 Task: Find connections with filter location Três Corações with filter topic #Futurewith filter profile language German with filter current company Mettl with filter school Dharmsinh Desai University with filter industry Medical Practices with filter service category Training with filter keywords title Sales Manager
Action: Mouse moved to (627, 113)
Screenshot: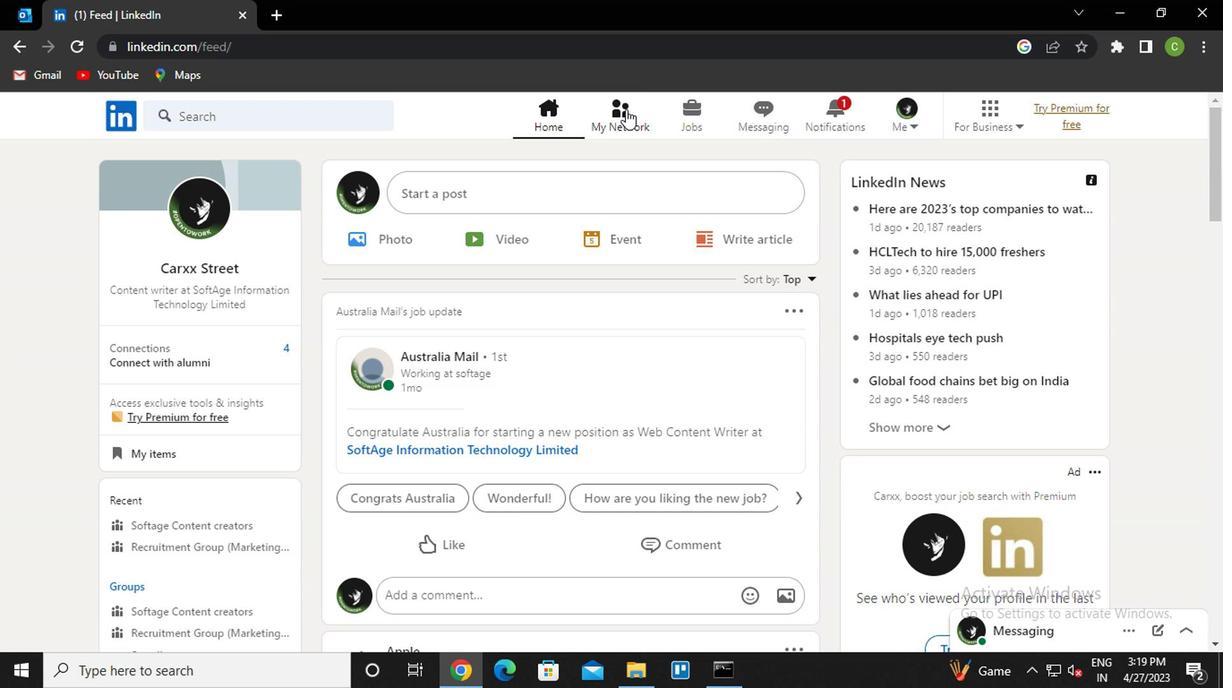 
Action: Mouse pressed left at (627, 113)
Screenshot: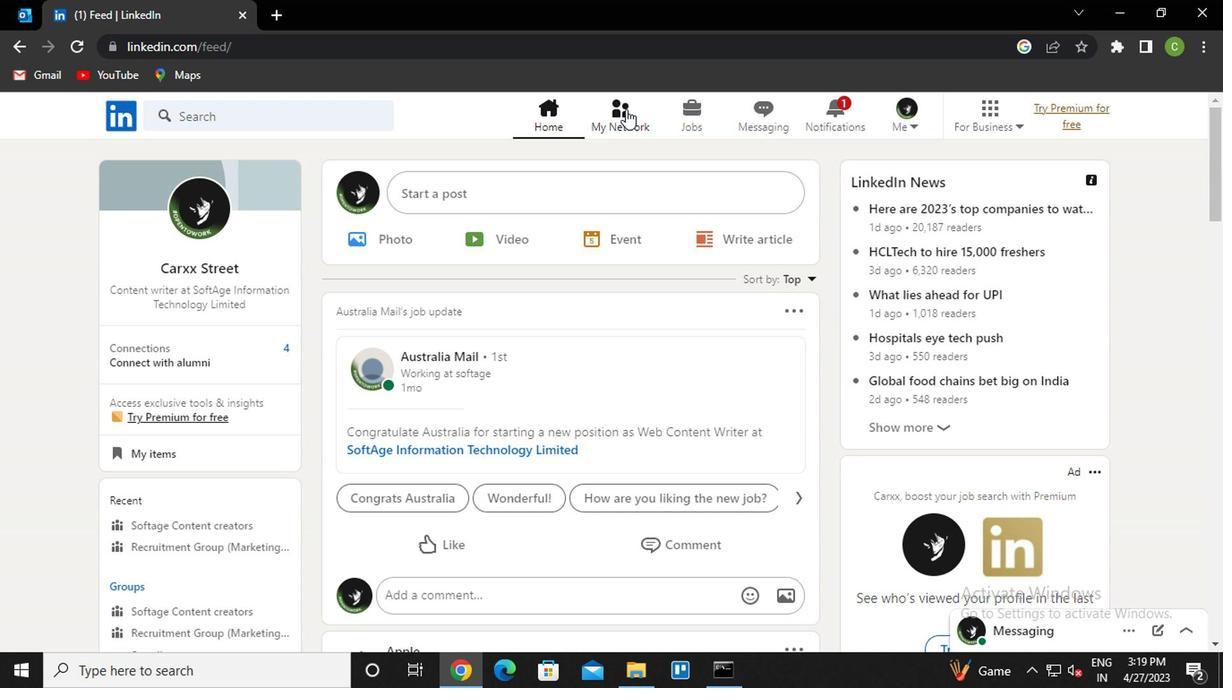 
Action: Mouse moved to (310, 211)
Screenshot: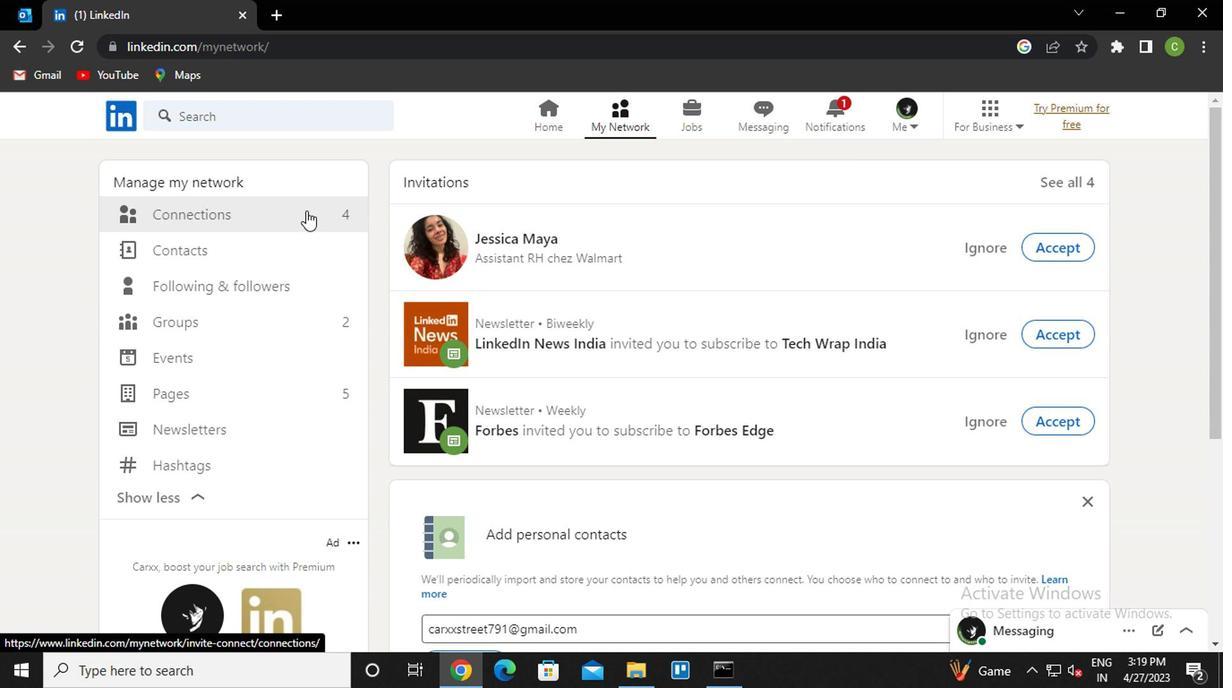 
Action: Mouse pressed left at (310, 211)
Screenshot: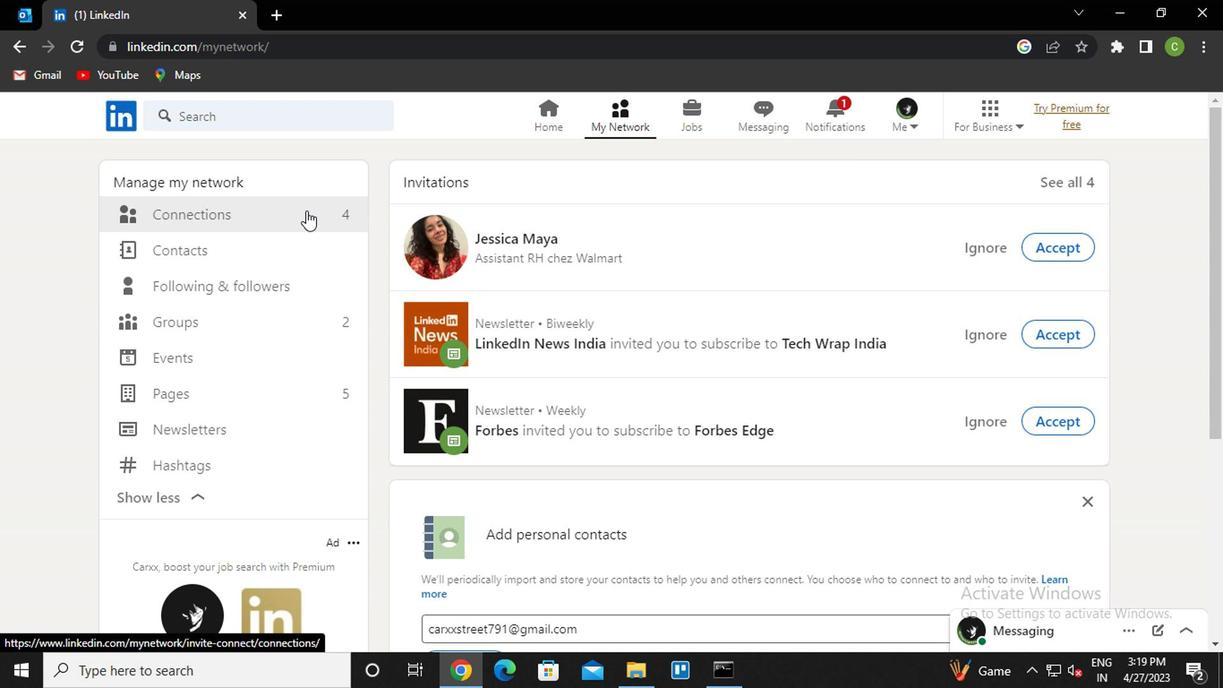 
Action: Mouse moved to (788, 217)
Screenshot: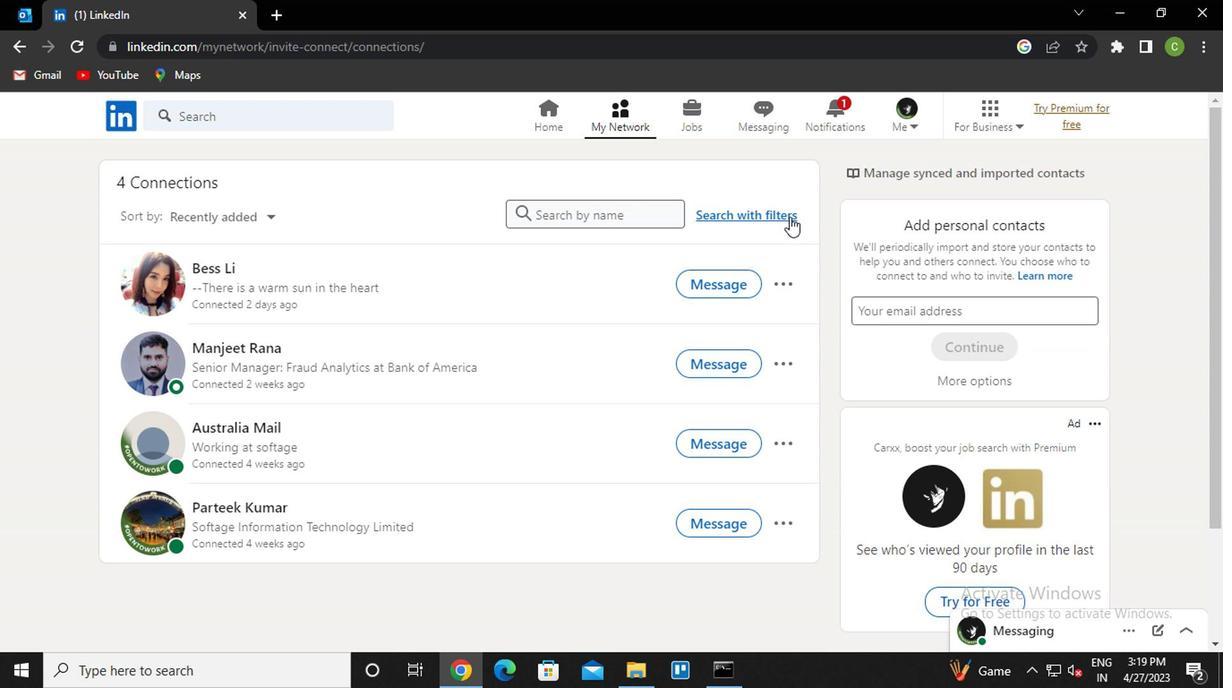 
Action: Mouse pressed left at (788, 217)
Screenshot: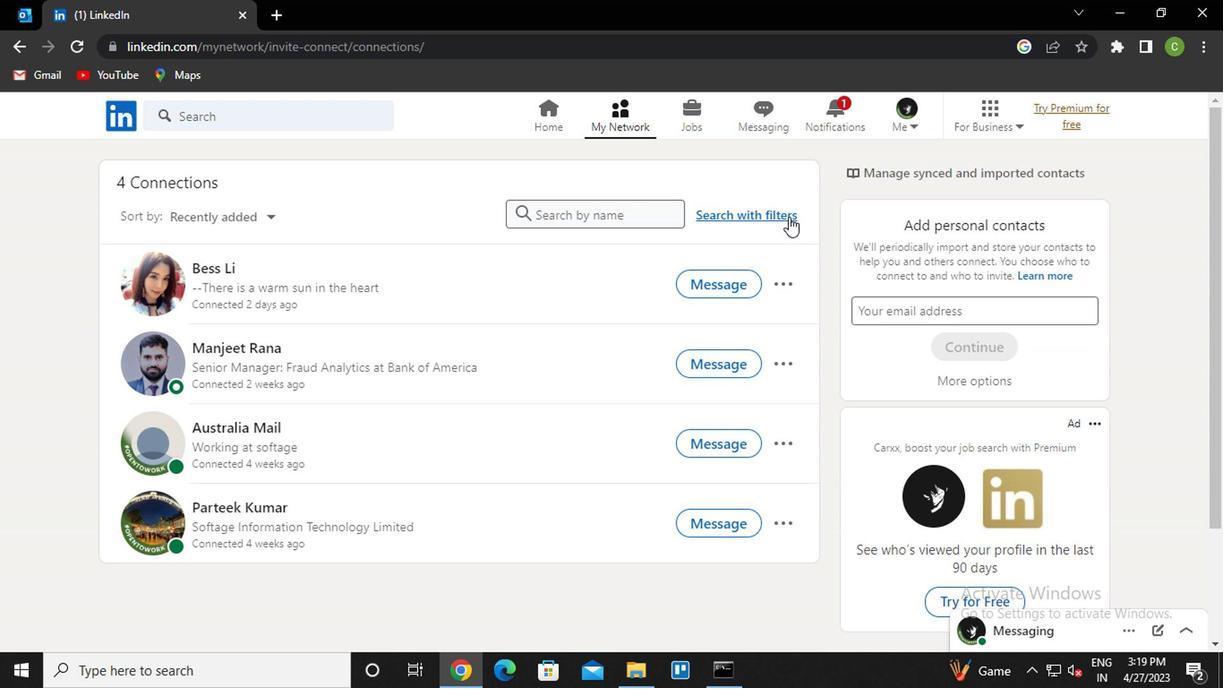 
Action: Mouse moved to (672, 171)
Screenshot: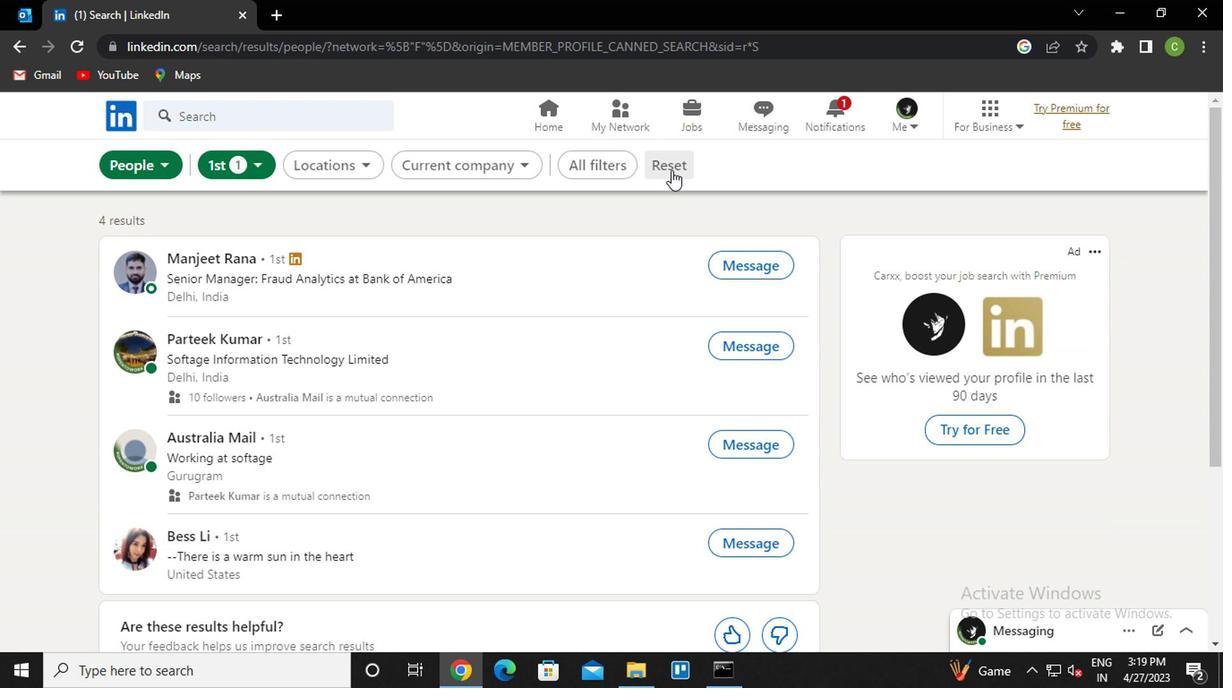 
Action: Mouse pressed left at (672, 171)
Screenshot: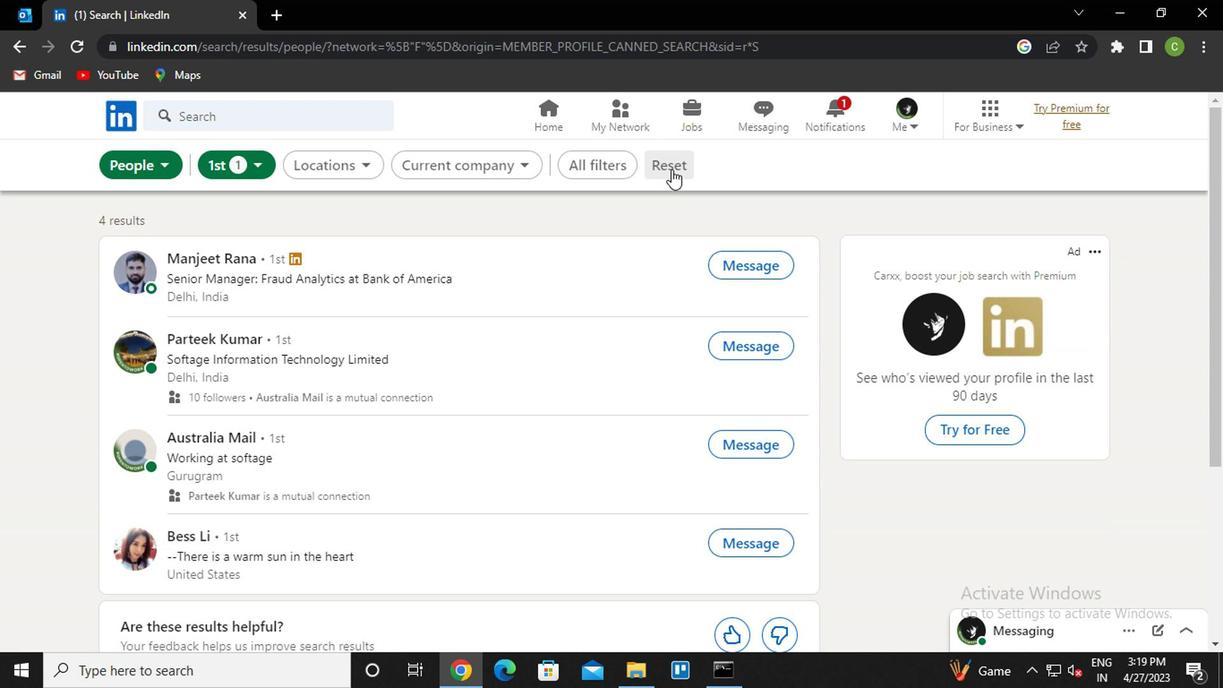 
Action: Mouse moved to (651, 171)
Screenshot: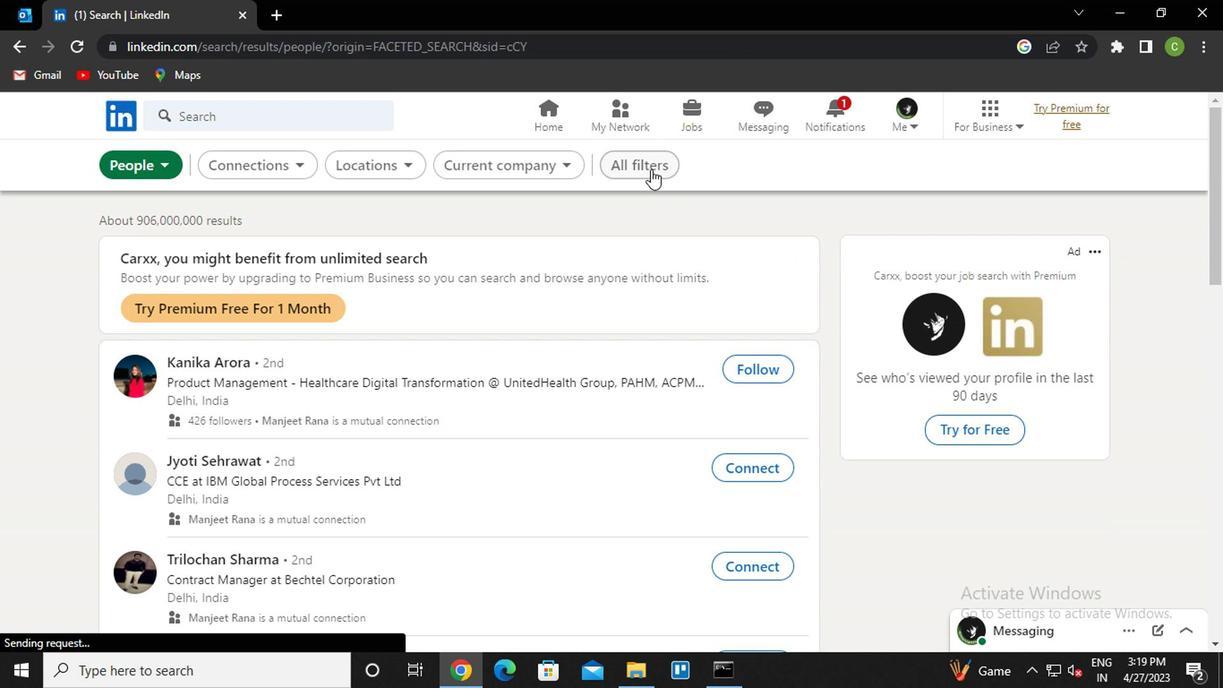 
Action: Mouse pressed left at (651, 171)
Screenshot: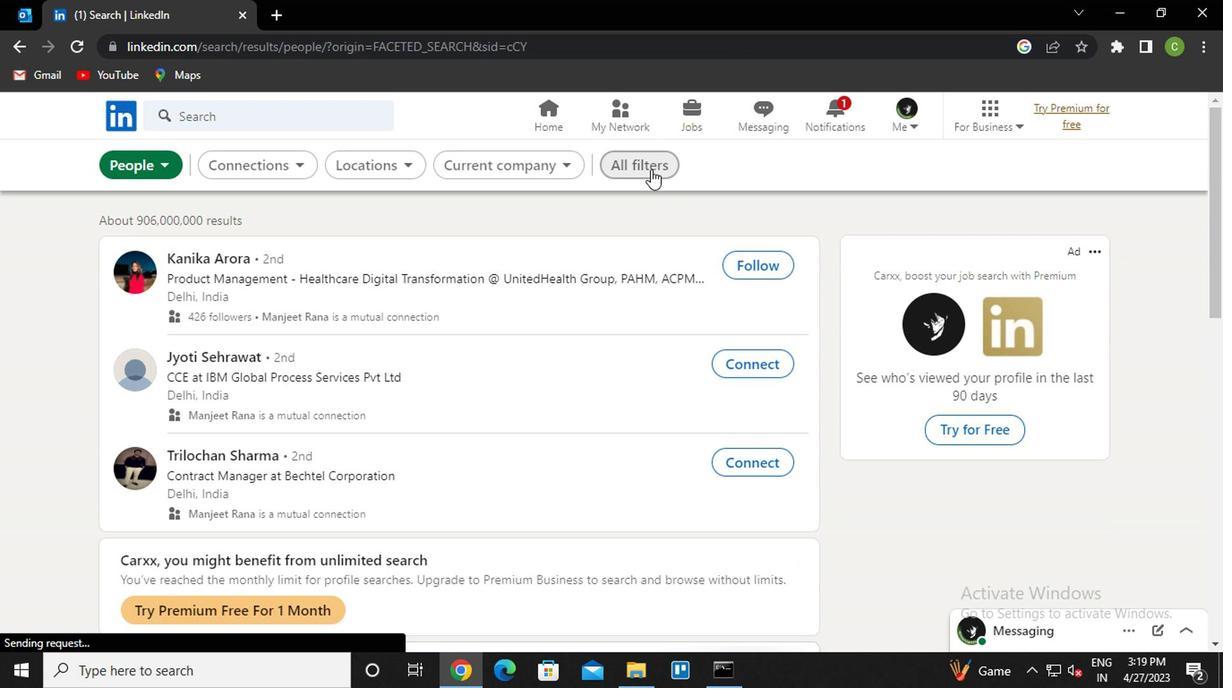 
Action: Mouse moved to (943, 380)
Screenshot: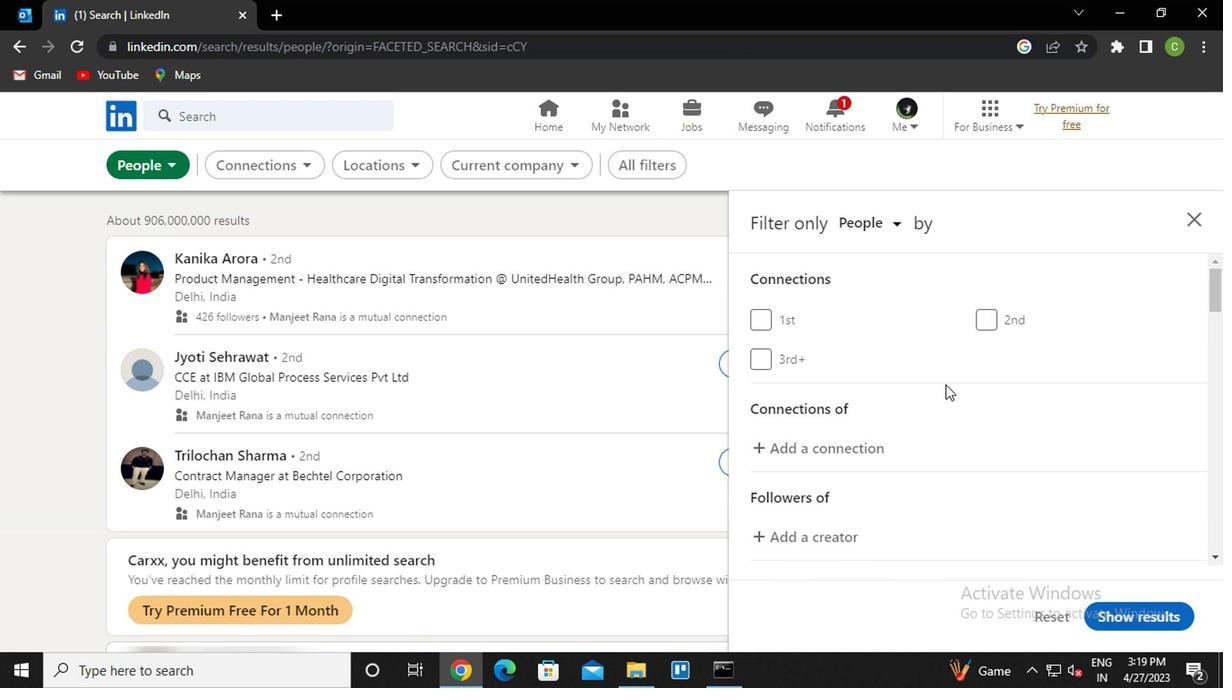 
Action: Mouse scrolled (943, 379) with delta (0, -1)
Screenshot: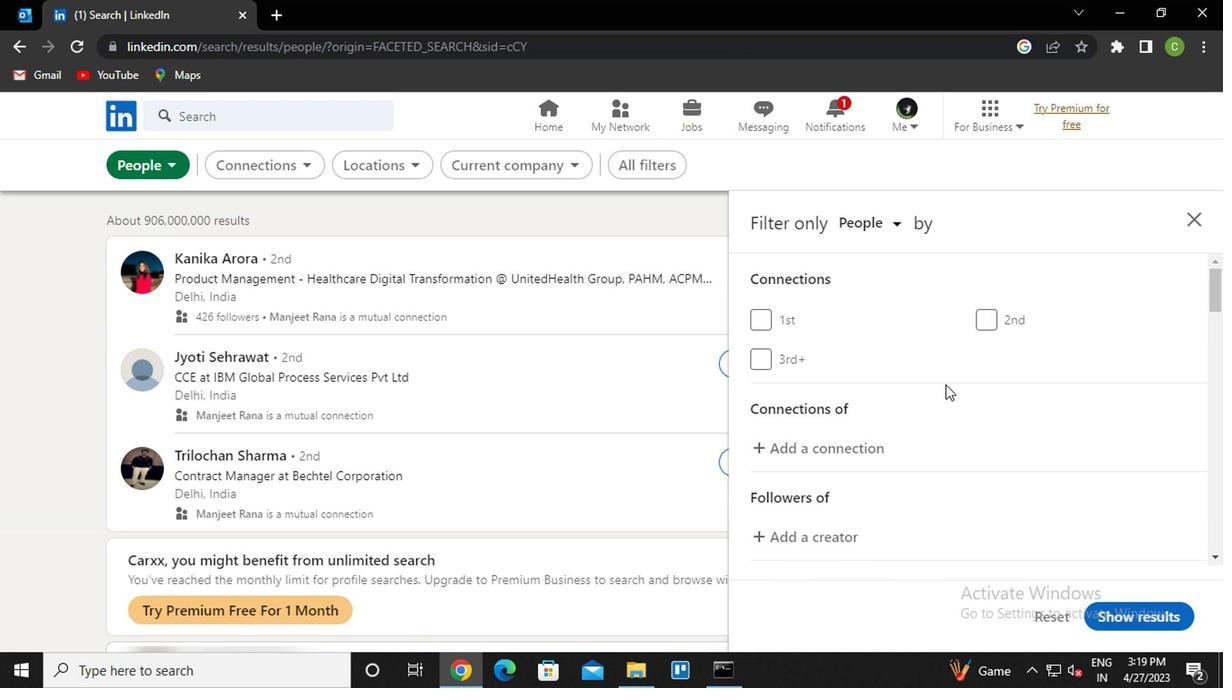 
Action: Mouse scrolled (943, 379) with delta (0, -1)
Screenshot: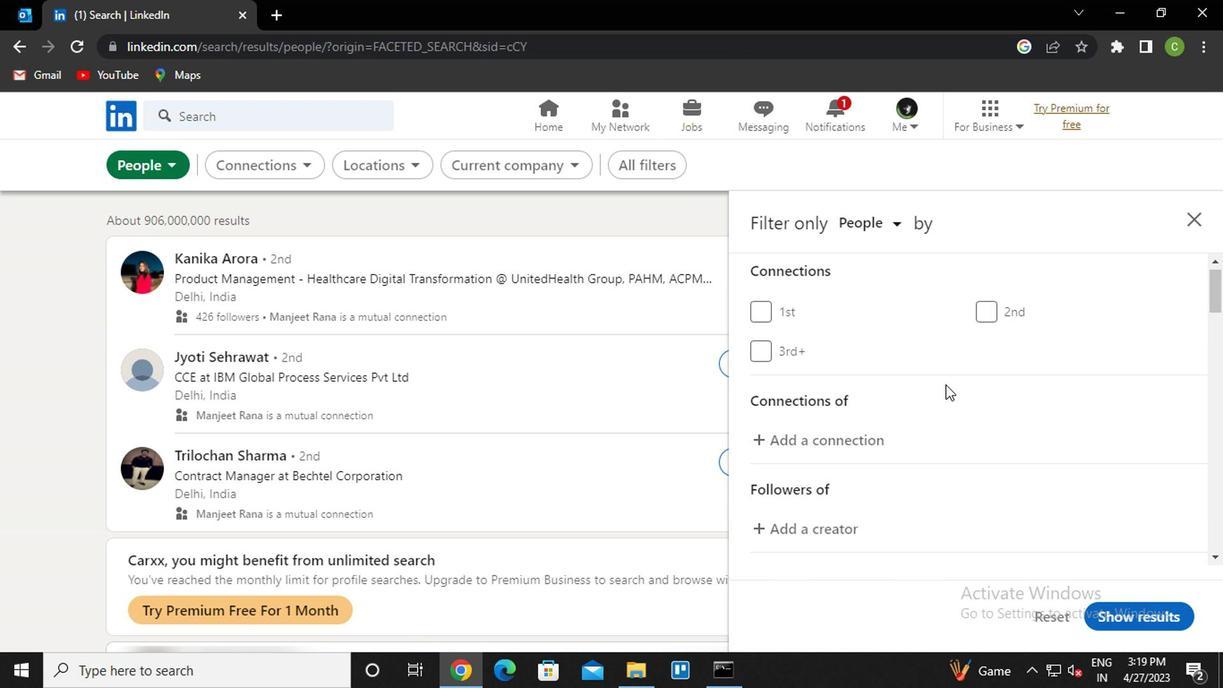 
Action: Mouse scrolled (943, 379) with delta (0, -1)
Screenshot: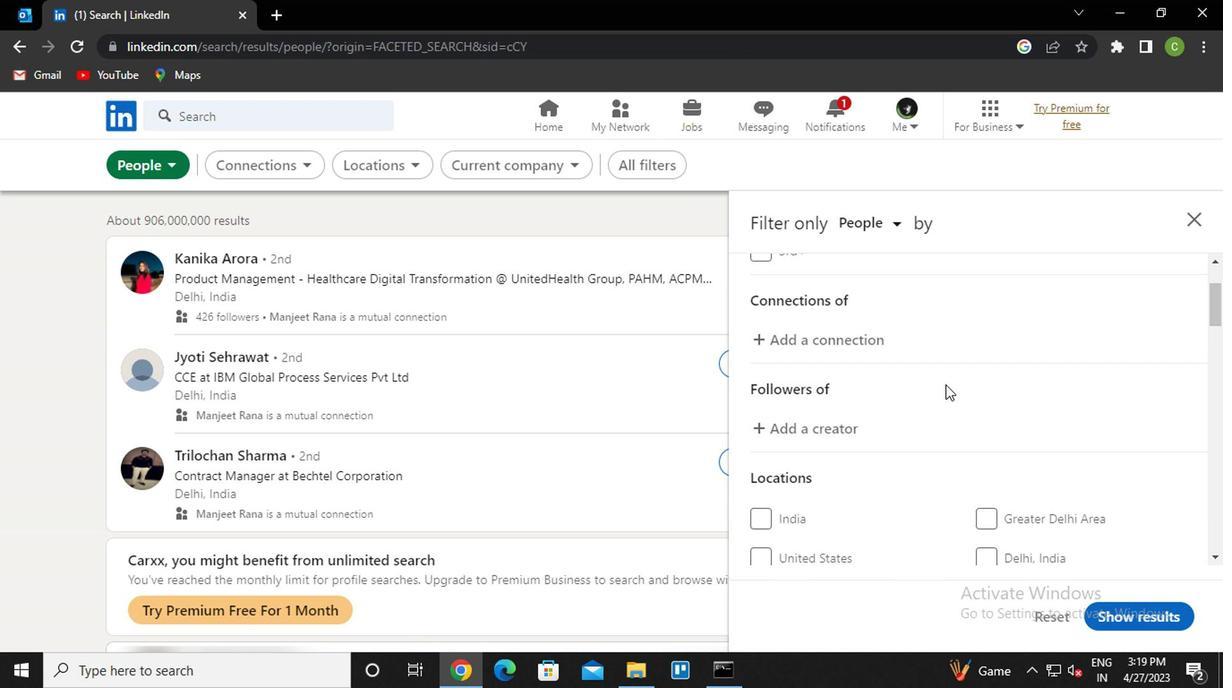 
Action: Mouse scrolled (943, 379) with delta (0, -1)
Screenshot: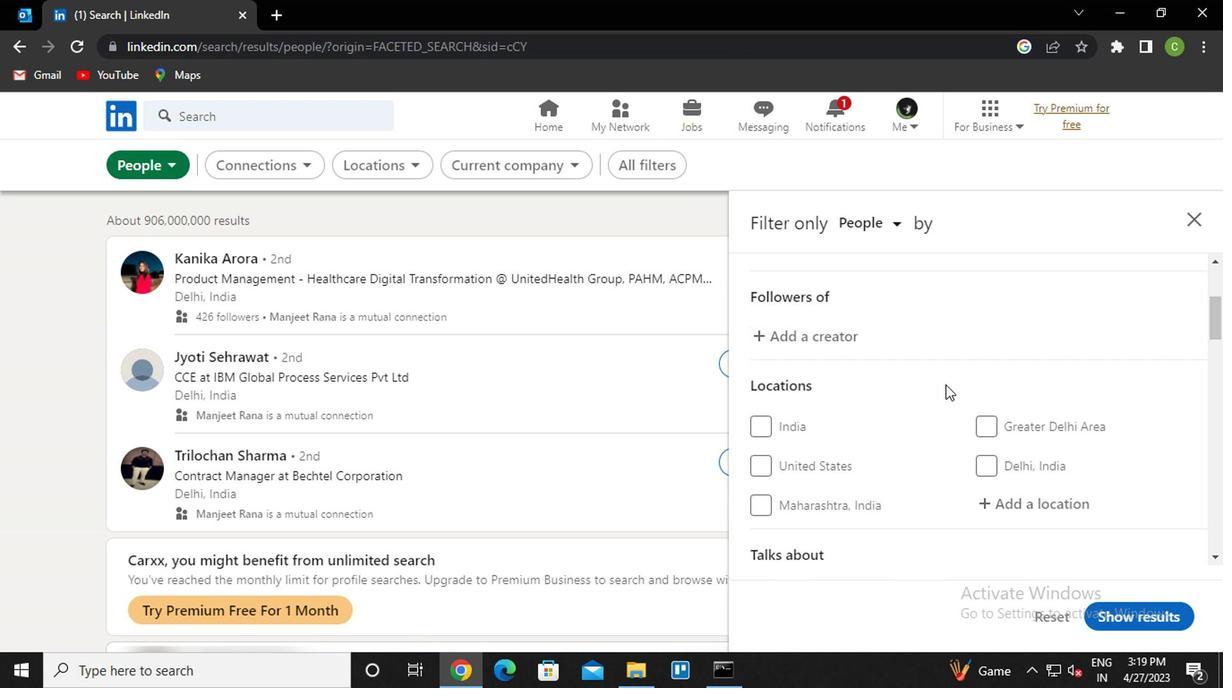 
Action: Mouse moved to (1022, 346)
Screenshot: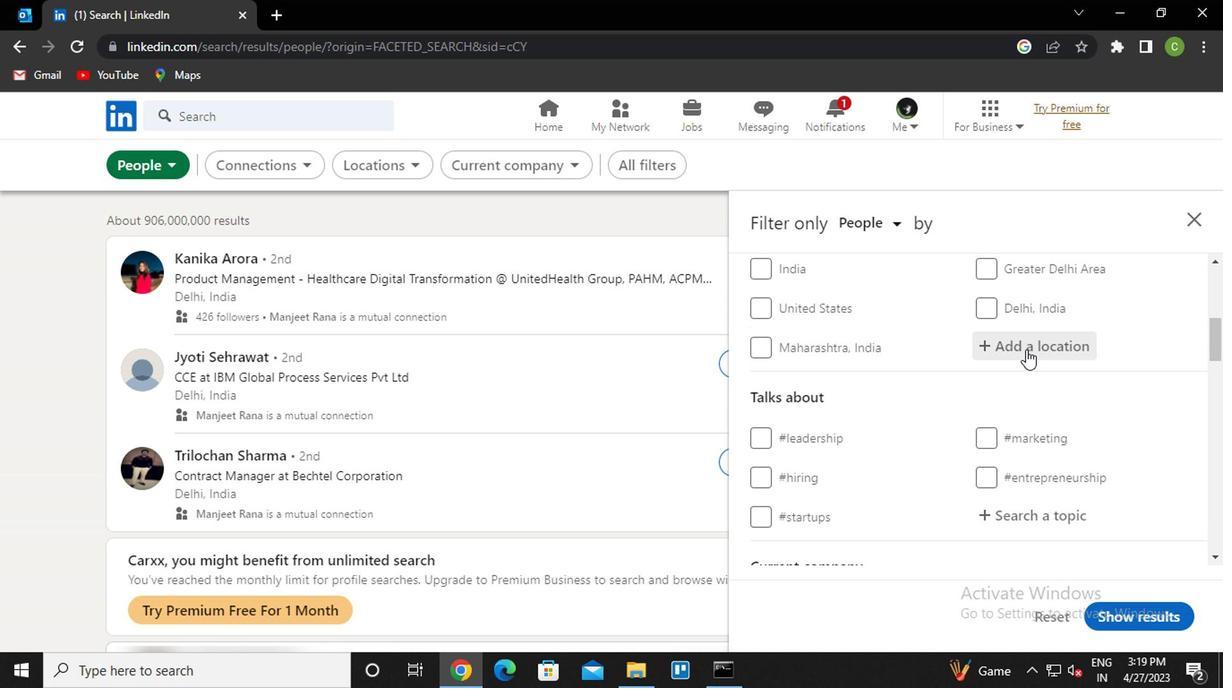 
Action: Mouse pressed left at (1022, 346)
Screenshot: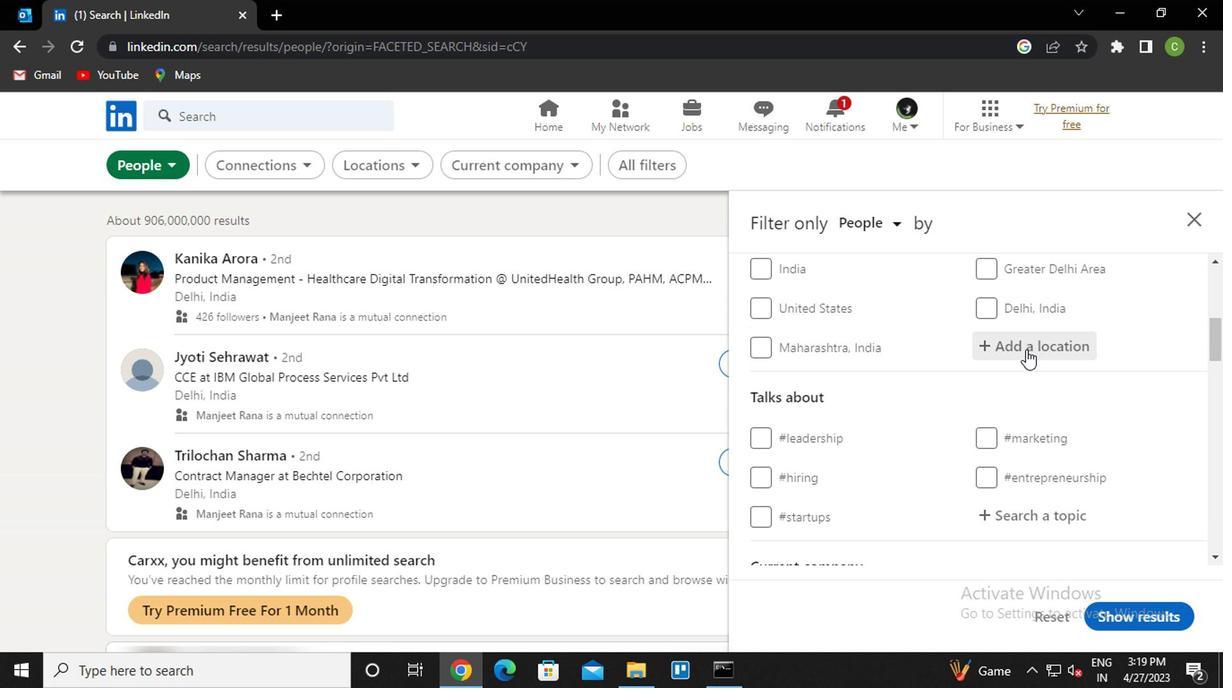 
Action: Key pressed <Key.caps_lock>t<Key.caps_lock>res<Key.space><Key.caps_lock>c<Key.caps_lock>ora<Key.down><Key.enter>
Screenshot: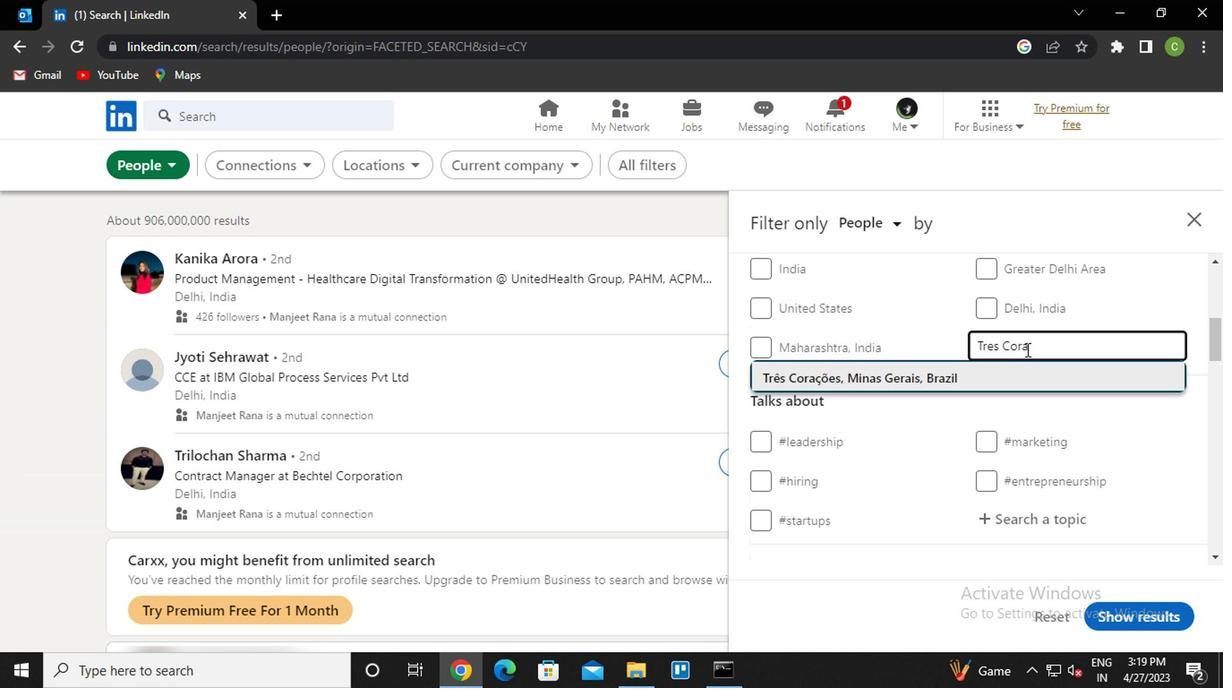 
Action: Mouse scrolled (1022, 345) with delta (0, -1)
Screenshot: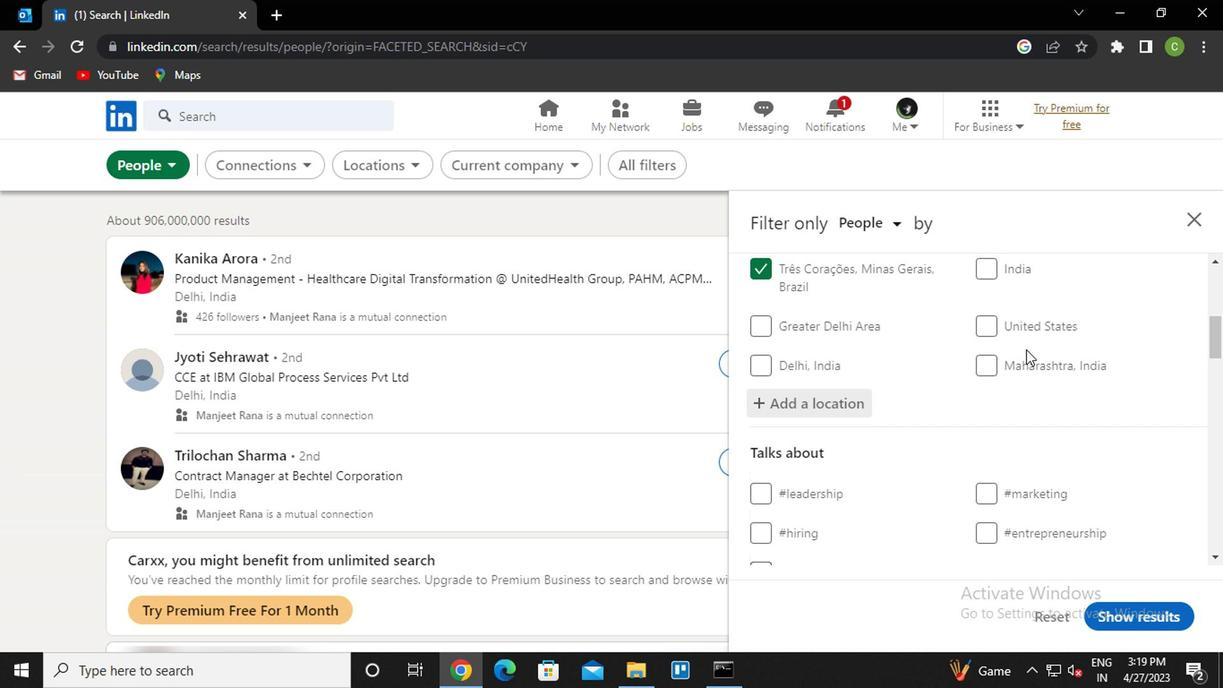 
Action: Mouse scrolled (1022, 345) with delta (0, -1)
Screenshot: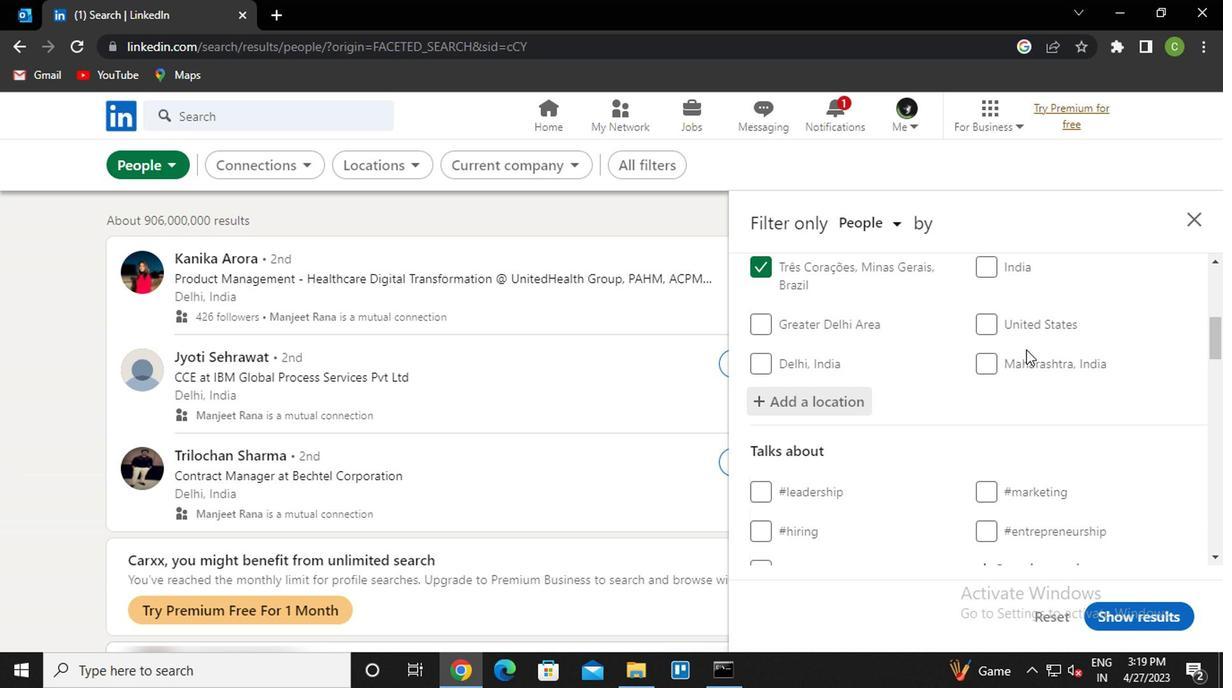 
Action: Mouse scrolled (1022, 345) with delta (0, -1)
Screenshot: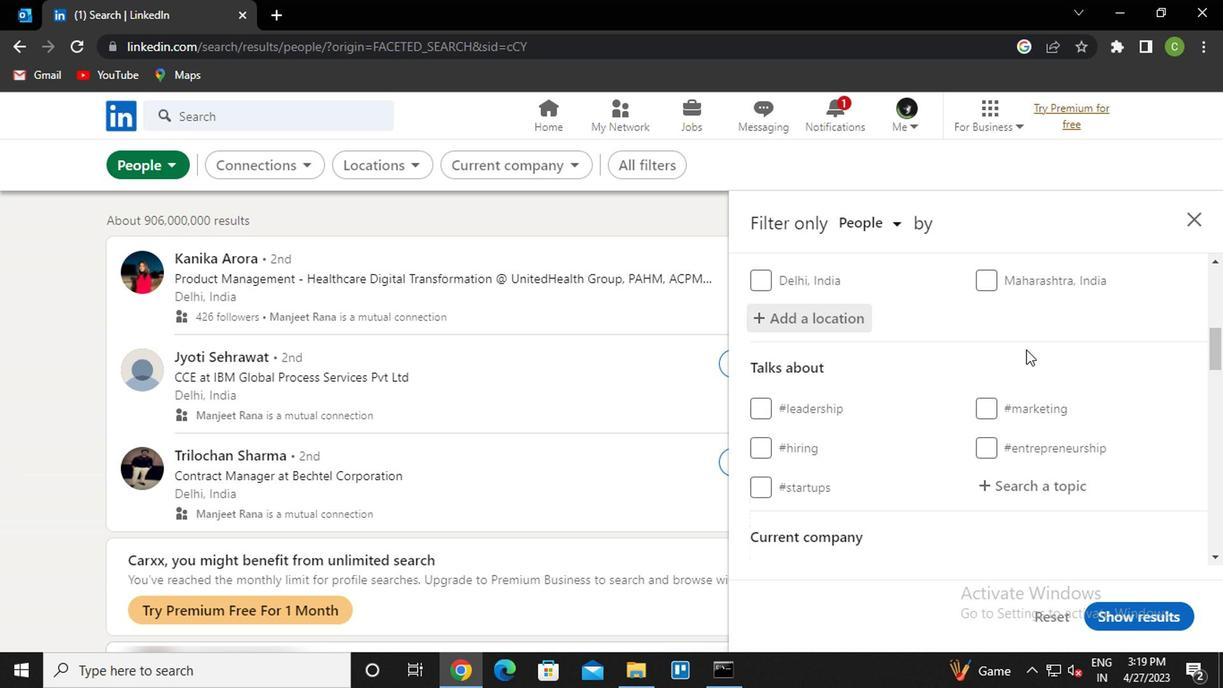 
Action: Mouse moved to (1033, 299)
Screenshot: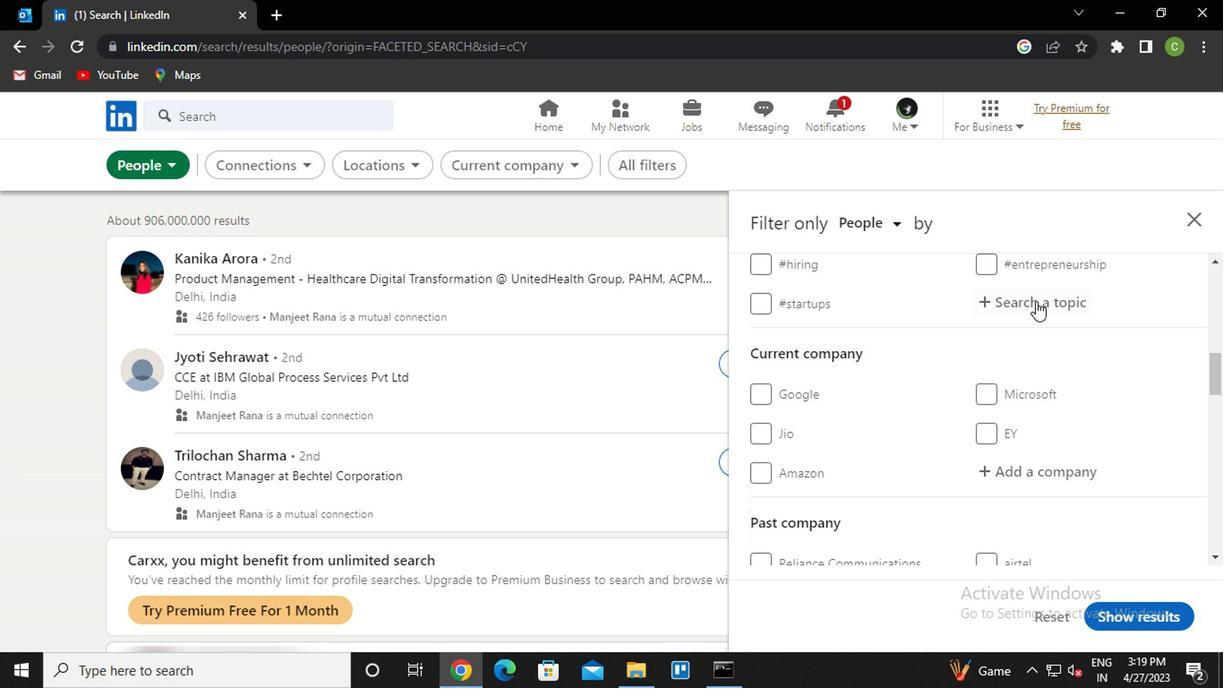 
Action: Mouse pressed left at (1033, 299)
Screenshot: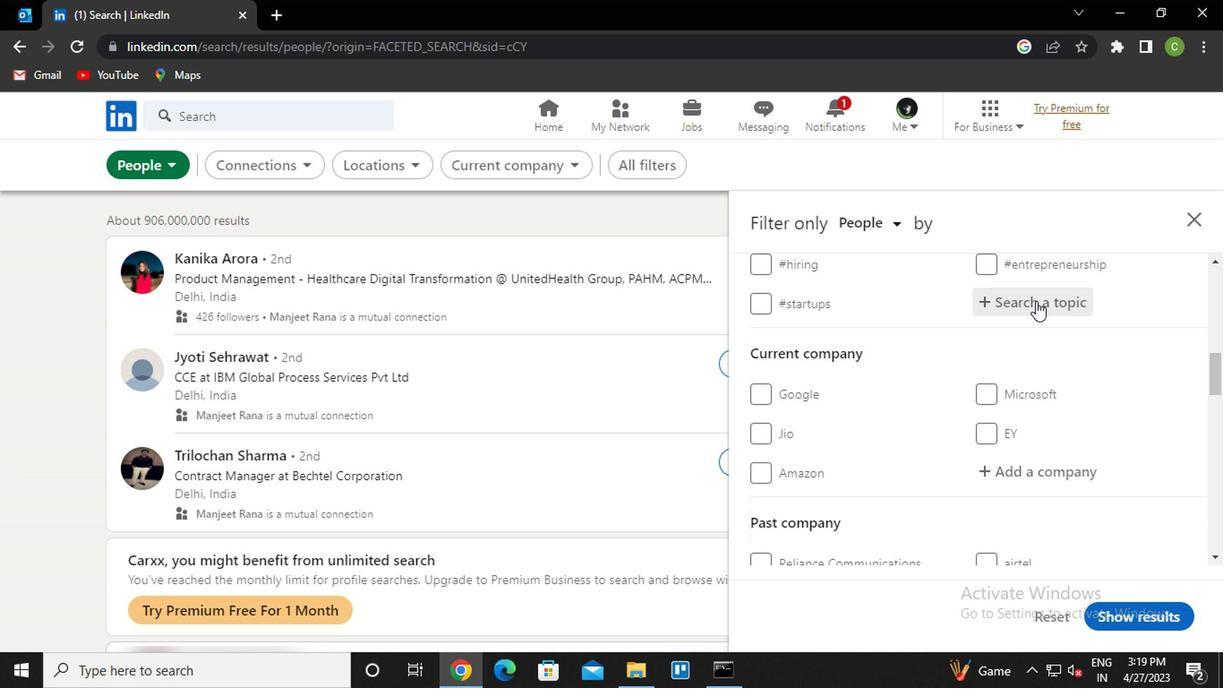 
Action: Key pressed <Key.caps_lock>f<Key.caps_lock>uture<Key.down><Key.enter>
Screenshot: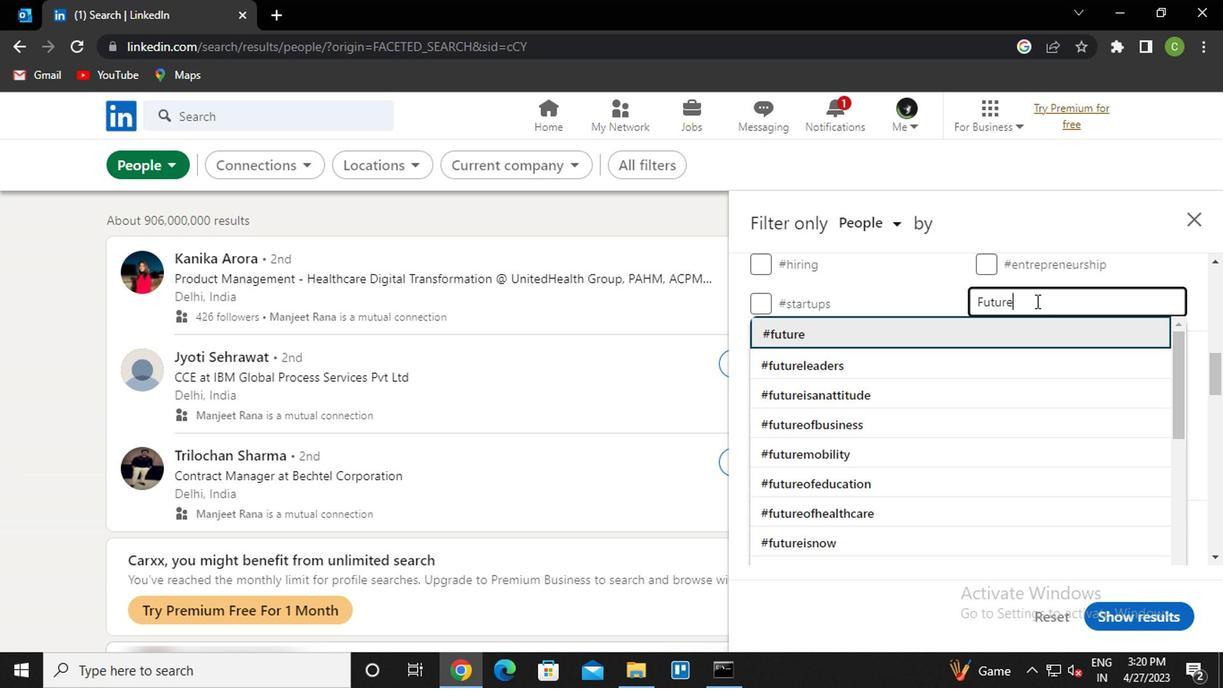 
Action: Mouse scrolled (1033, 298) with delta (0, -1)
Screenshot: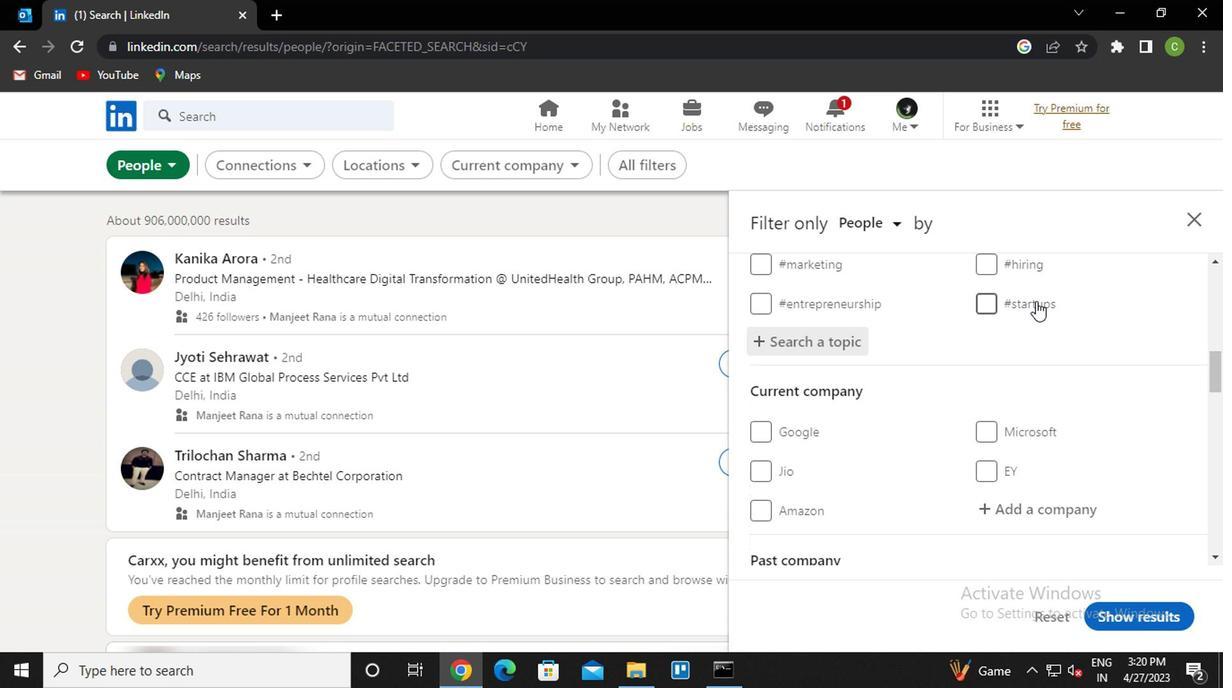 
Action: Mouse moved to (1000, 402)
Screenshot: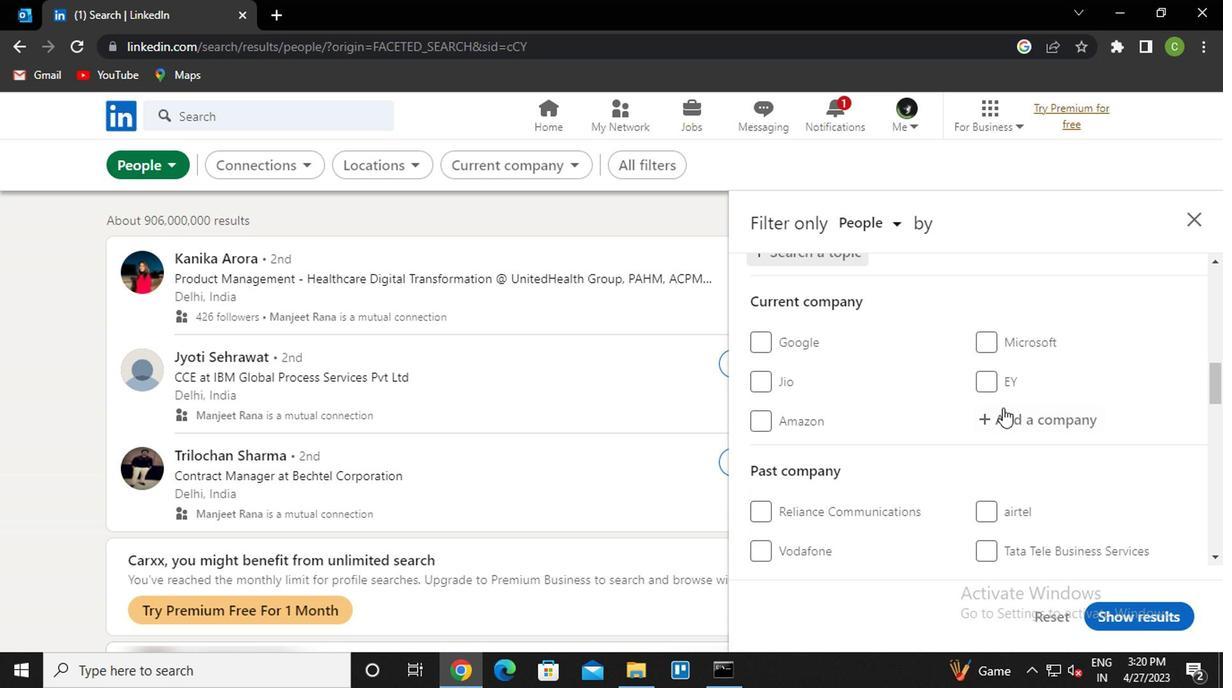 
Action: Mouse scrolled (1000, 402) with delta (0, 0)
Screenshot: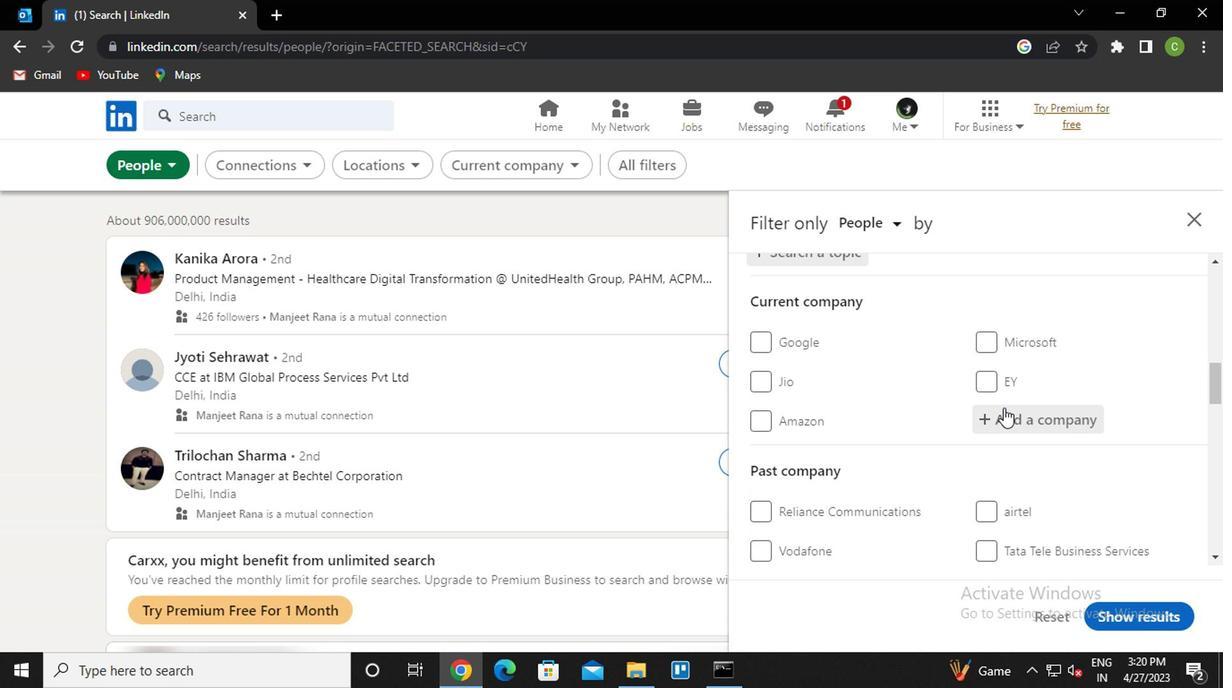 
Action: Mouse moved to (977, 419)
Screenshot: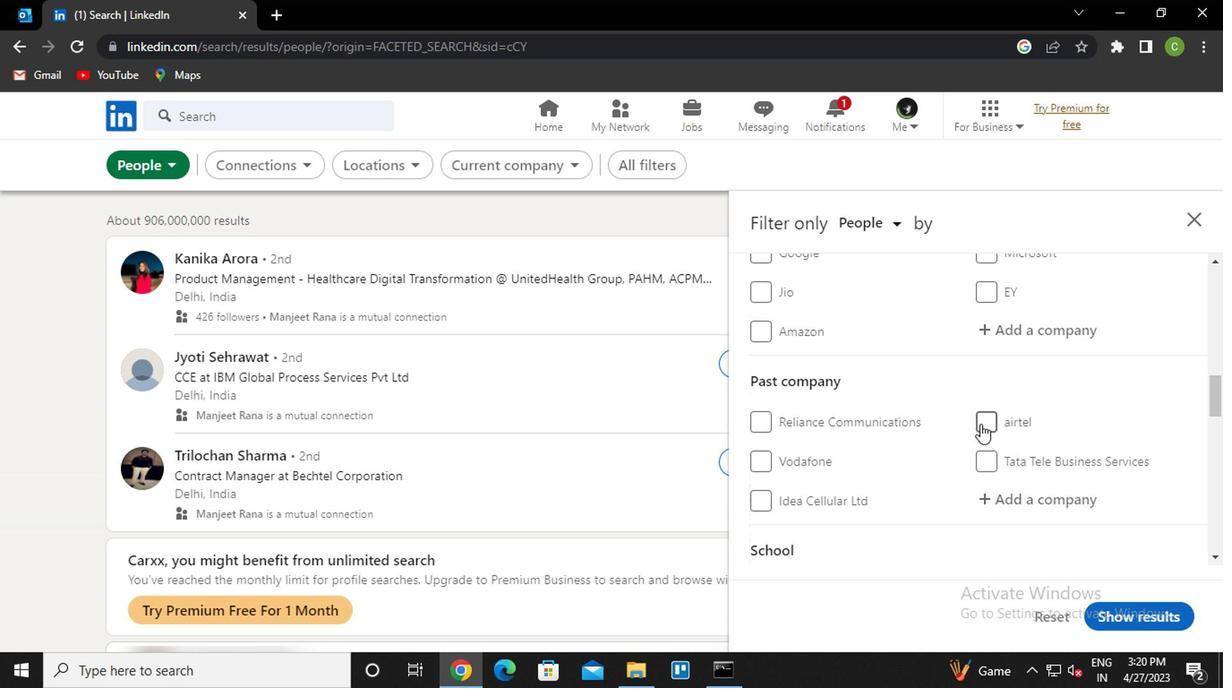 
Action: Mouse scrolled (977, 418) with delta (0, 0)
Screenshot: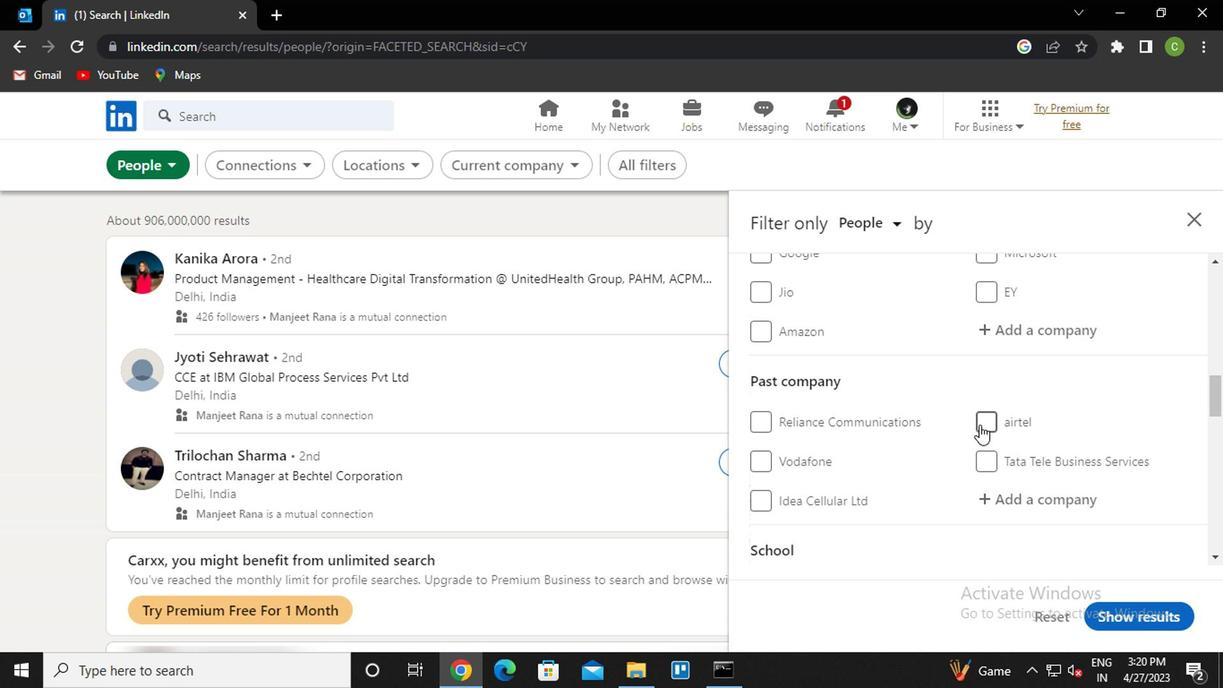 
Action: Mouse scrolled (977, 418) with delta (0, 0)
Screenshot: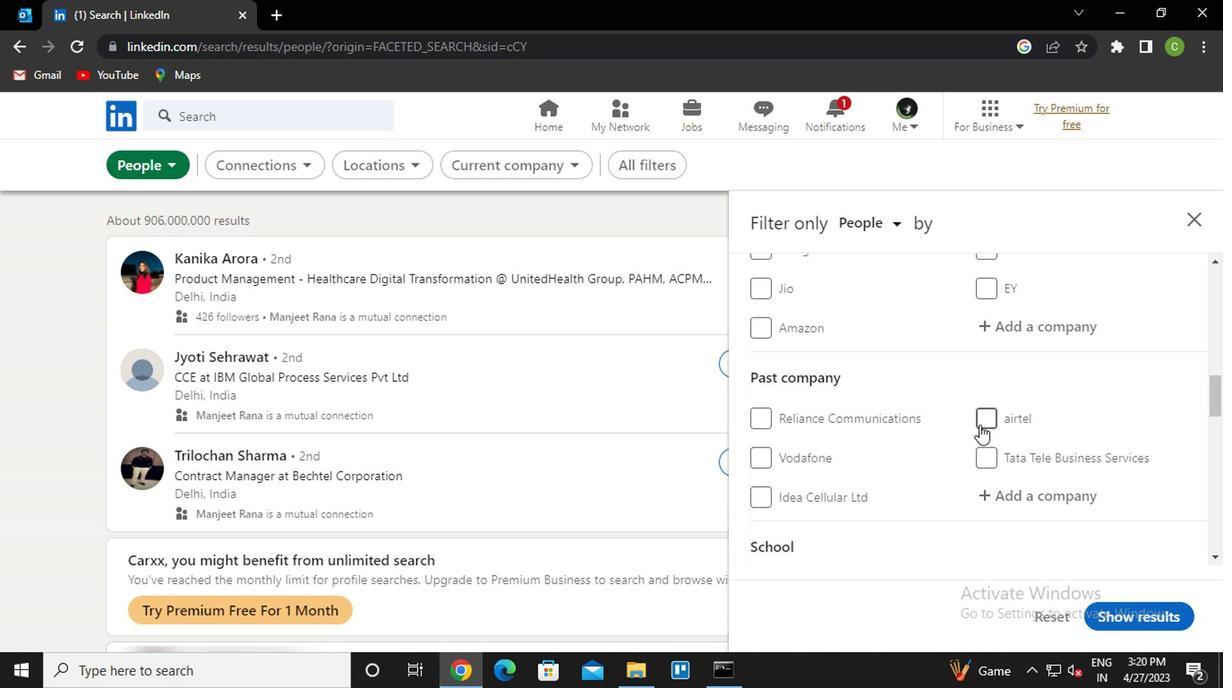 
Action: Mouse scrolled (977, 418) with delta (0, 0)
Screenshot: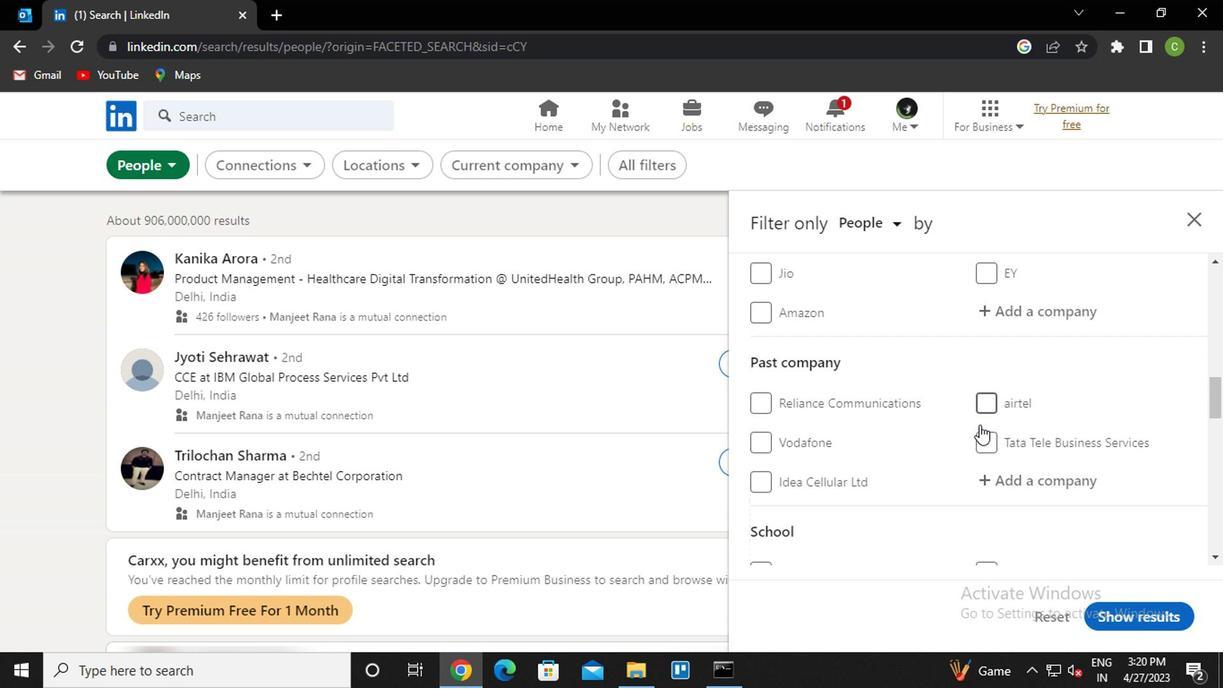 
Action: Mouse scrolled (977, 418) with delta (0, 0)
Screenshot: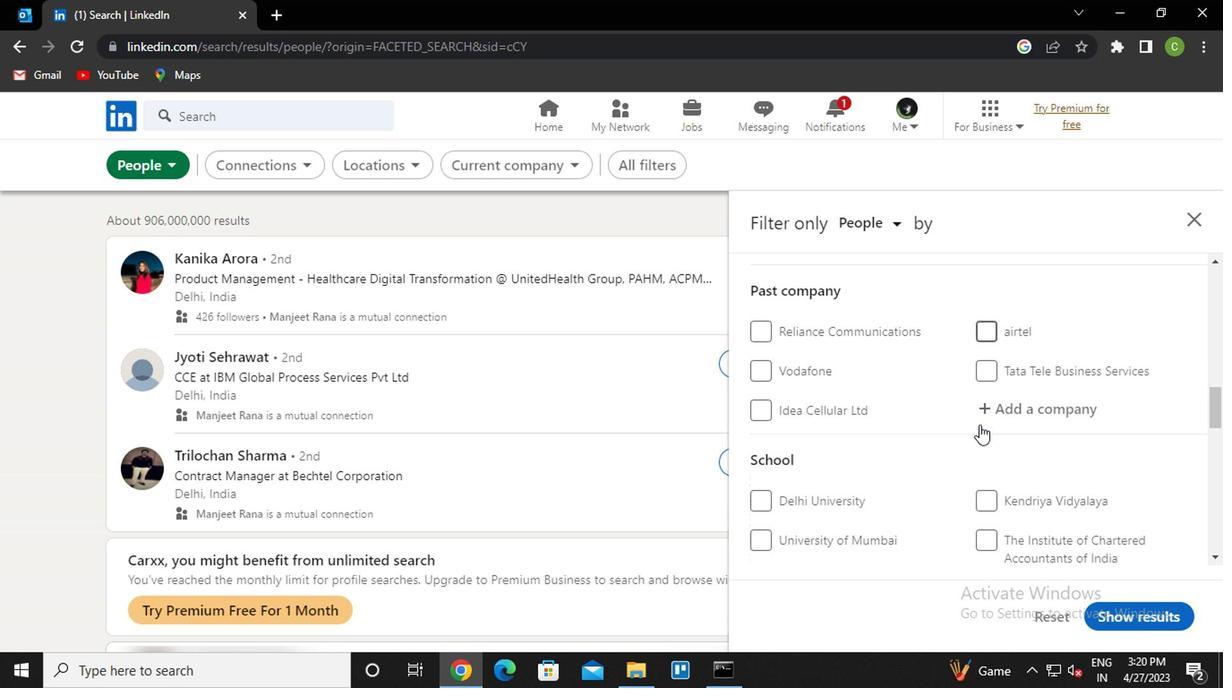 
Action: Mouse moved to (977, 419)
Screenshot: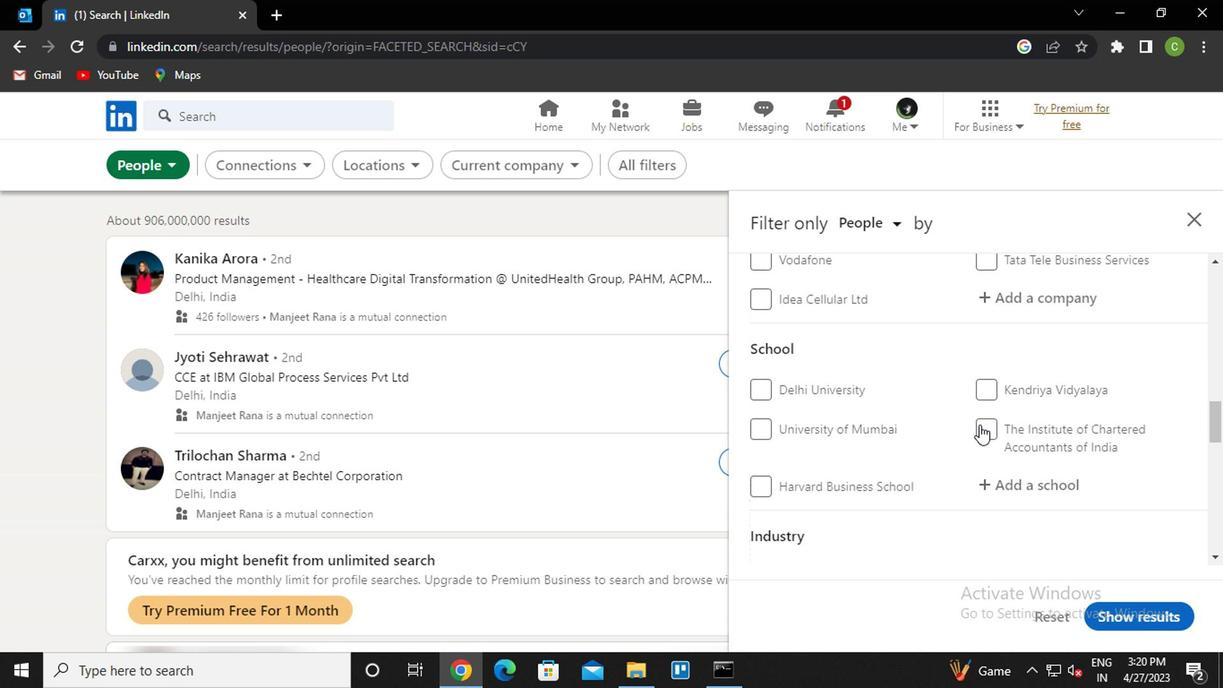 
Action: Mouse scrolled (977, 418) with delta (0, 0)
Screenshot: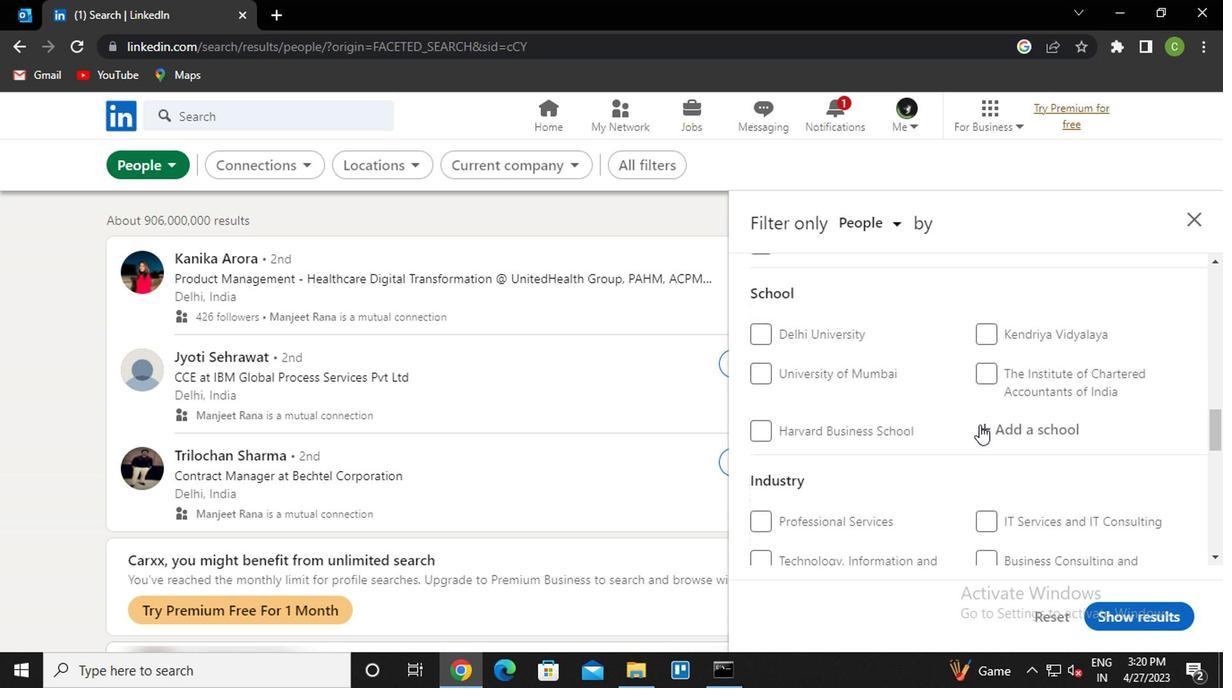 
Action: Mouse scrolled (977, 418) with delta (0, 0)
Screenshot: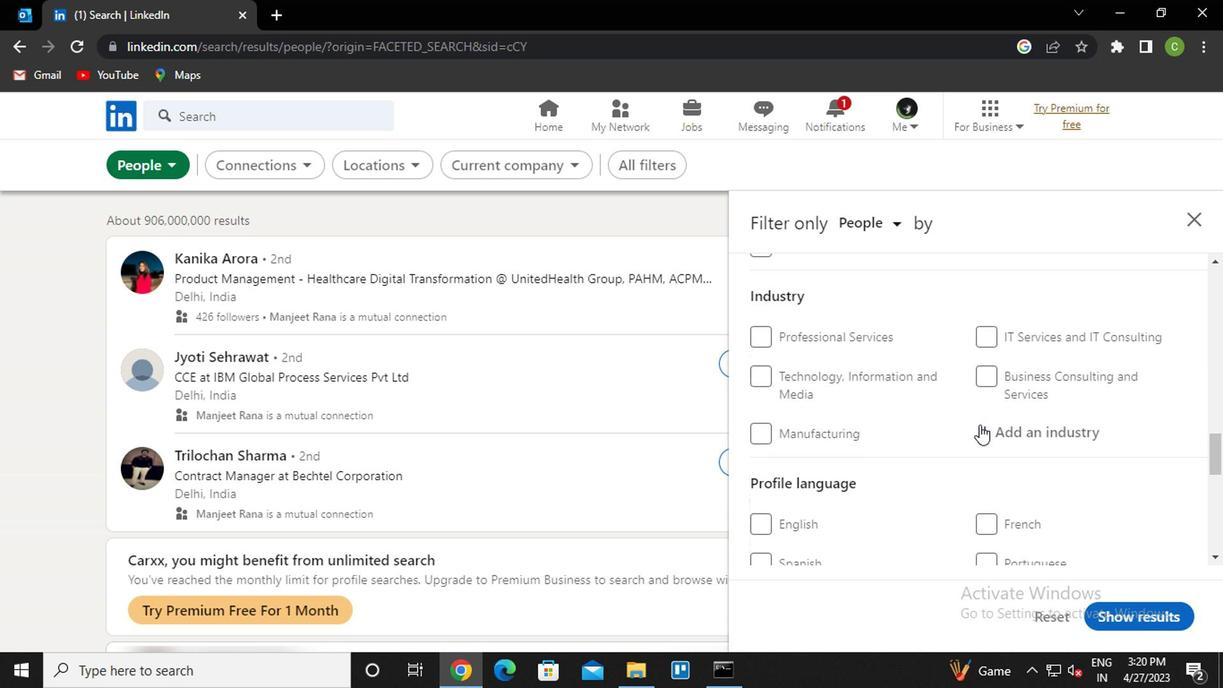 
Action: Mouse moved to (764, 494)
Screenshot: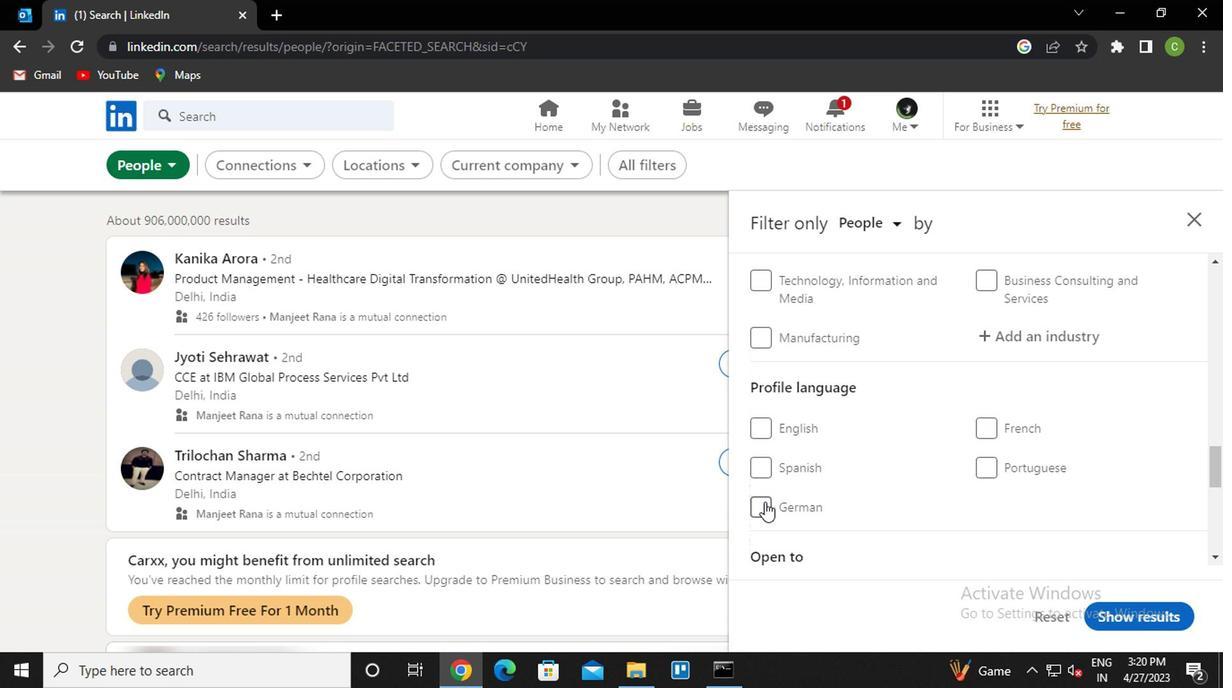 
Action: Mouse pressed left at (764, 494)
Screenshot: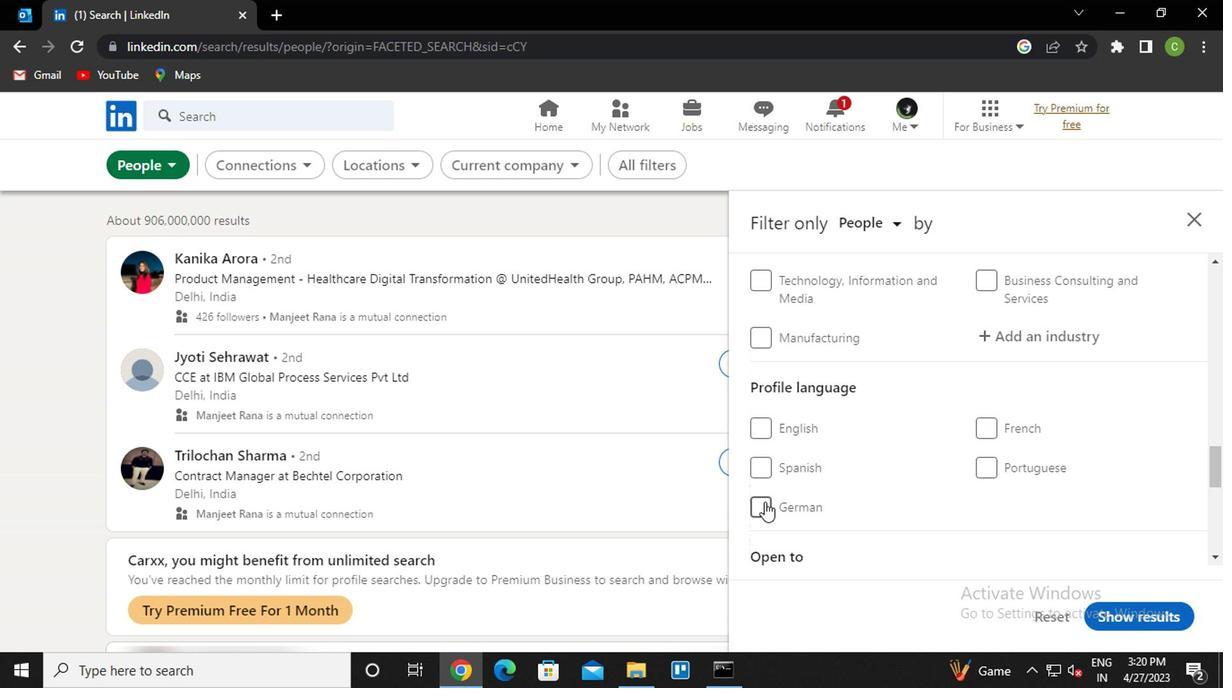 
Action: Mouse moved to (904, 454)
Screenshot: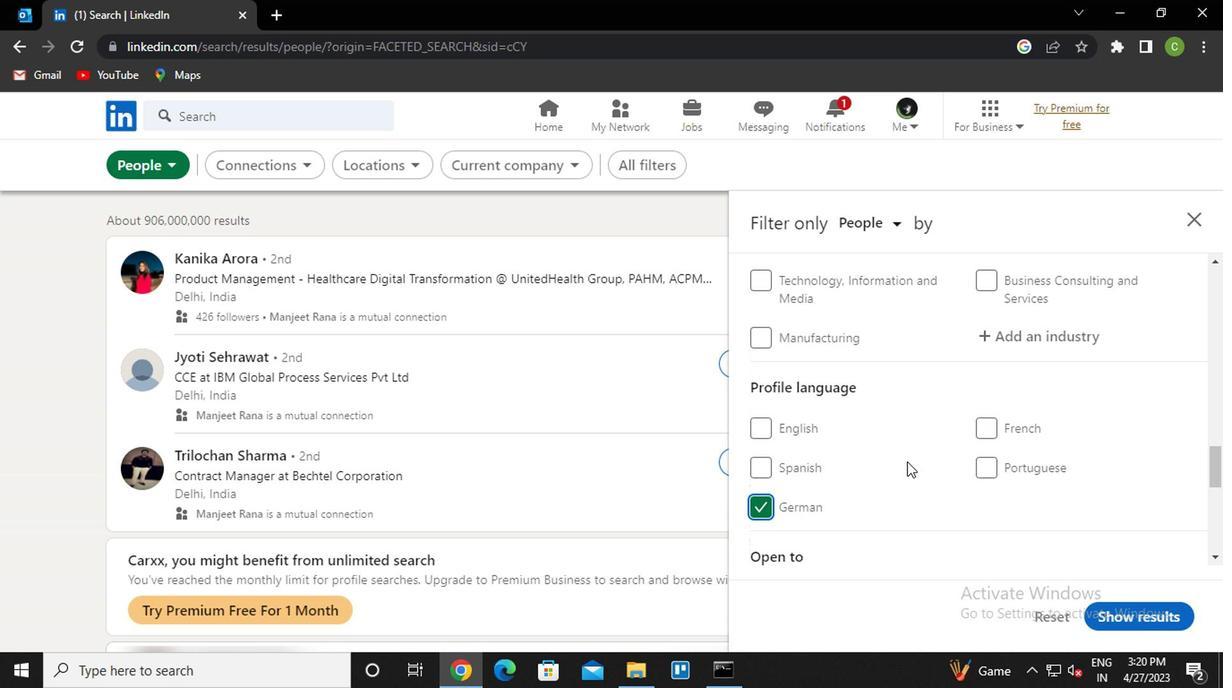 
Action: Mouse scrolled (904, 455) with delta (0, 0)
Screenshot: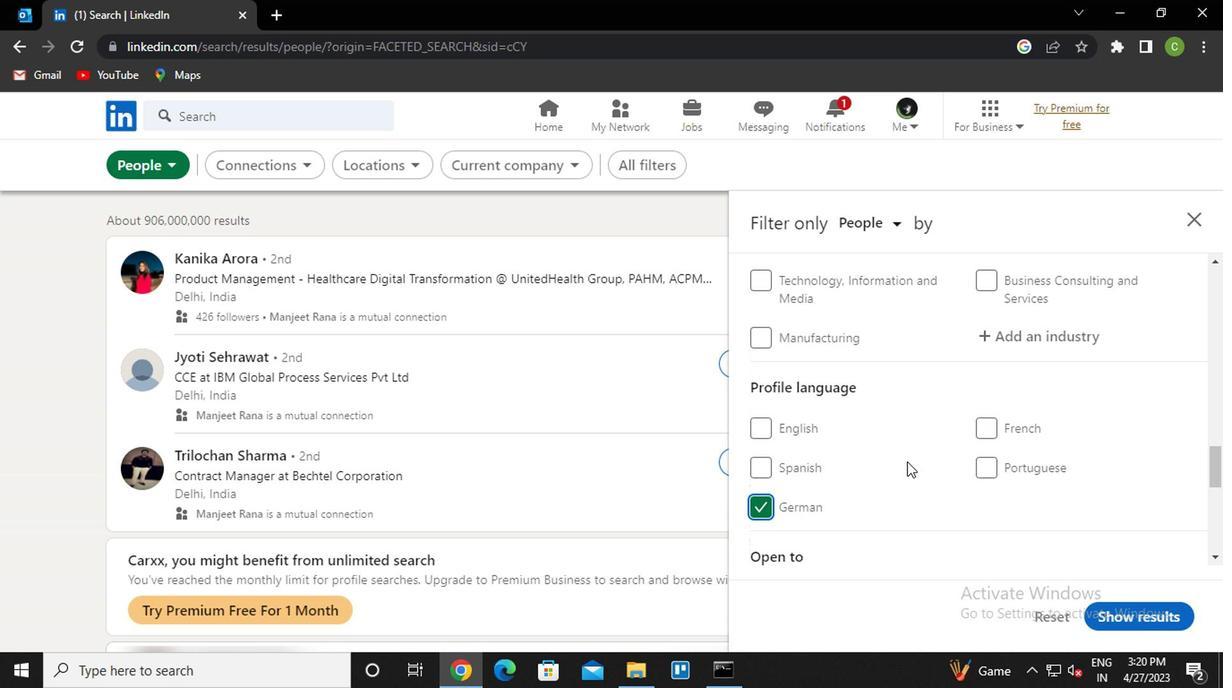 
Action: Mouse scrolled (904, 455) with delta (0, 0)
Screenshot: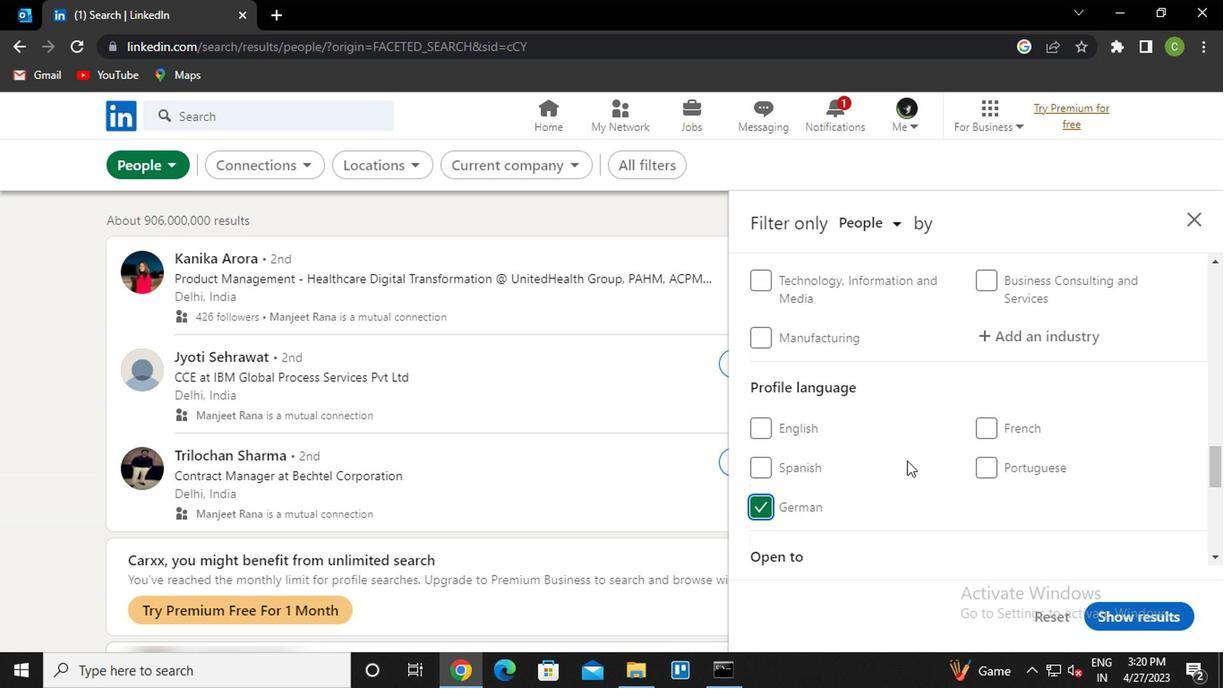 
Action: Mouse scrolled (904, 455) with delta (0, 0)
Screenshot: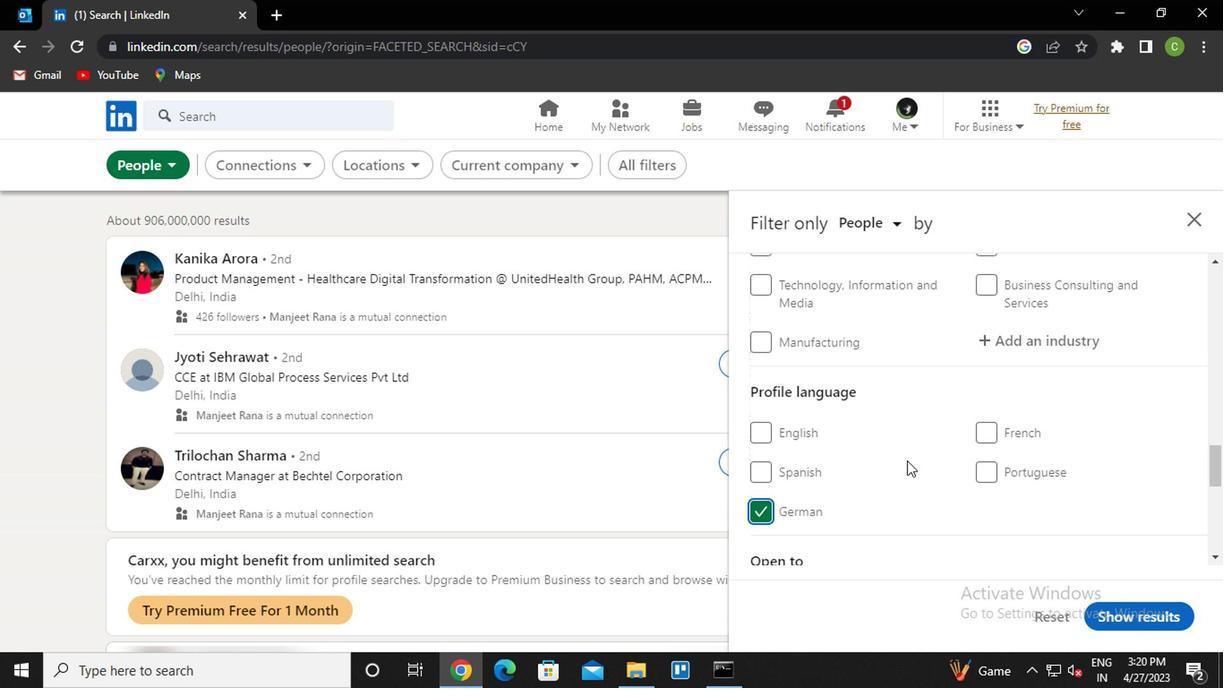
Action: Mouse scrolled (904, 455) with delta (0, 0)
Screenshot: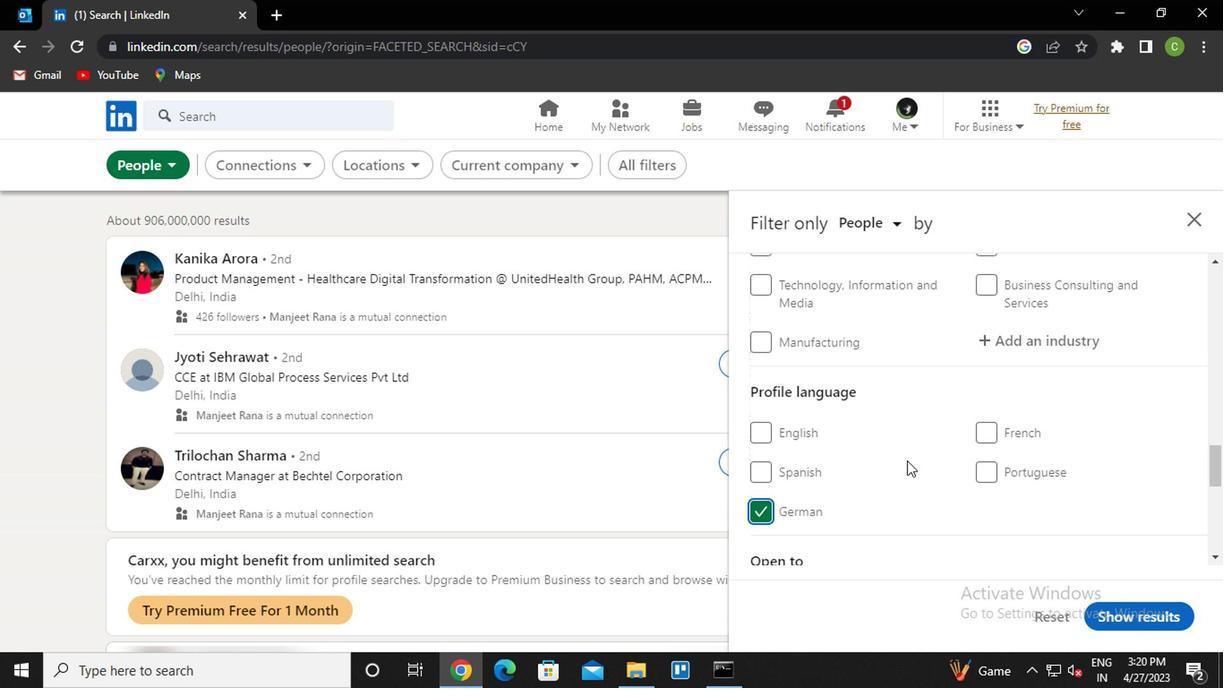 
Action: Mouse scrolled (904, 455) with delta (0, 0)
Screenshot: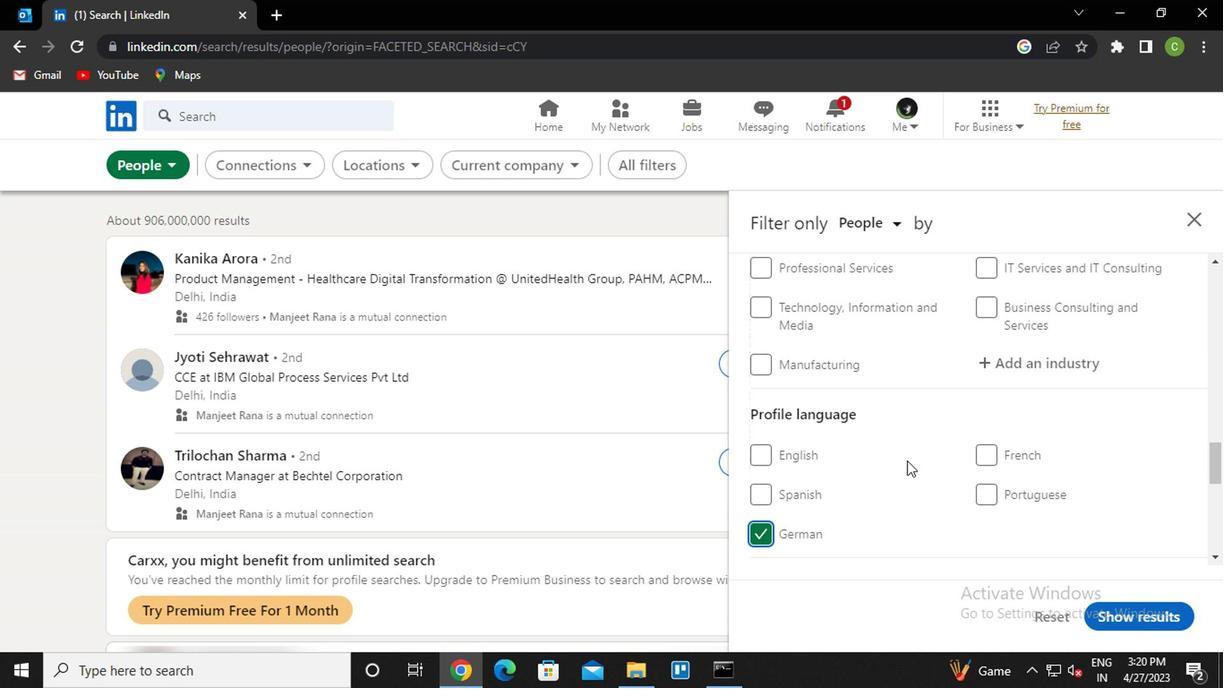 
Action: Mouse scrolled (904, 455) with delta (0, 0)
Screenshot: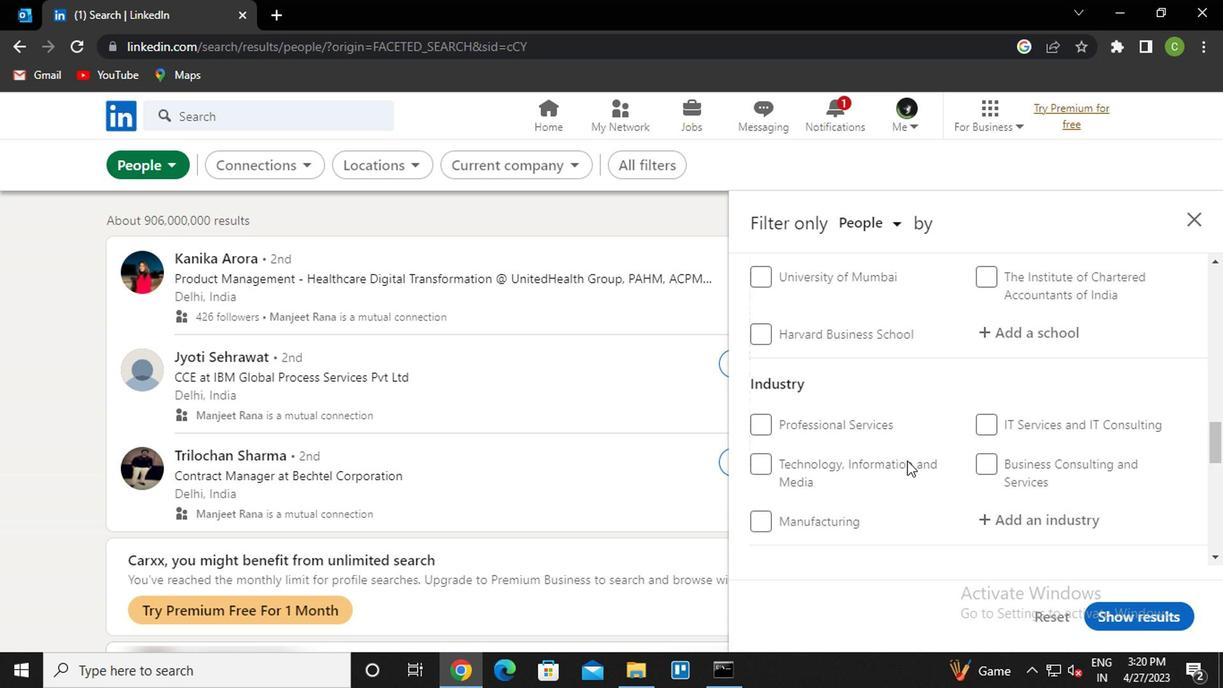 
Action: Mouse scrolled (904, 455) with delta (0, 0)
Screenshot: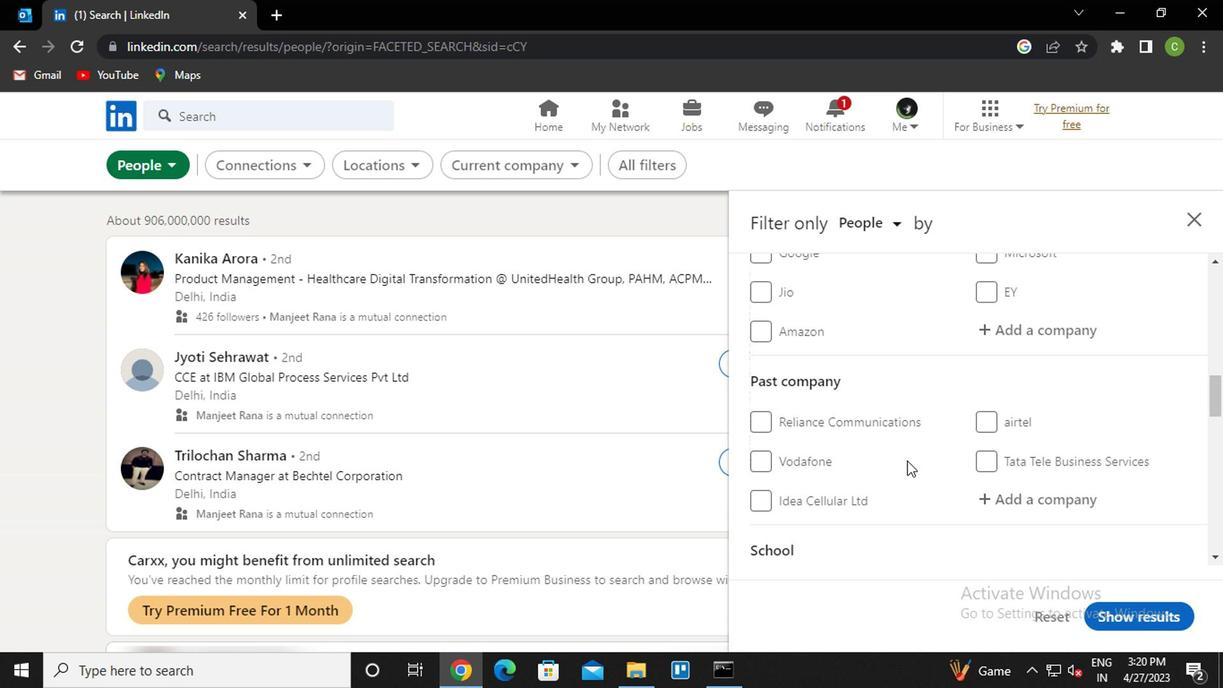
Action: Mouse scrolled (904, 455) with delta (0, 0)
Screenshot: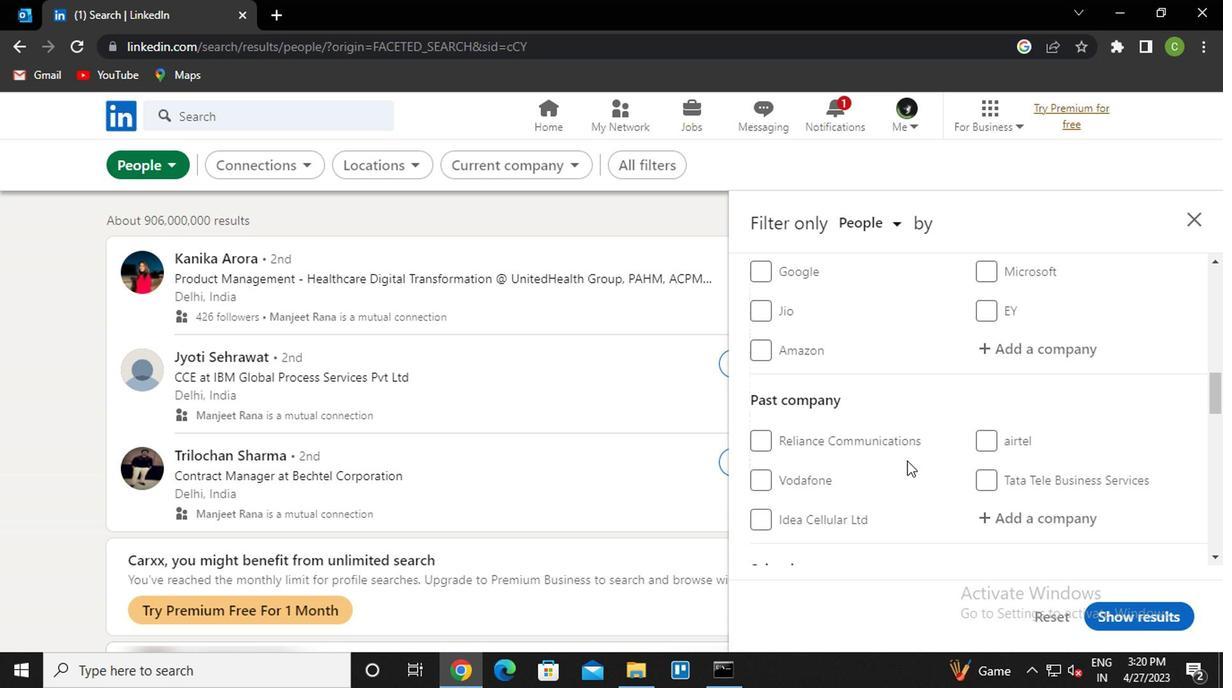 
Action: Mouse scrolled (904, 455) with delta (0, 0)
Screenshot: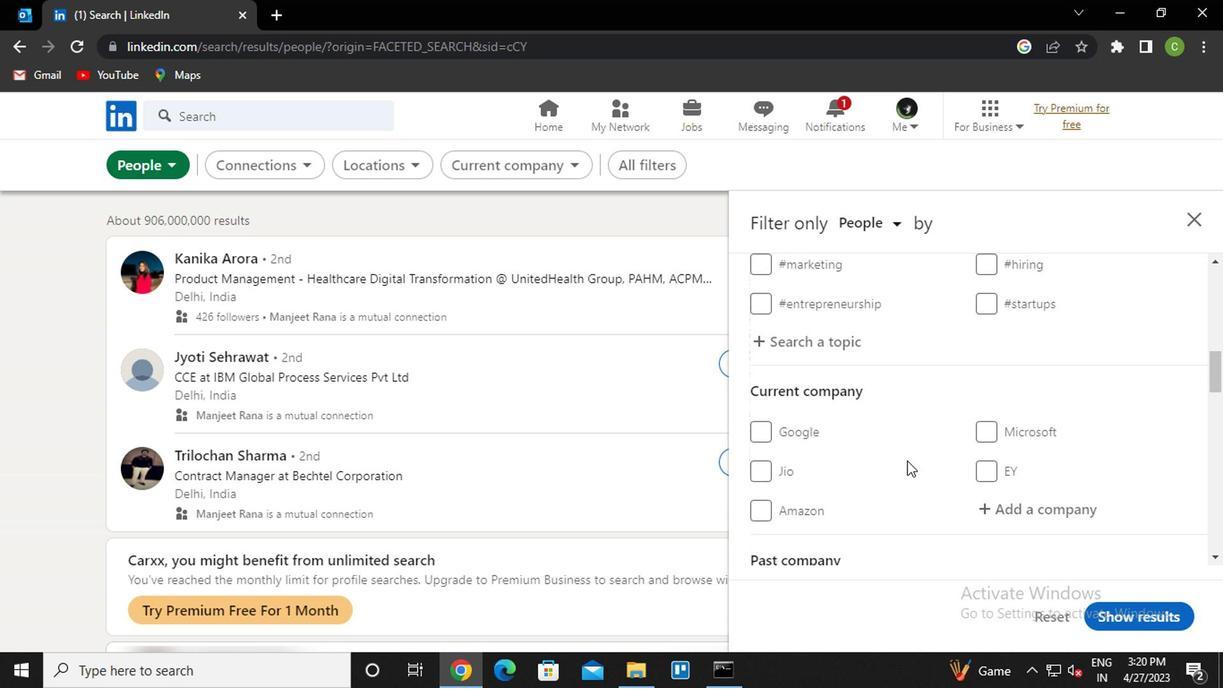 
Action: Mouse scrolled (904, 453) with delta (0, -1)
Screenshot: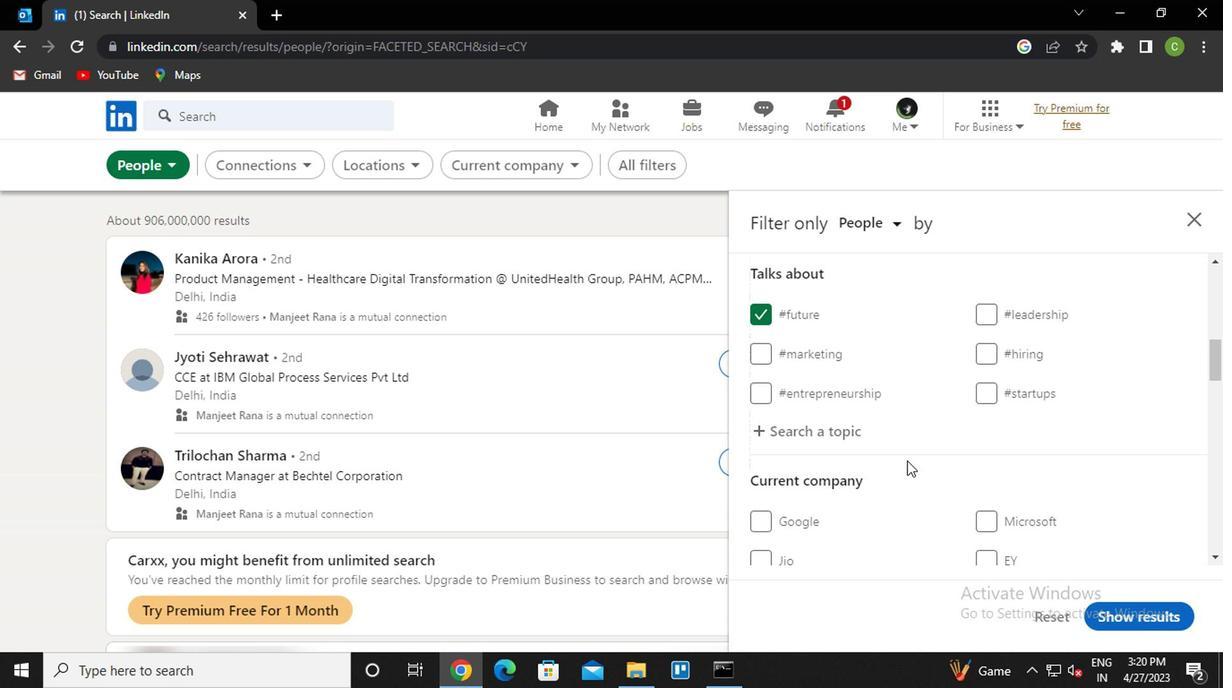
Action: Mouse scrolled (904, 453) with delta (0, -1)
Screenshot: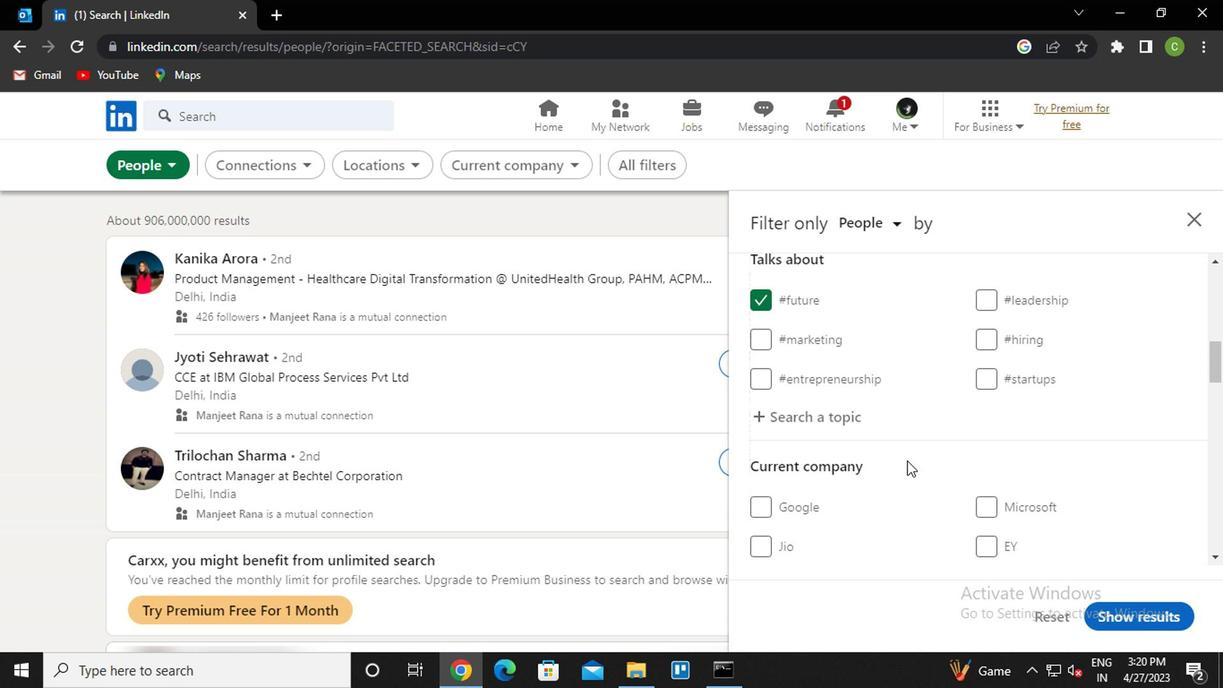 
Action: Mouse moved to (1017, 407)
Screenshot: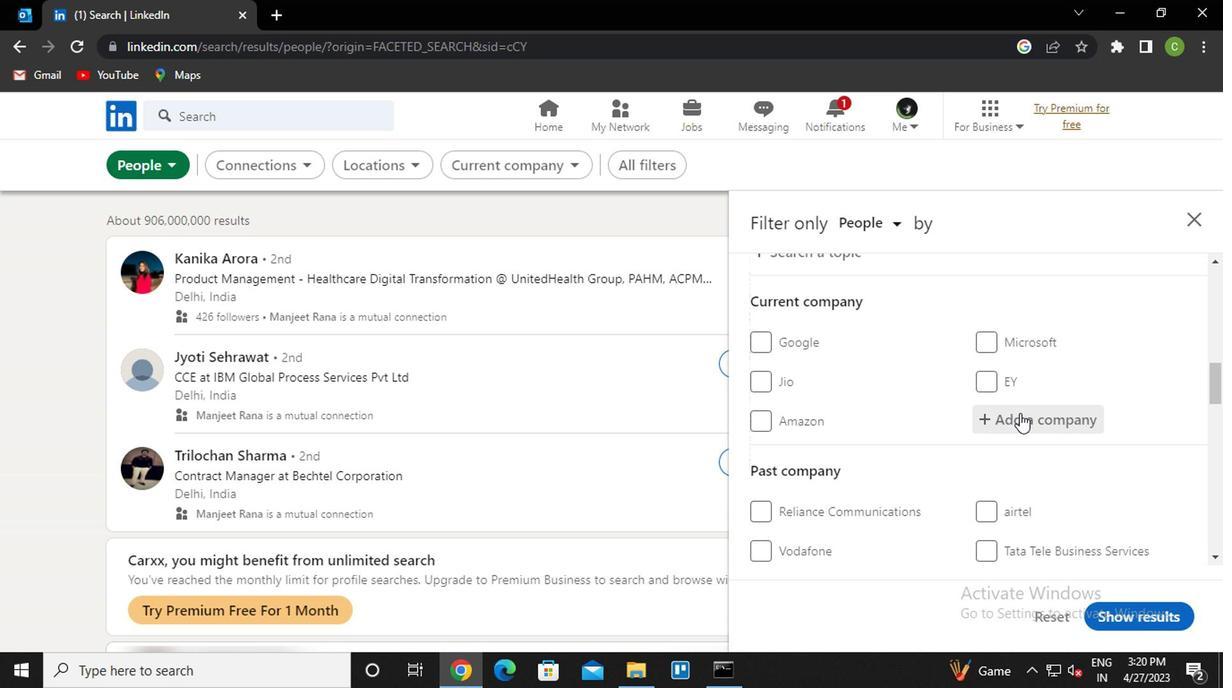 
Action: Mouse pressed left at (1017, 407)
Screenshot: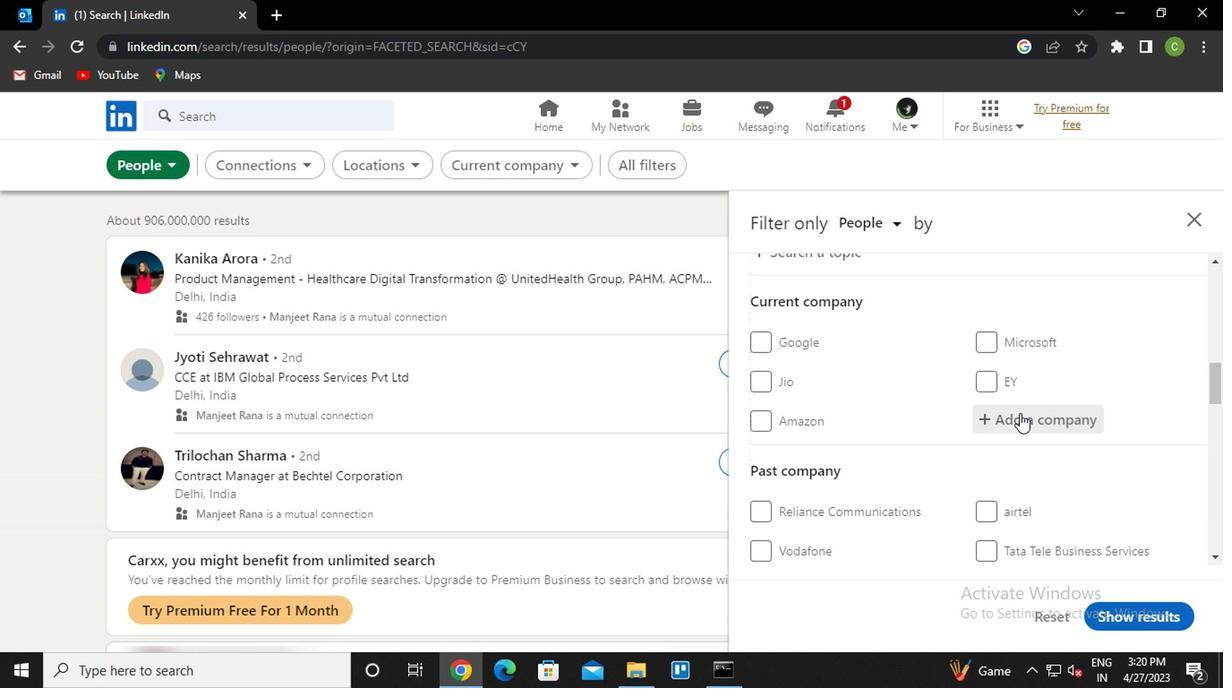 
Action: Key pressed <Key.caps_lock>m<Key.caps_lock>ettl<Key.down><Key.enter>
Screenshot: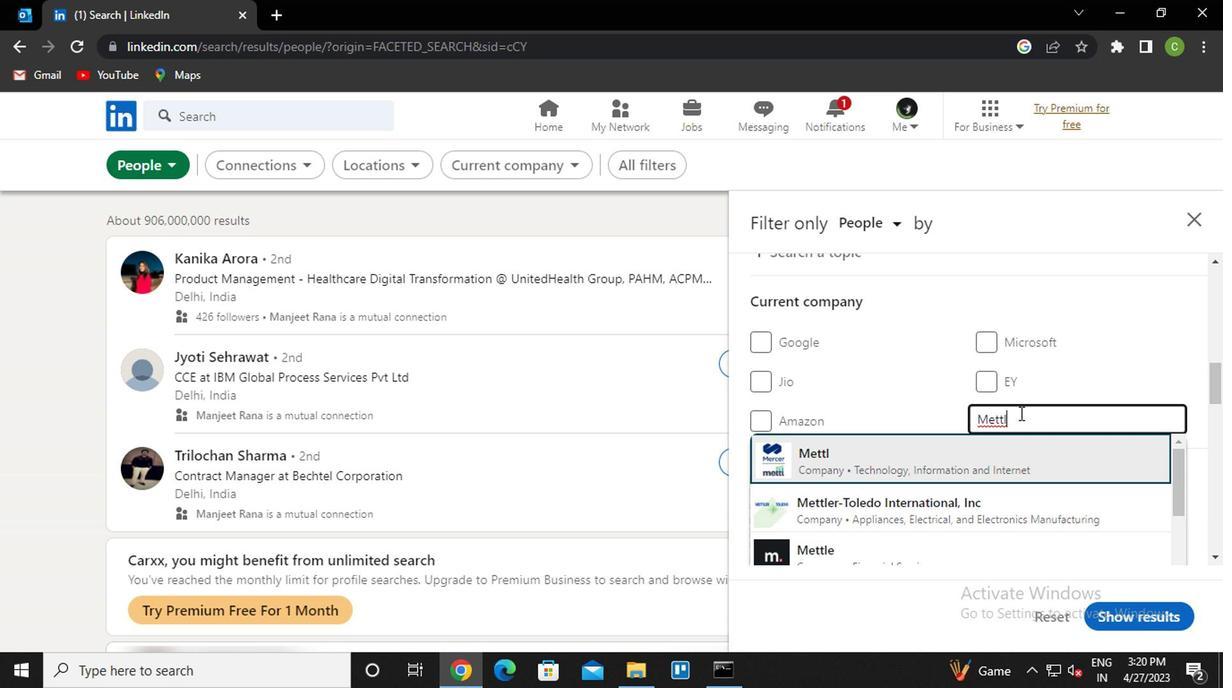 
Action: Mouse scrolled (1017, 407) with delta (0, 0)
Screenshot: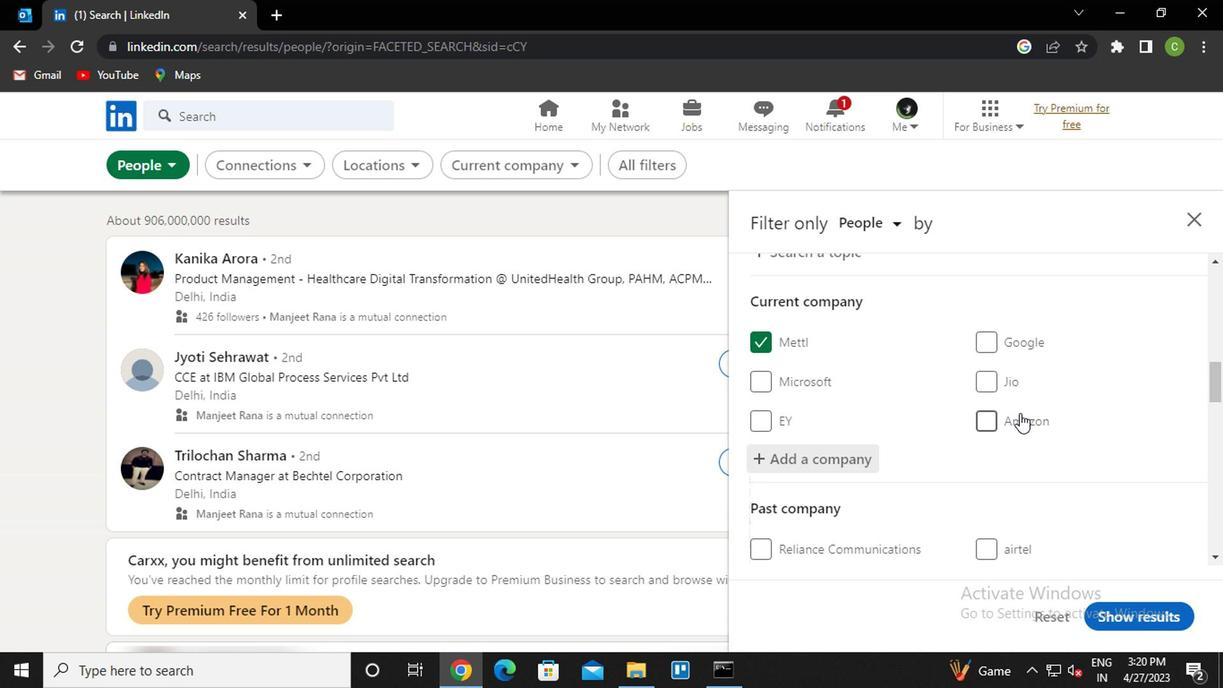
Action: Mouse moved to (1017, 409)
Screenshot: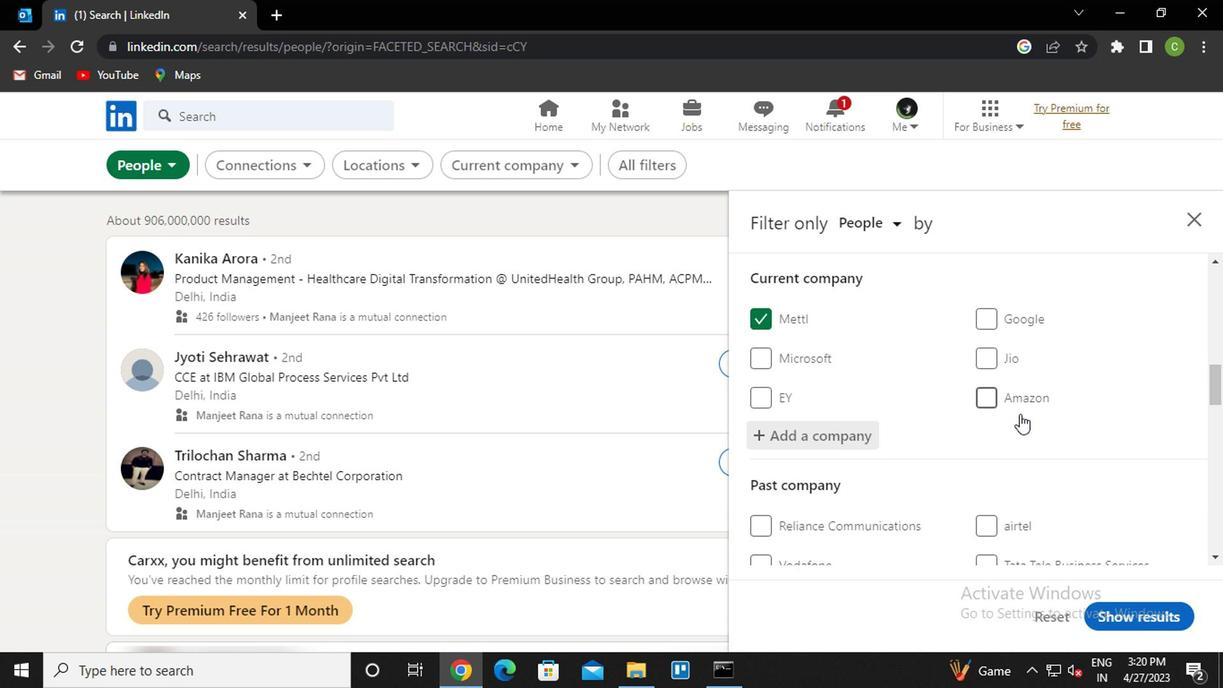 
Action: Mouse scrolled (1017, 407) with delta (0, -1)
Screenshot: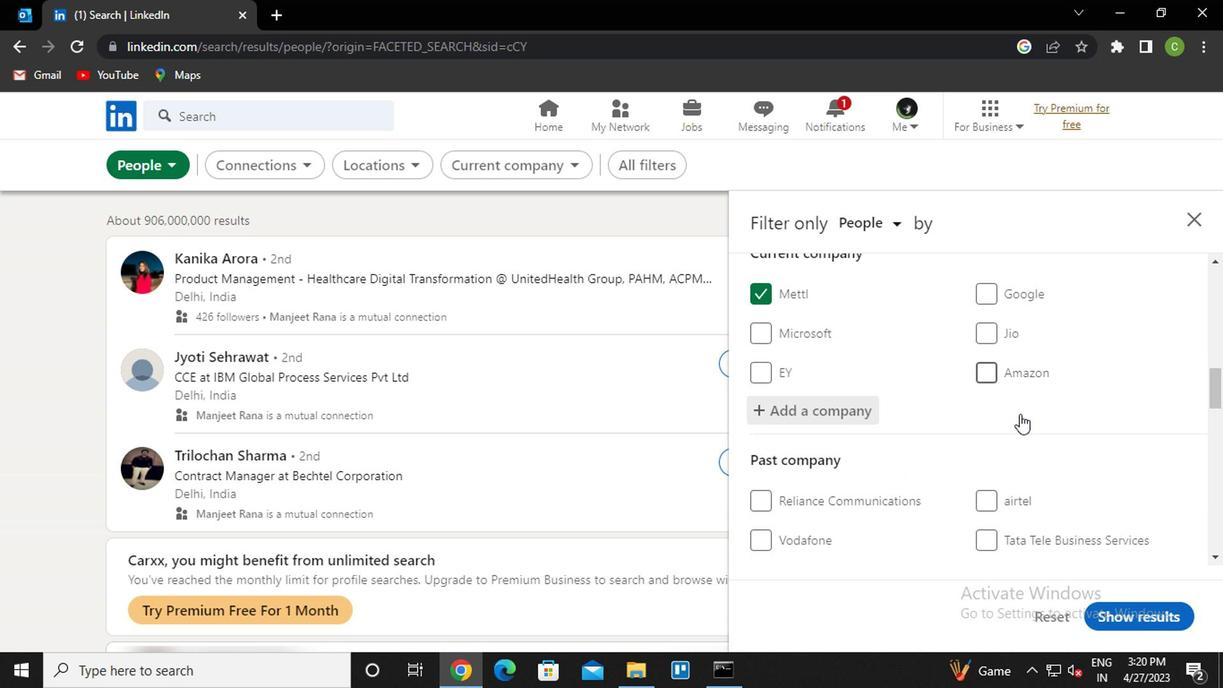 
Action: Mouse moved to (1009, 416)
Screenshot: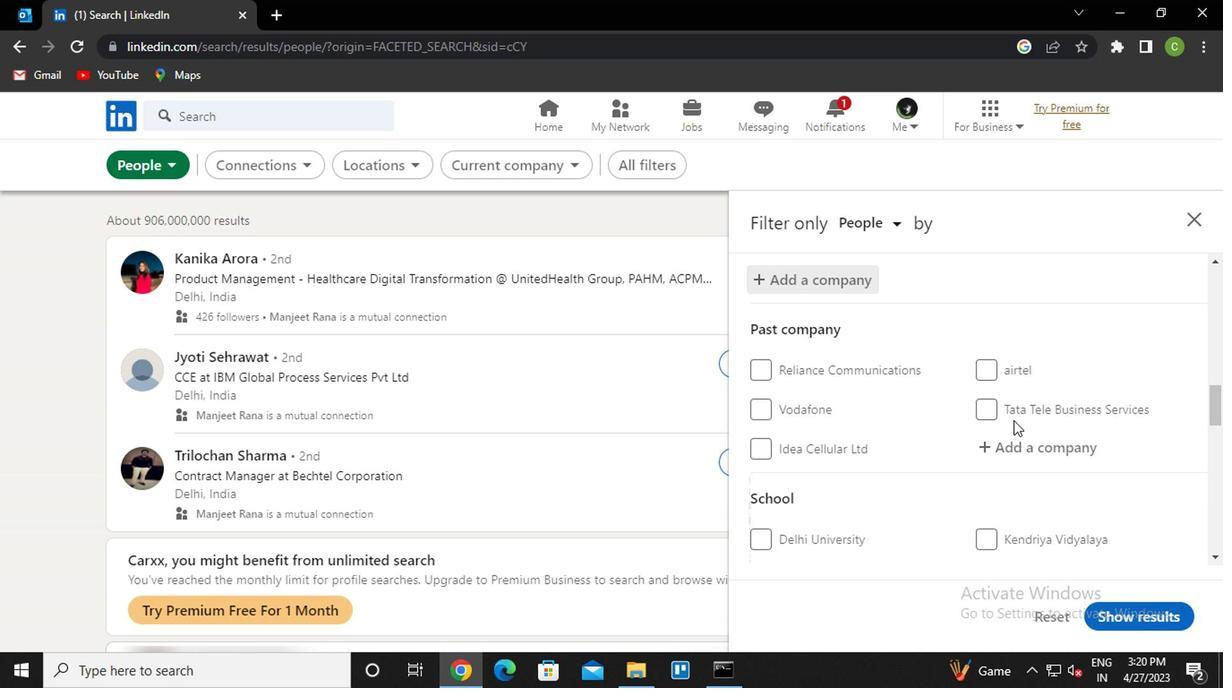 
Action: Mouse scrolled (1009, 414) with delta (0, -1)
Screenshot: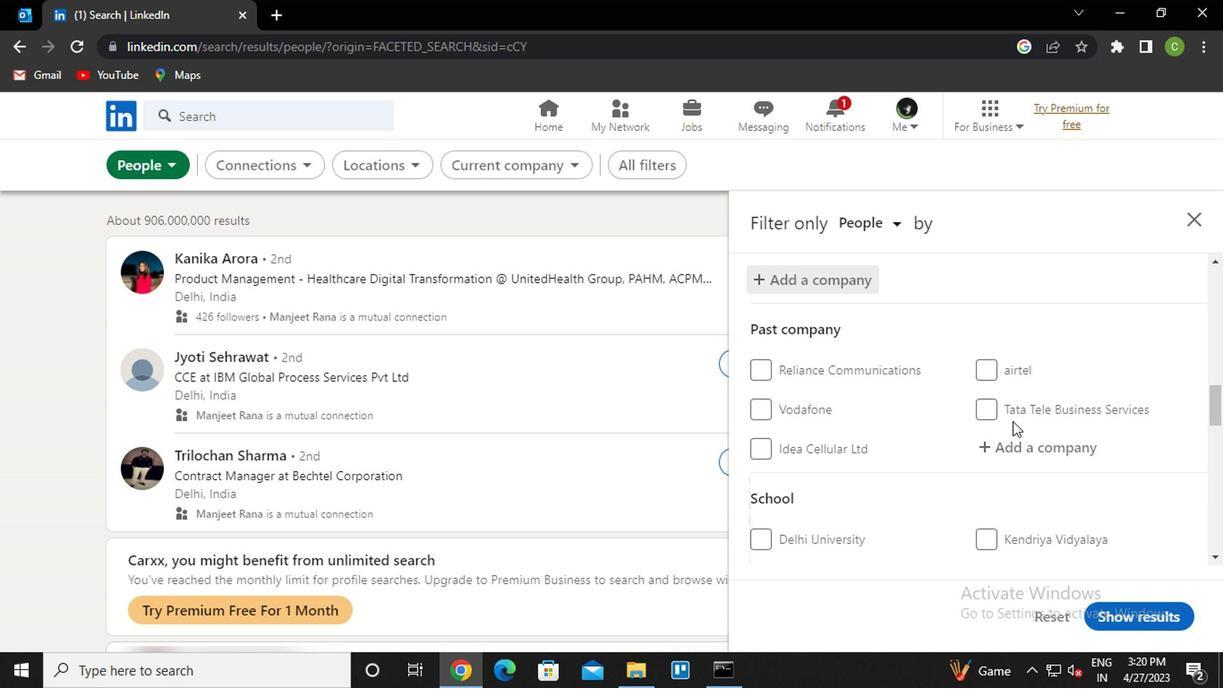 
Action: Mouse scrolled (1009, 414) with delta (0, -1)
Screenshot: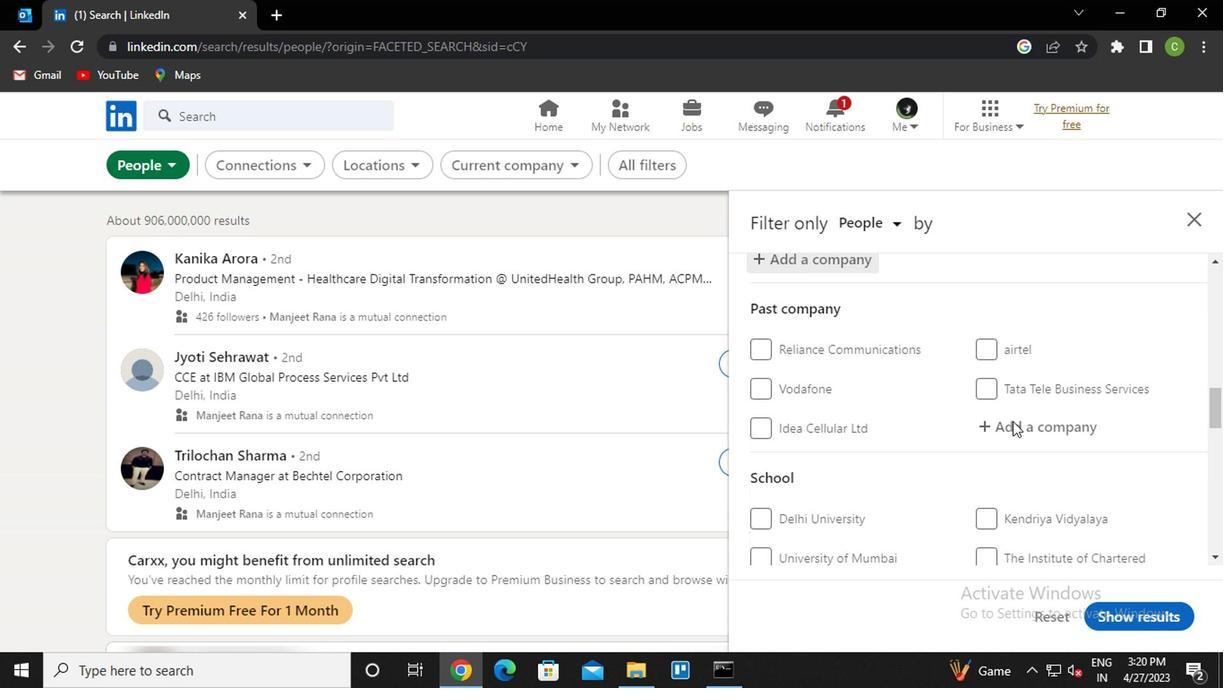 
Action: Mouse moved to (995, 445)
Screenshot: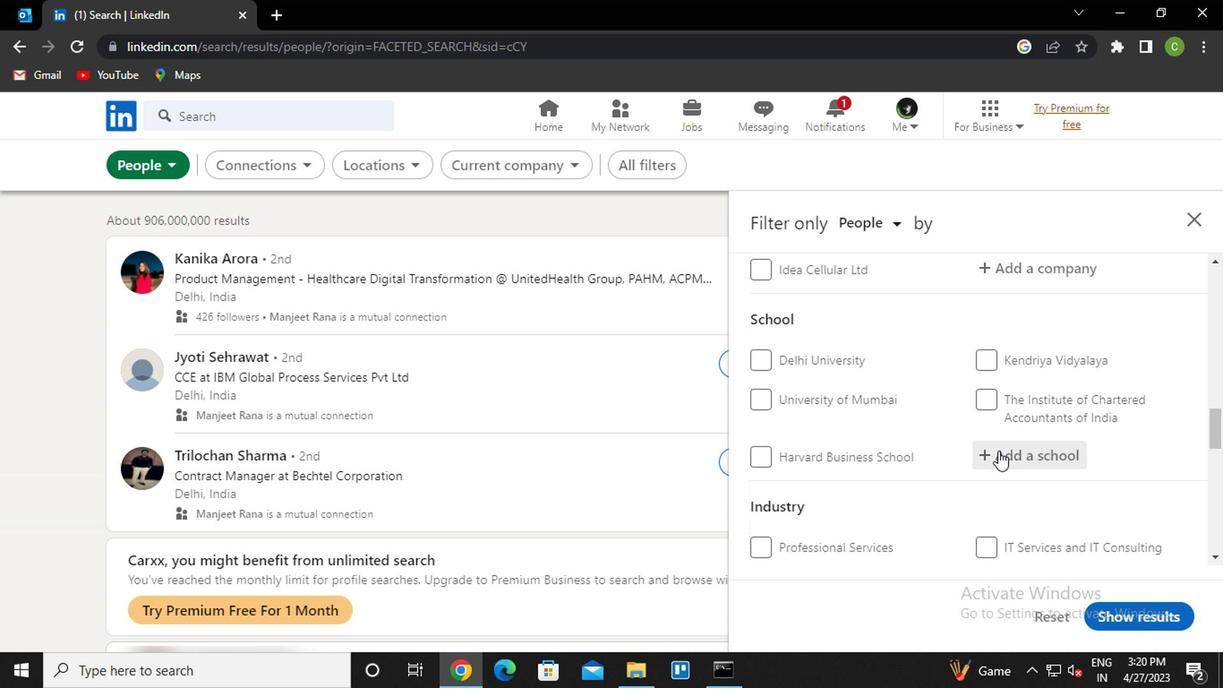 
Action: Mouse pressed left at (995, 445)
Screenshot: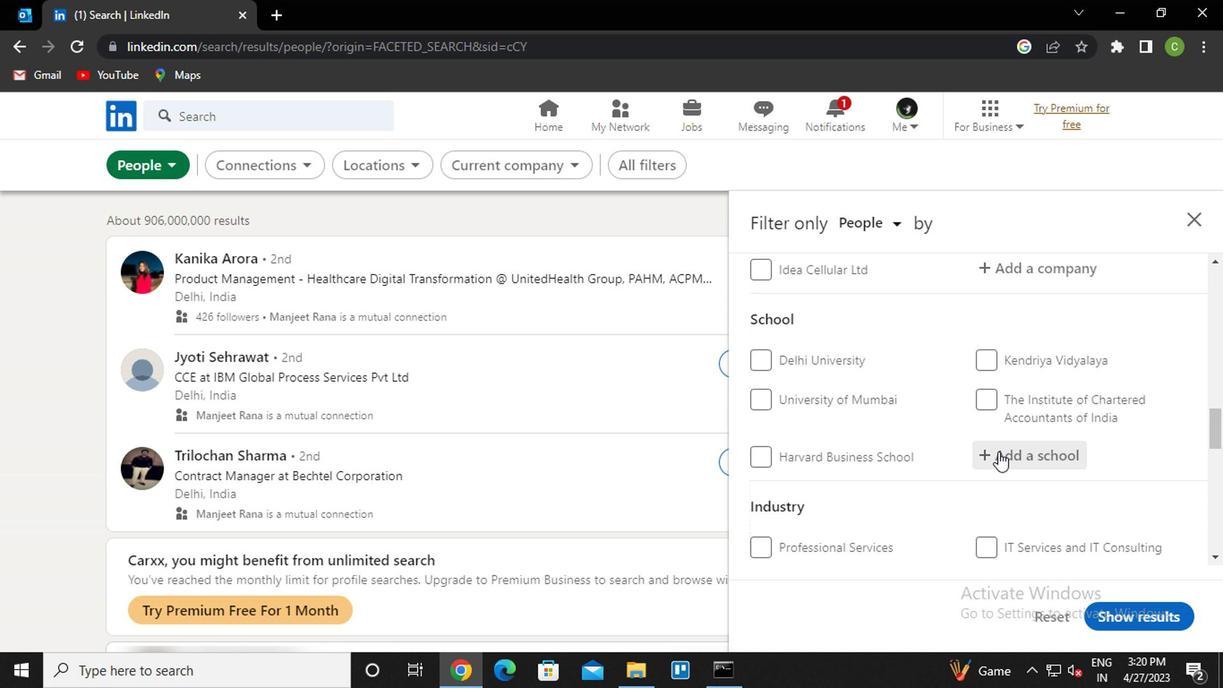 
Action: Key pressed <Key.caps_lock>d<Key.caps_lock>harmsinh<Key.down><Key.enter>
Screenshot: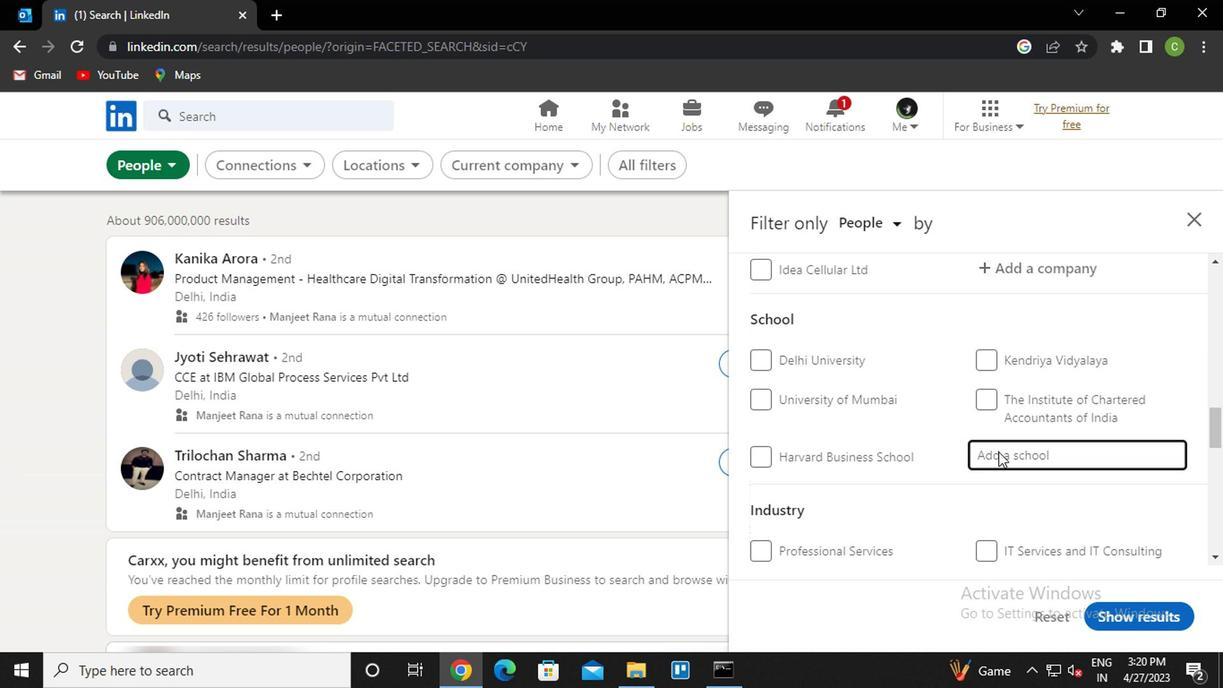 
Action: Mouse moved to (990, 450)
Screenshot: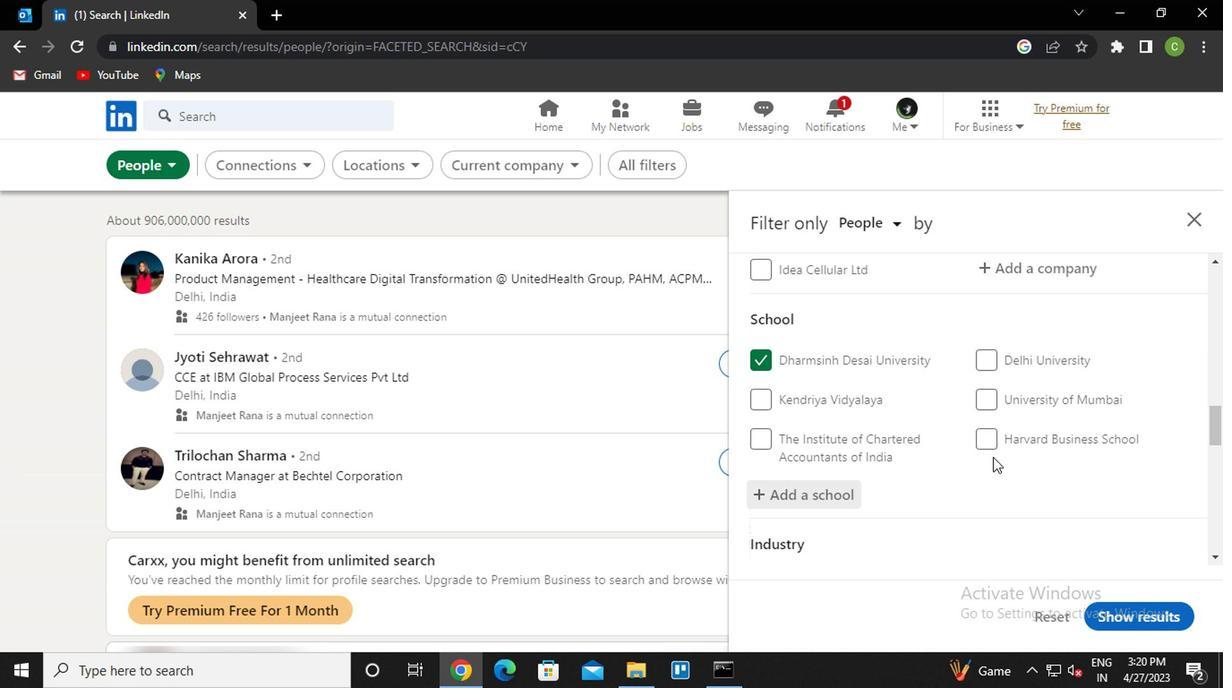 
Action: Mouse scrolled (990, 449) with delta (0, 0)
Screenshot: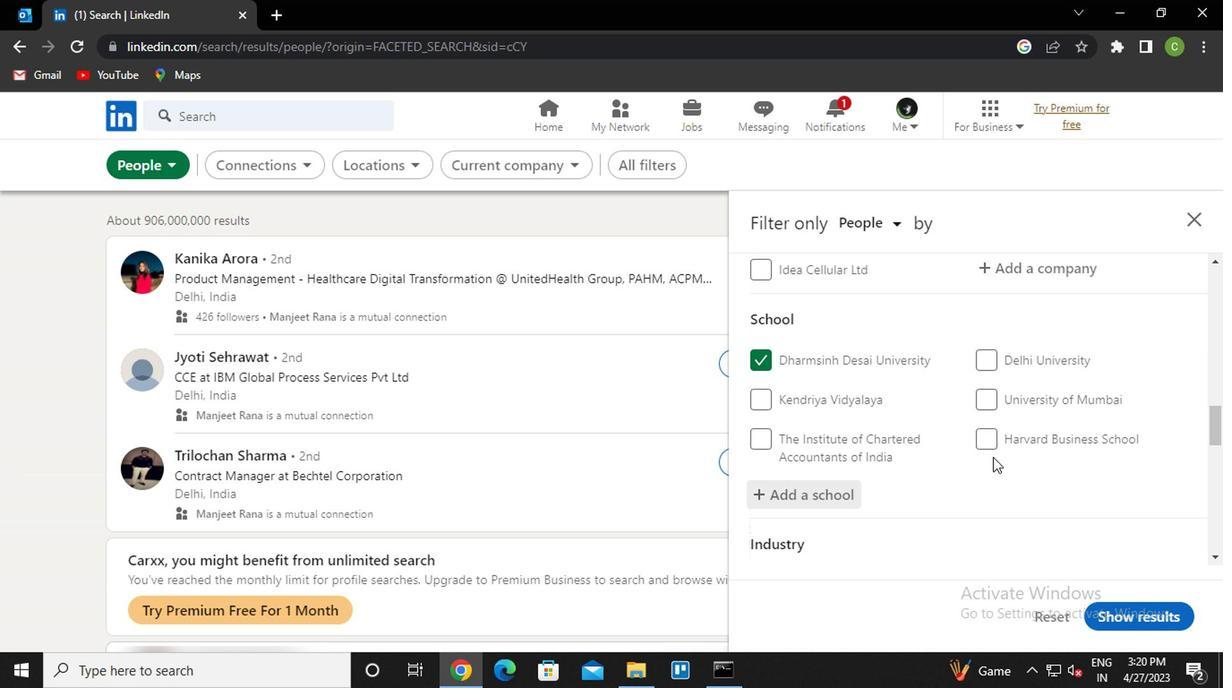 
Action: Mouse scrolled (990, 449) with delta (0, 0)
Screenshot: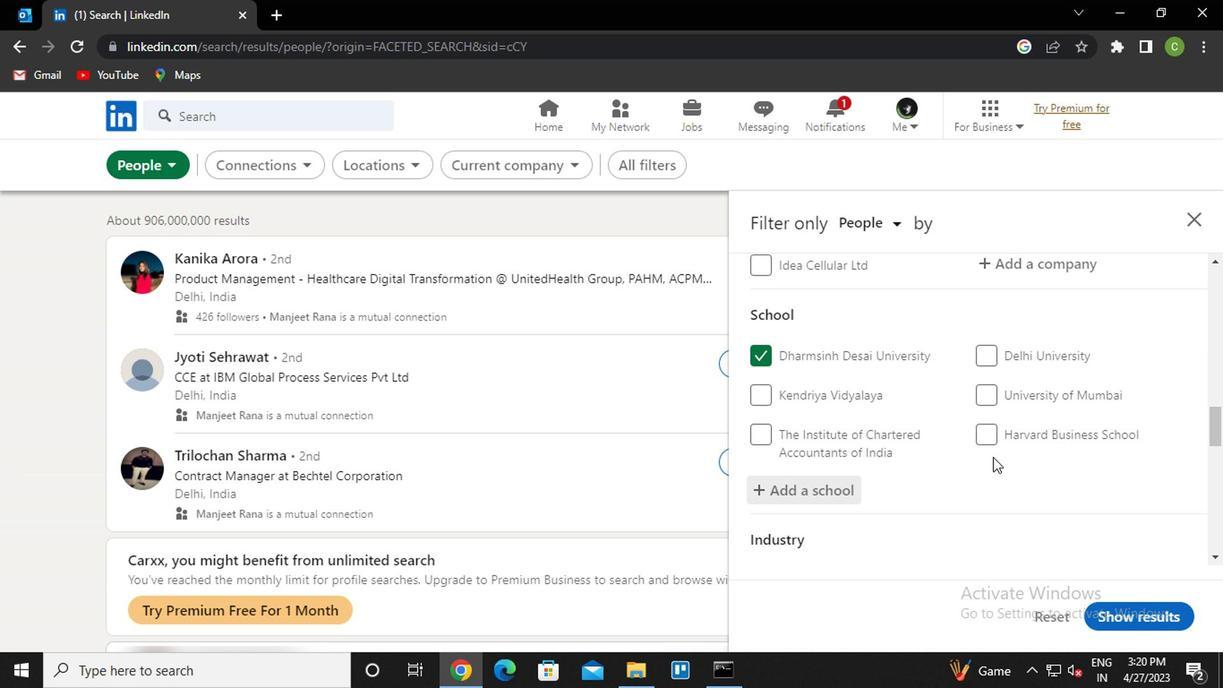 
Action: Mouse moved to (989, 450)
Screenshot: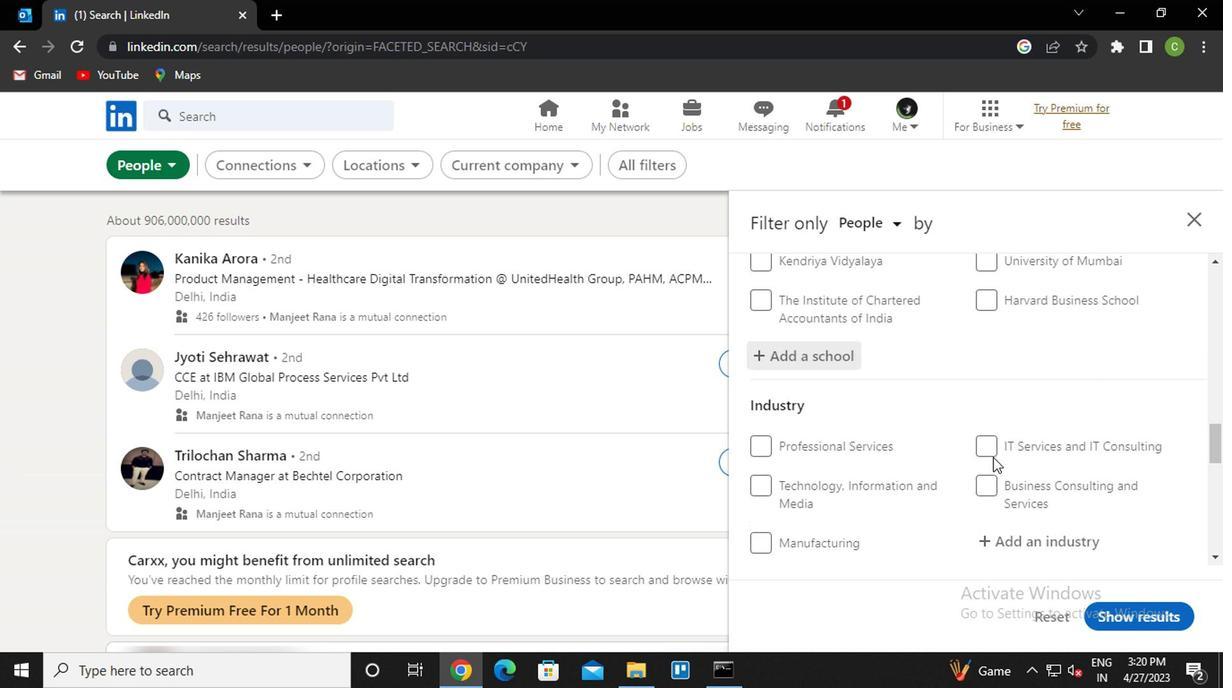 
Action: Mouse scrolled (989, 449) with delta (0, 0)
Screenshot: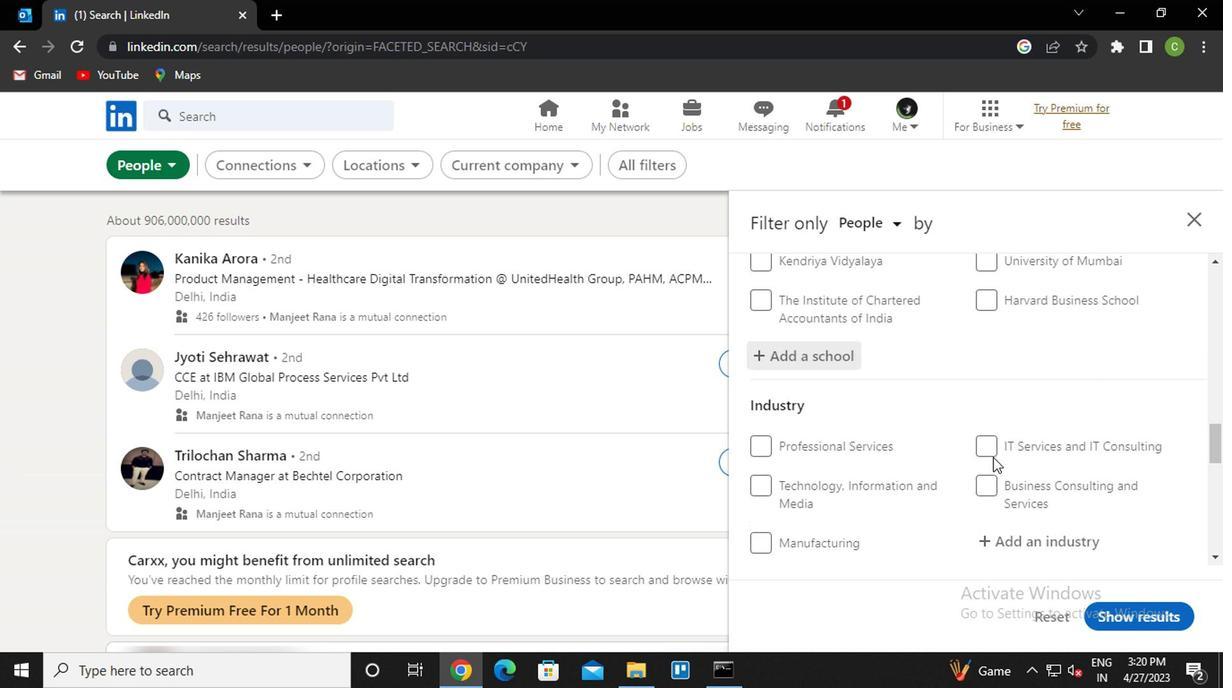 
Action: Mouse moved to (1015, 402)
Screenshot: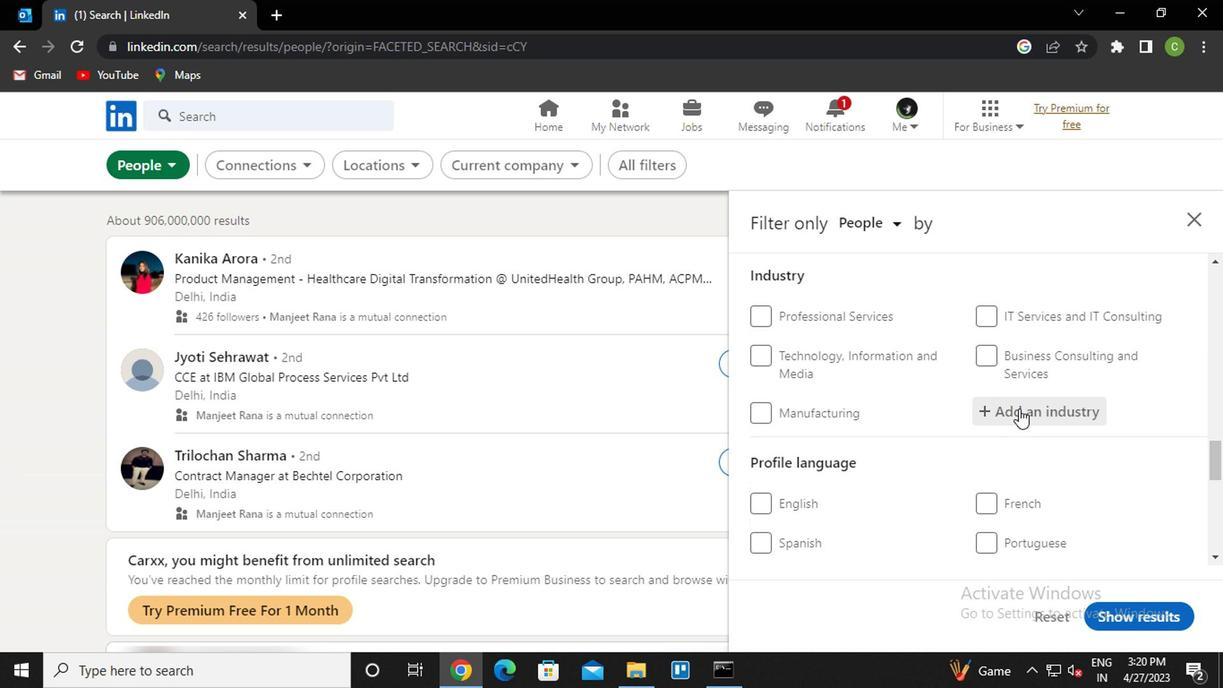 
Action: Mouse pressed left at (1015, 402)
Screenshot: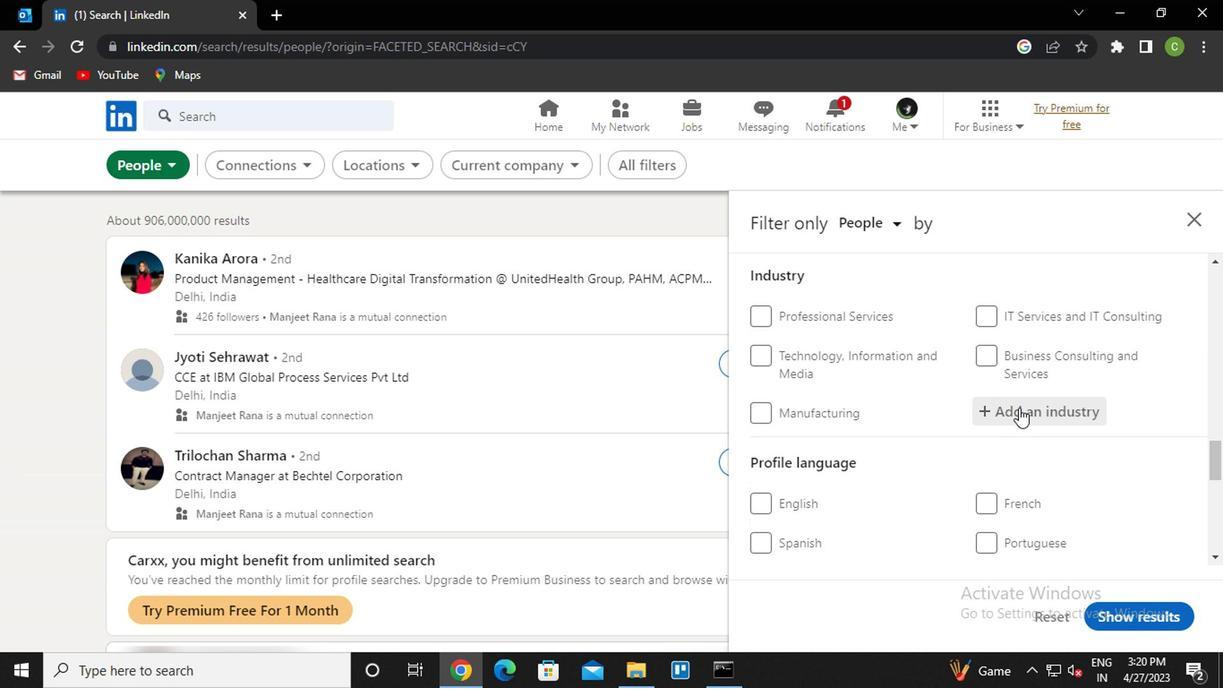 
Action: Key pressed <Key.caps_lock>m<Key.caps_lock>edical<Key.space><Key.down><Key.enter>
Screenshot: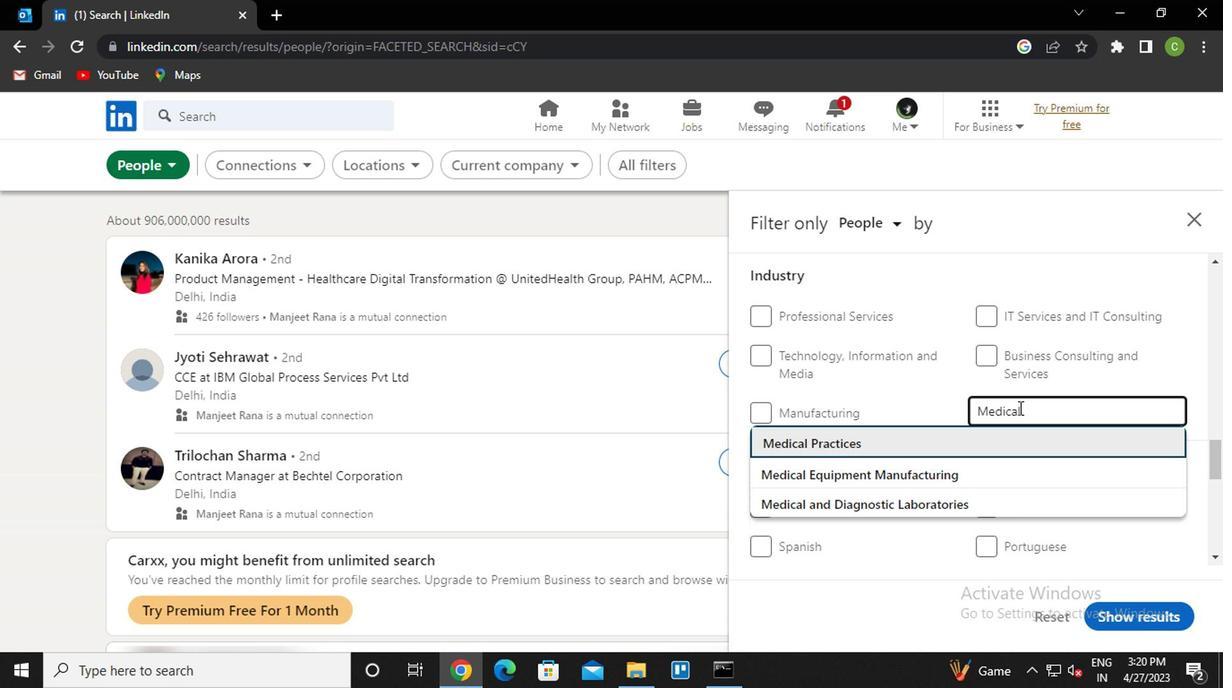 
Action: Mouse moved to (991, 418)
Screenshot: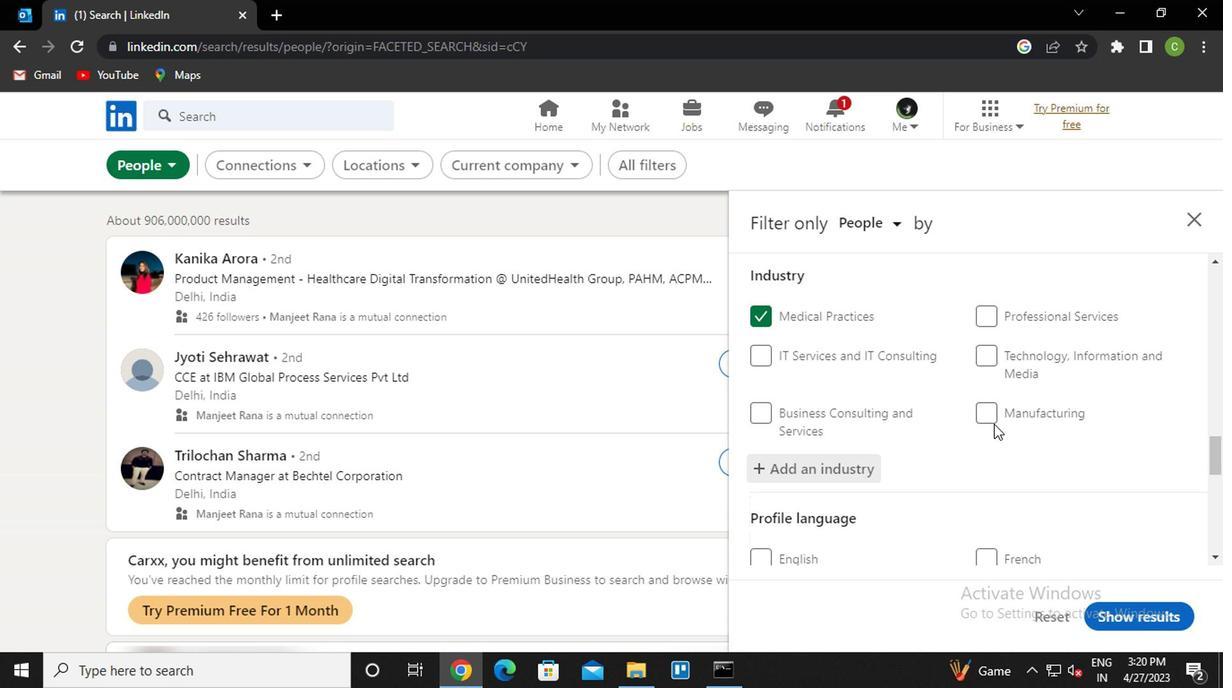 
Action: Mouse scrolled (991, 417) with delta (0, -1)
Screenshot: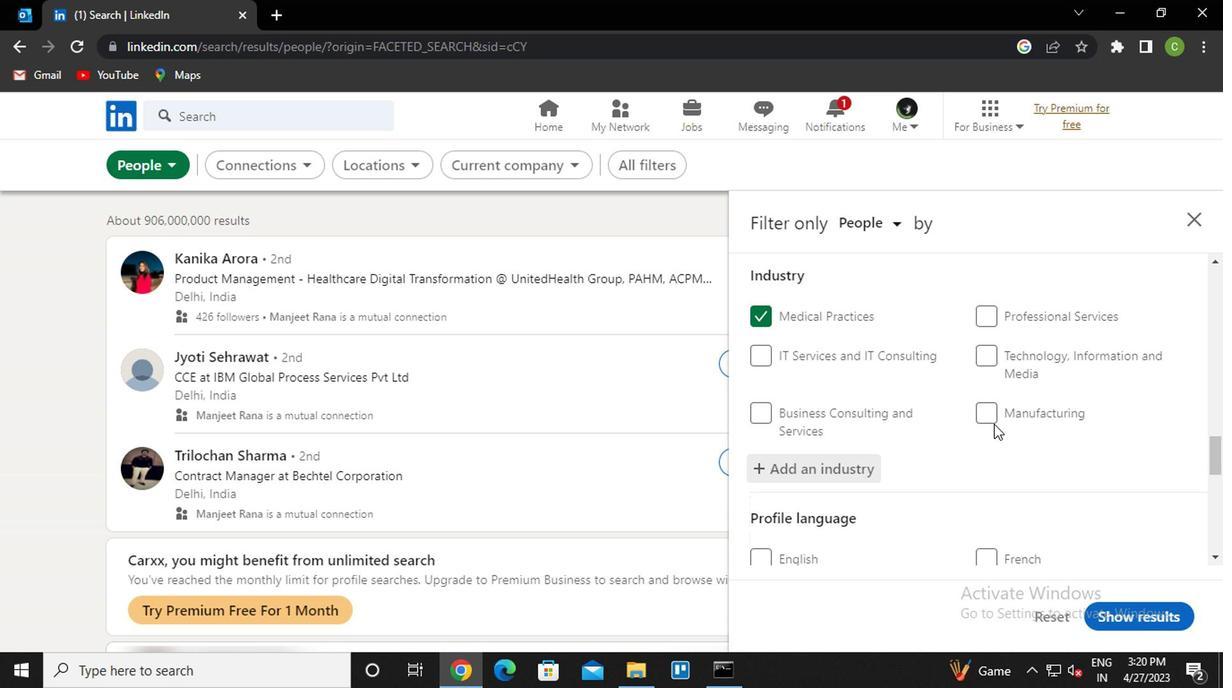 
Action: Mouse moved to (988, 420)
Screenshot: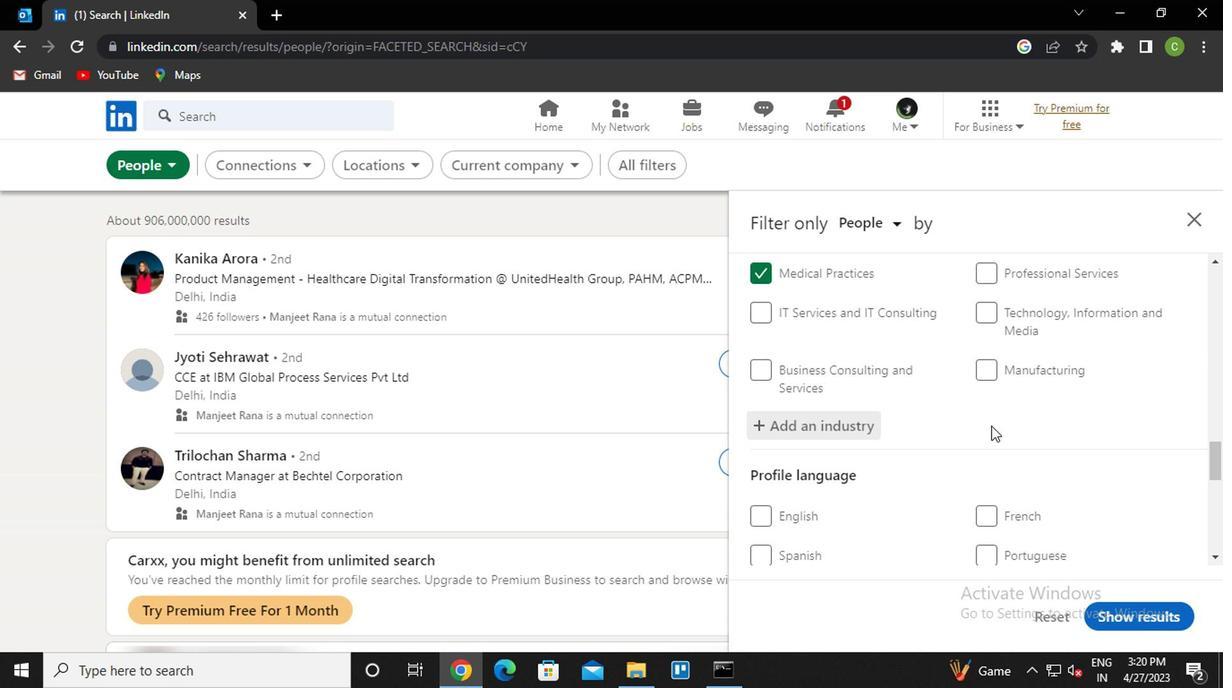 
Action: Mouse scrolled (988, 419) with delta (0, -1)
Screenshot: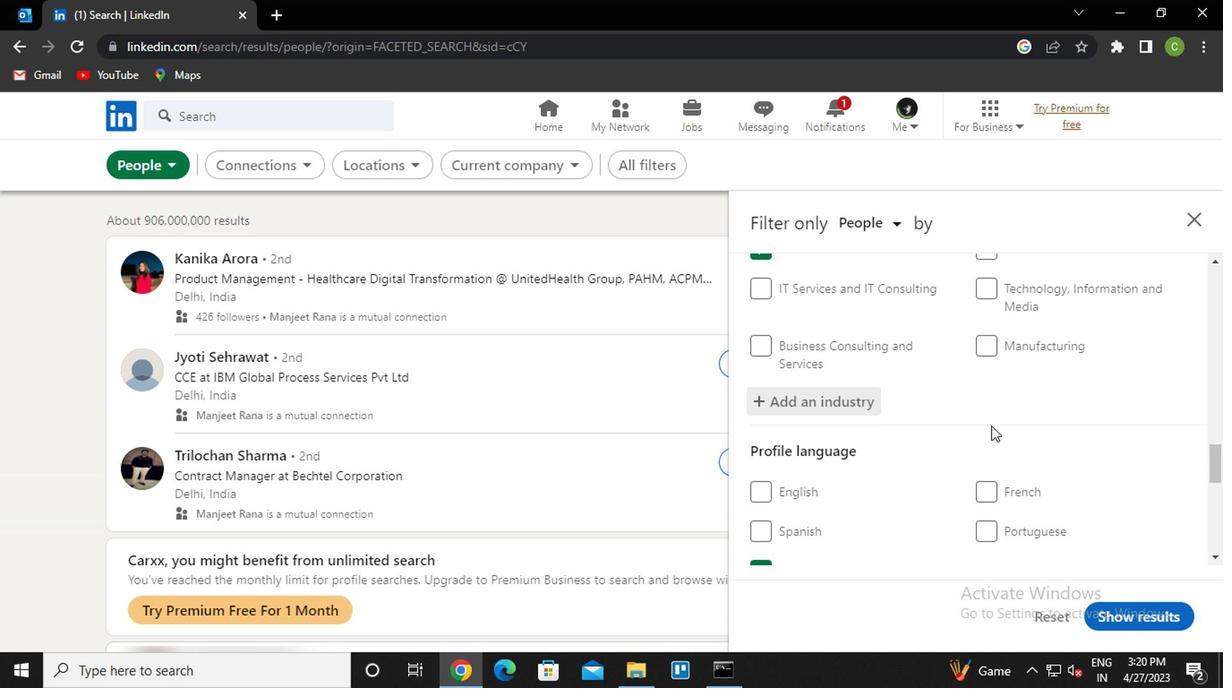 
Action: Mouse scrolled (988, 419) with delta (0, -1)
Screenshot: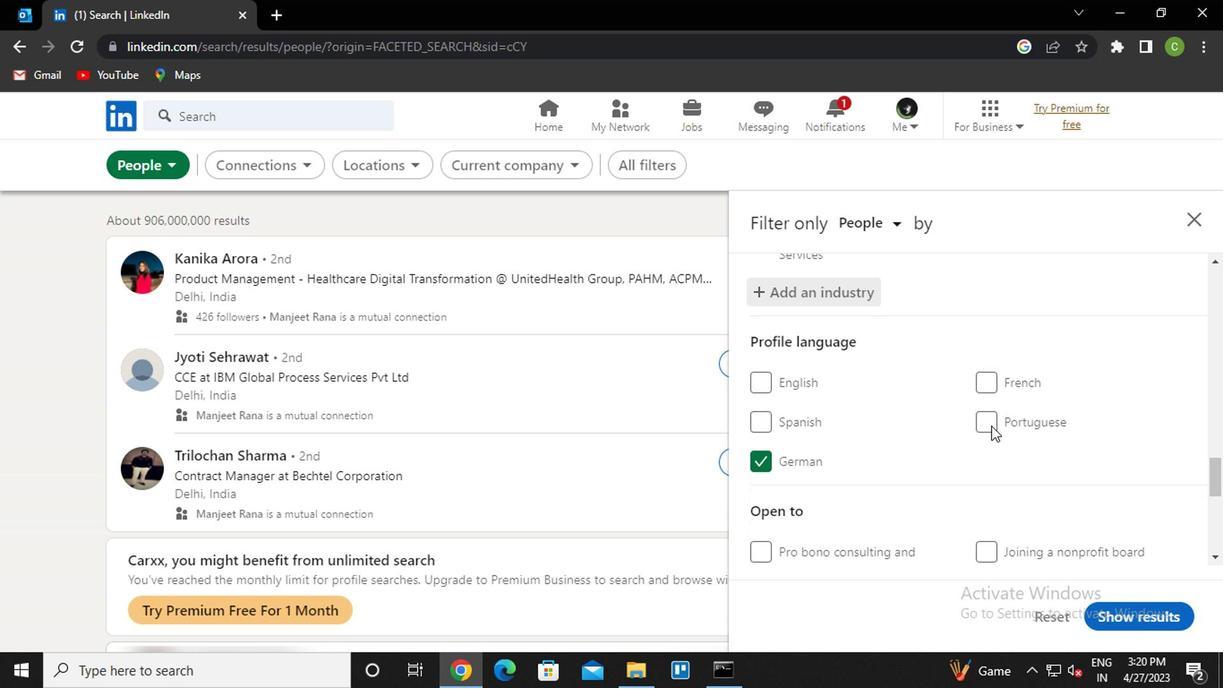 
Action: Mouse scrolled (988, 419) with delta (0, -1)
Screenshot: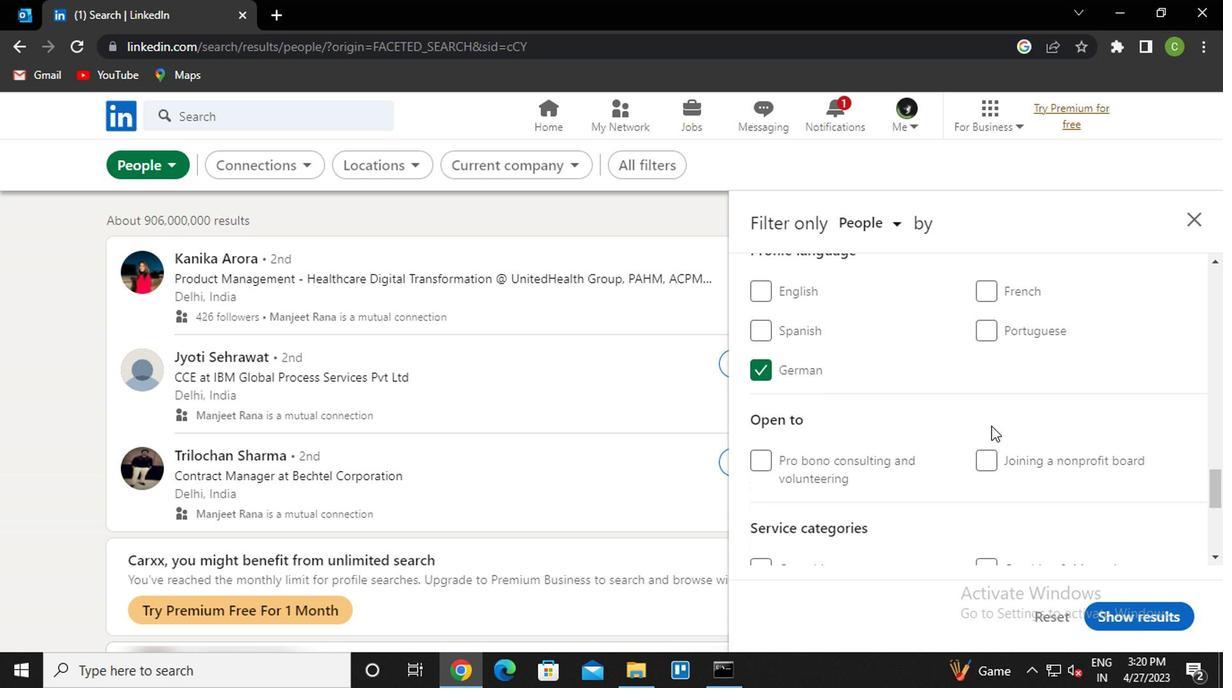 
Action: Mouse scrolled (988, 419) with delta (0, -1)
Screenshot: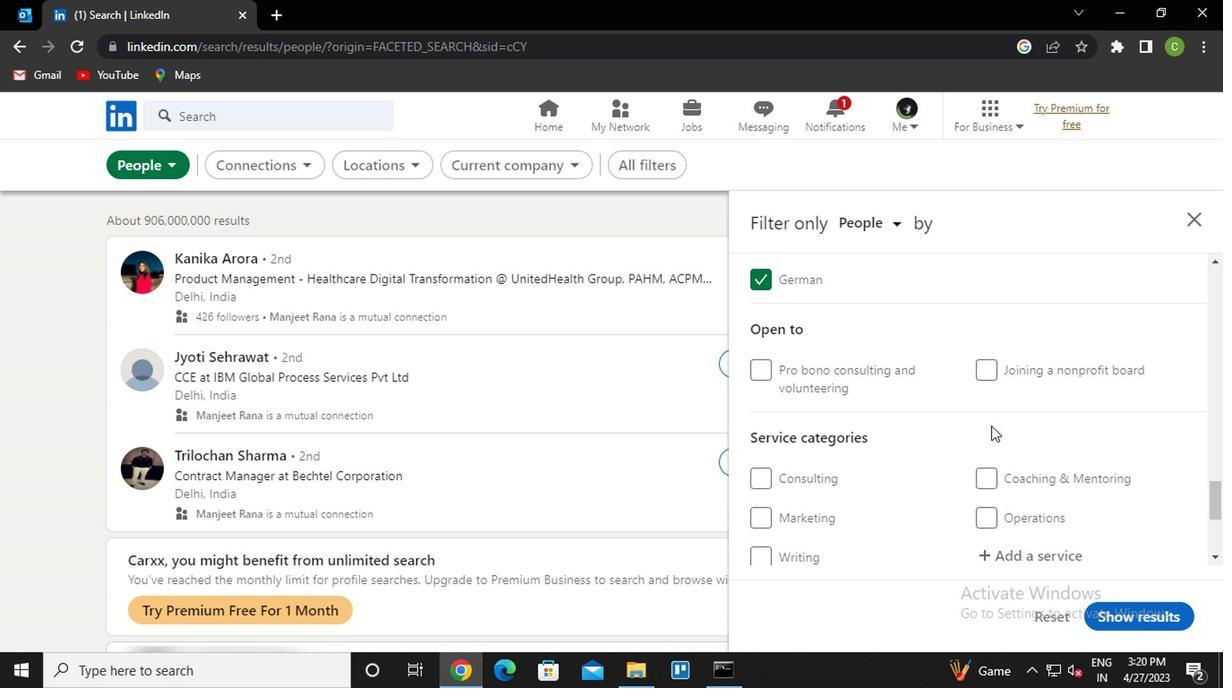 
Action: Mouse scrolled (988, 419) with delta (0, -1)
Screenshot: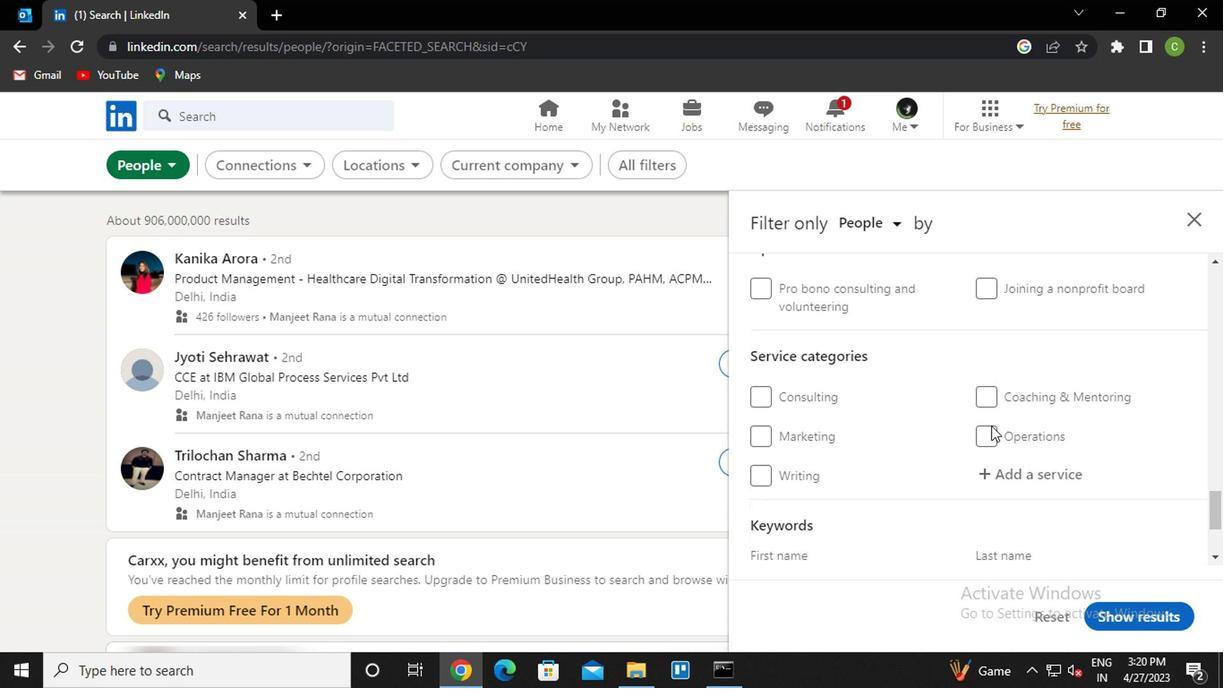 
Action: Mouse moved to (1019, 379)
Screenshot: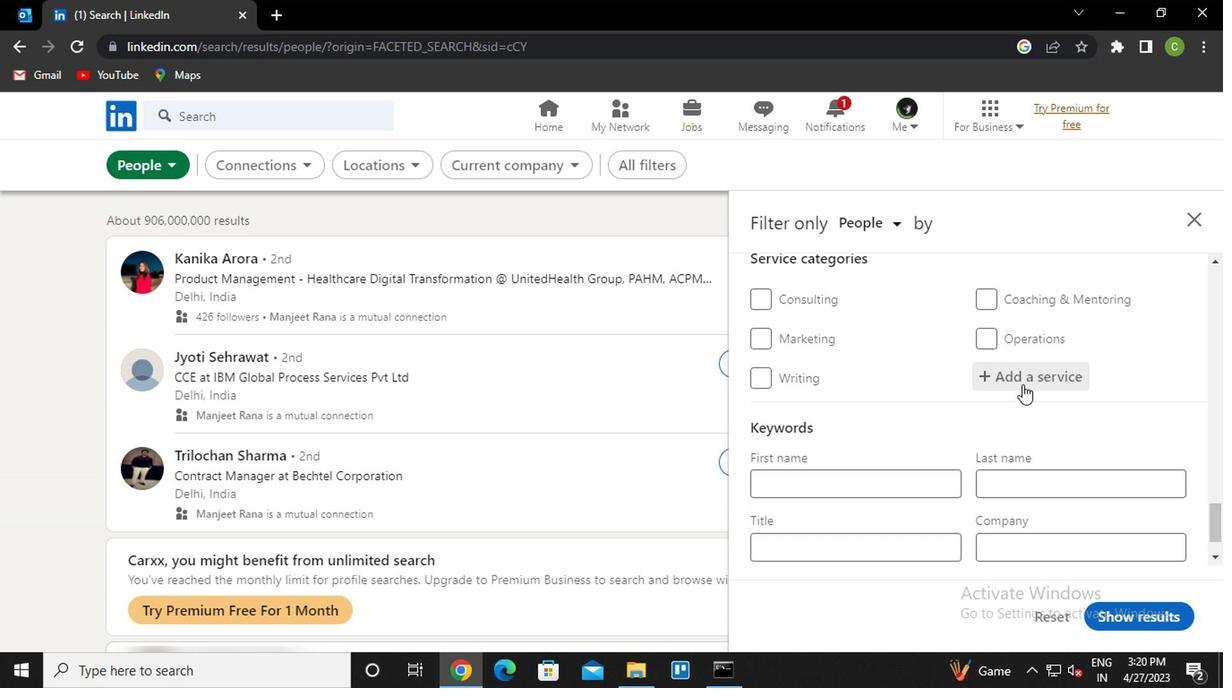 
Action: Mouse pressed left at (1019, 379)
Screenshot: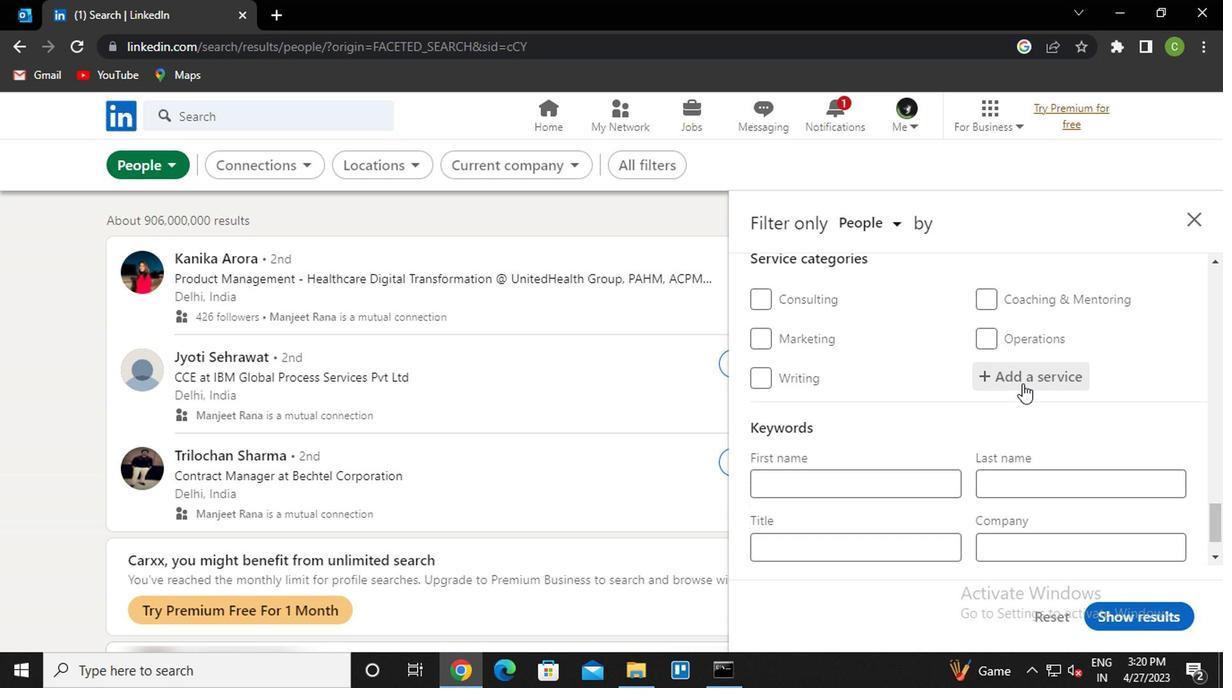 
Action: Key pressed <Key.caps_lock>t<Key.caps_lock>rai<Key.down><Key.enter>
Screenshot: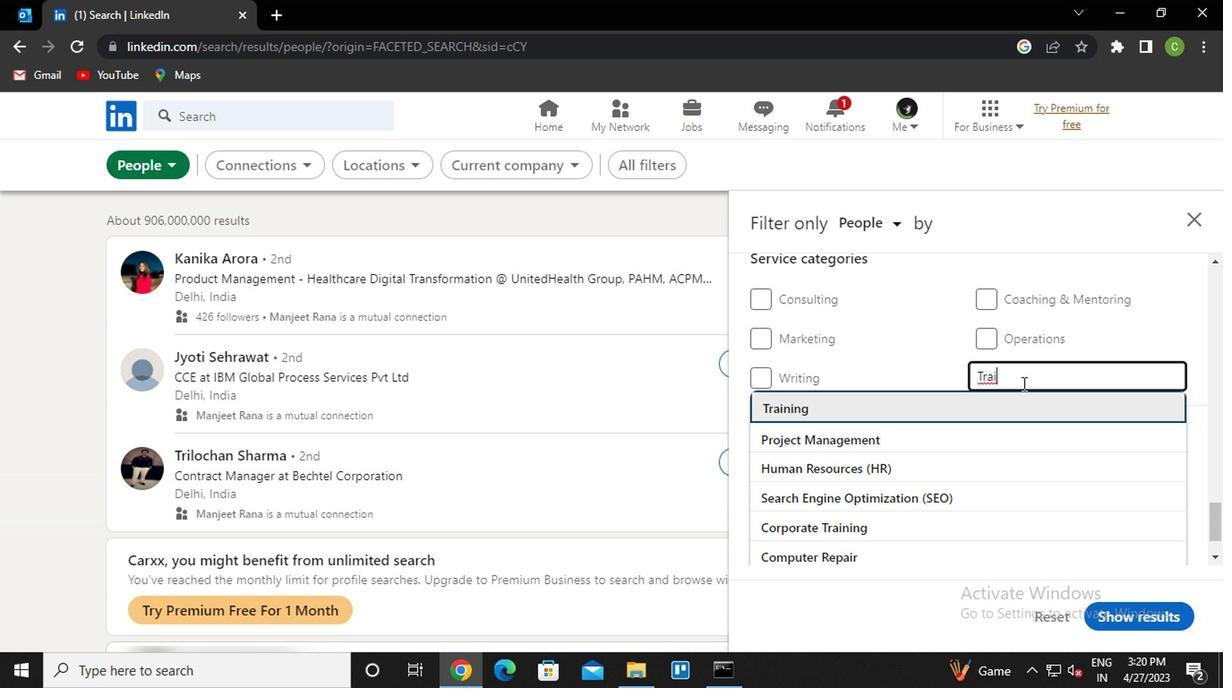 
Action: Mouse moved to (1000, 391)
Screenshot: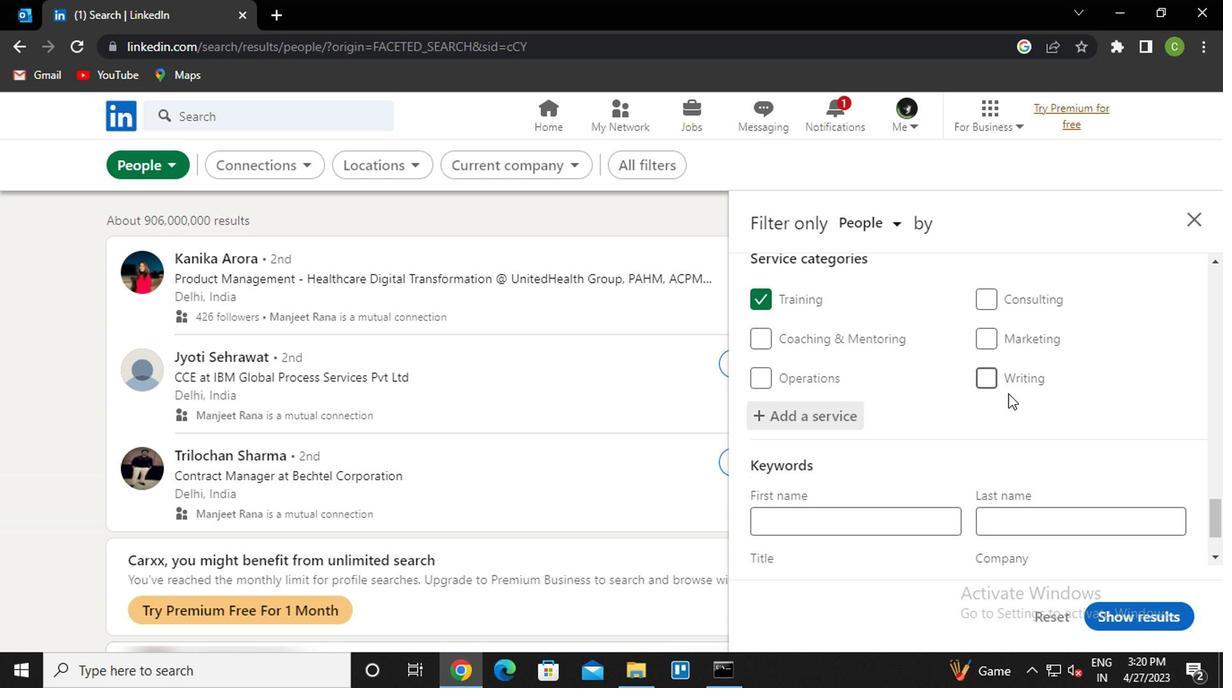 
Action: Mouse scrolled (1000, 390) with delta (0, -1)
Screenshot: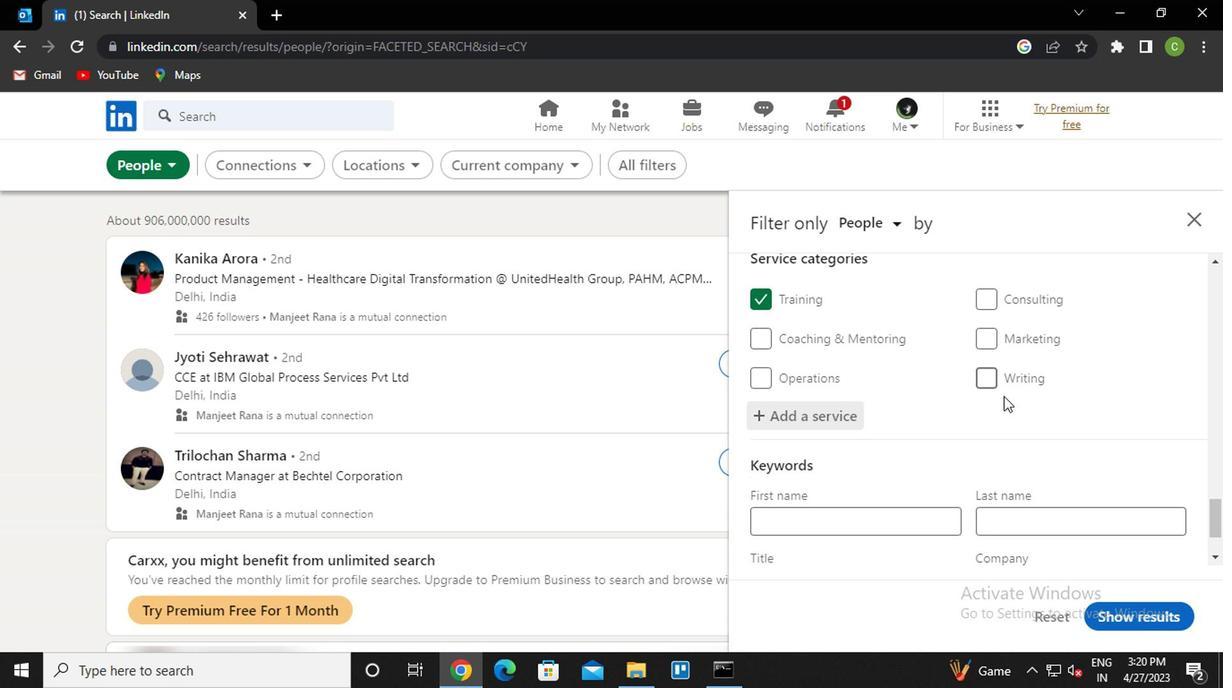 
Action: Mouse scrolled (1000, 390) with delta (0, -1)
Screenshot: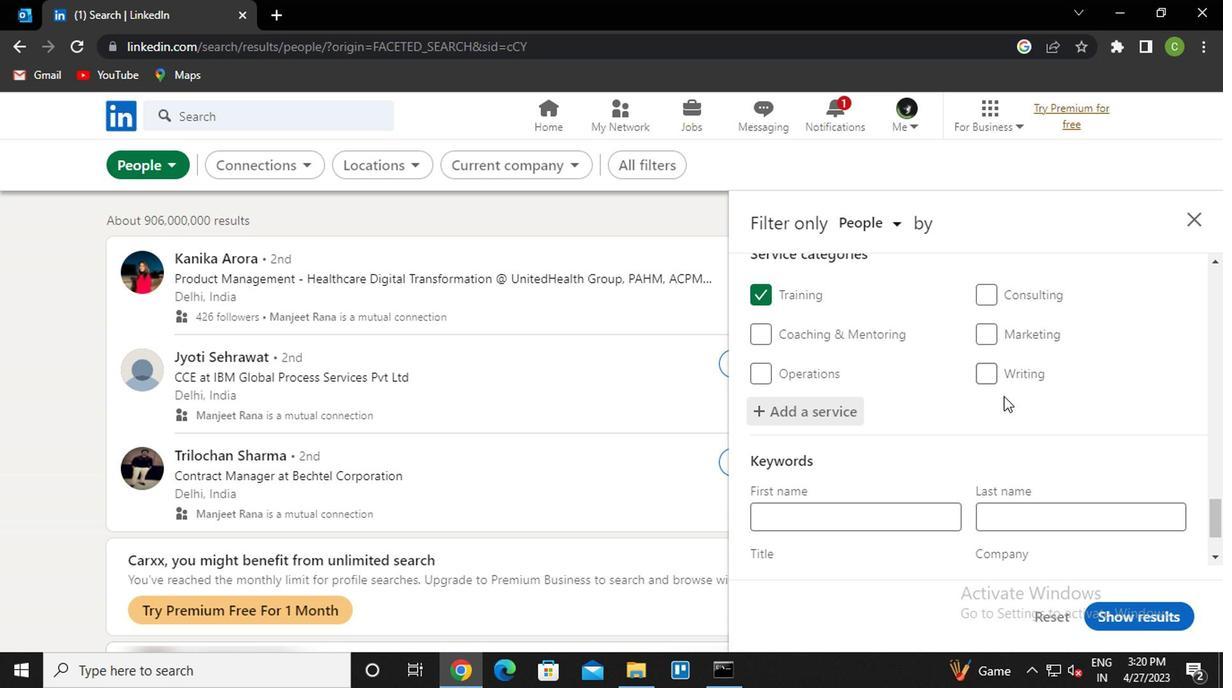 
Action: Mouse scrolled (1000, 390) with delta (0, -1)
Screenshot: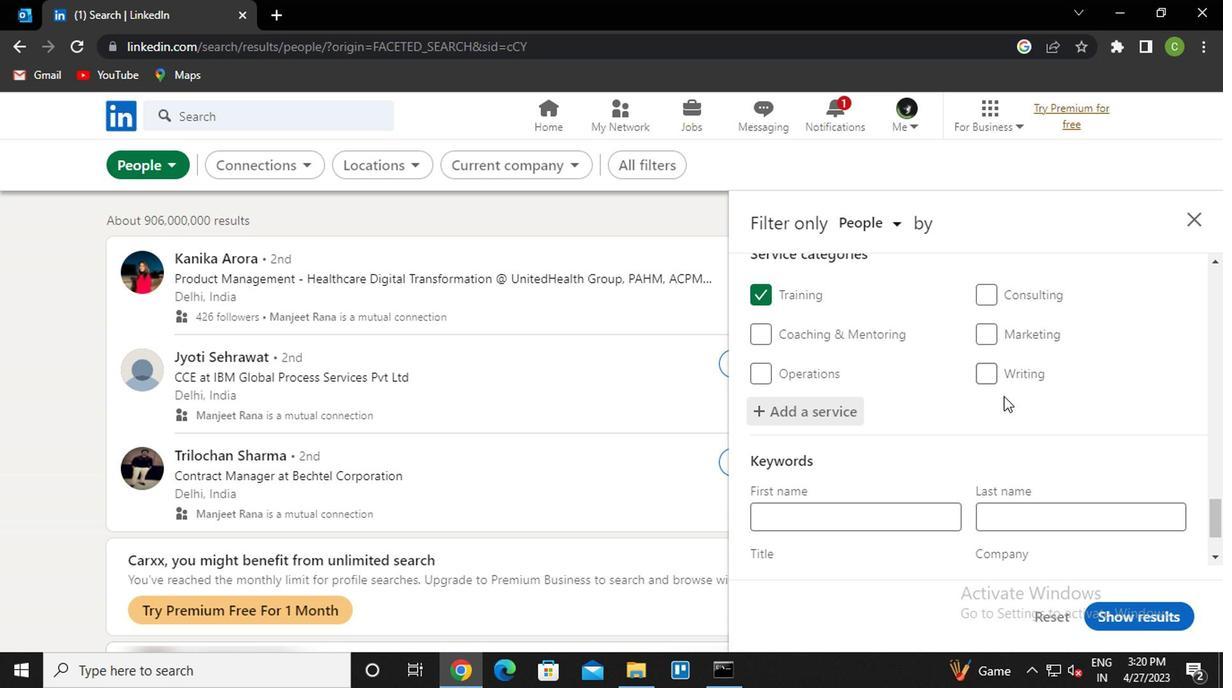 
Action: Mouse scrolled (1000, 390) with delta (0, -1)
Screenshot: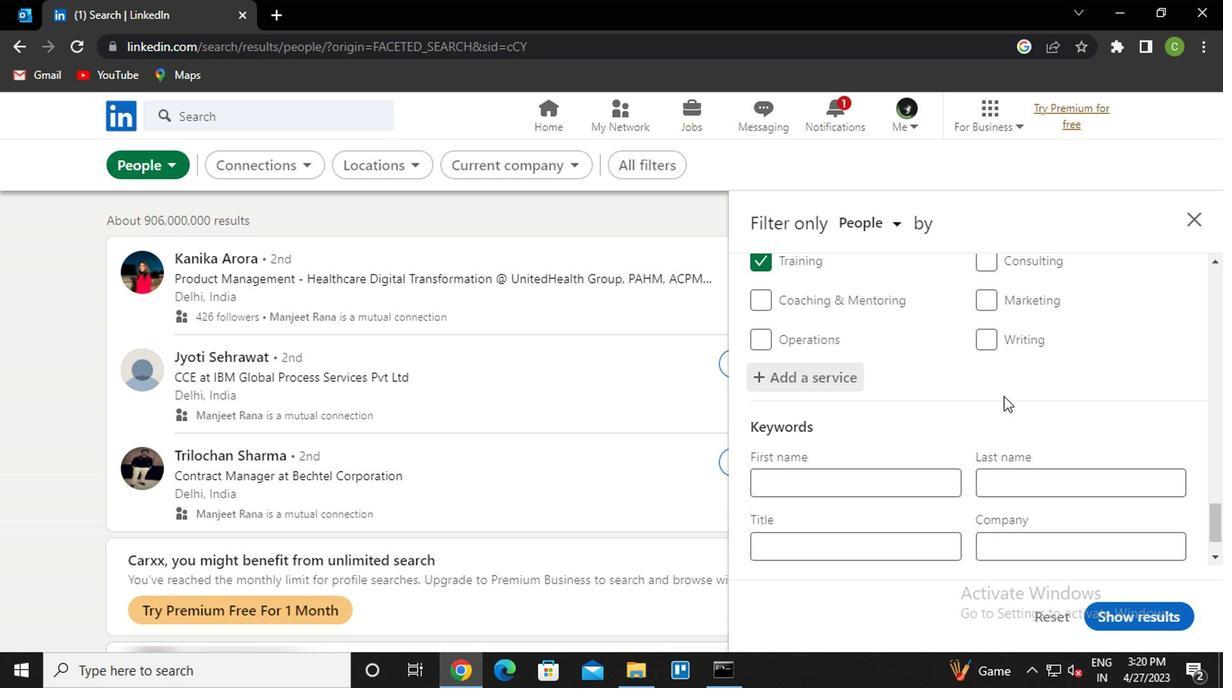 
Action: Mouse moved to (852, 473)
Screenshot: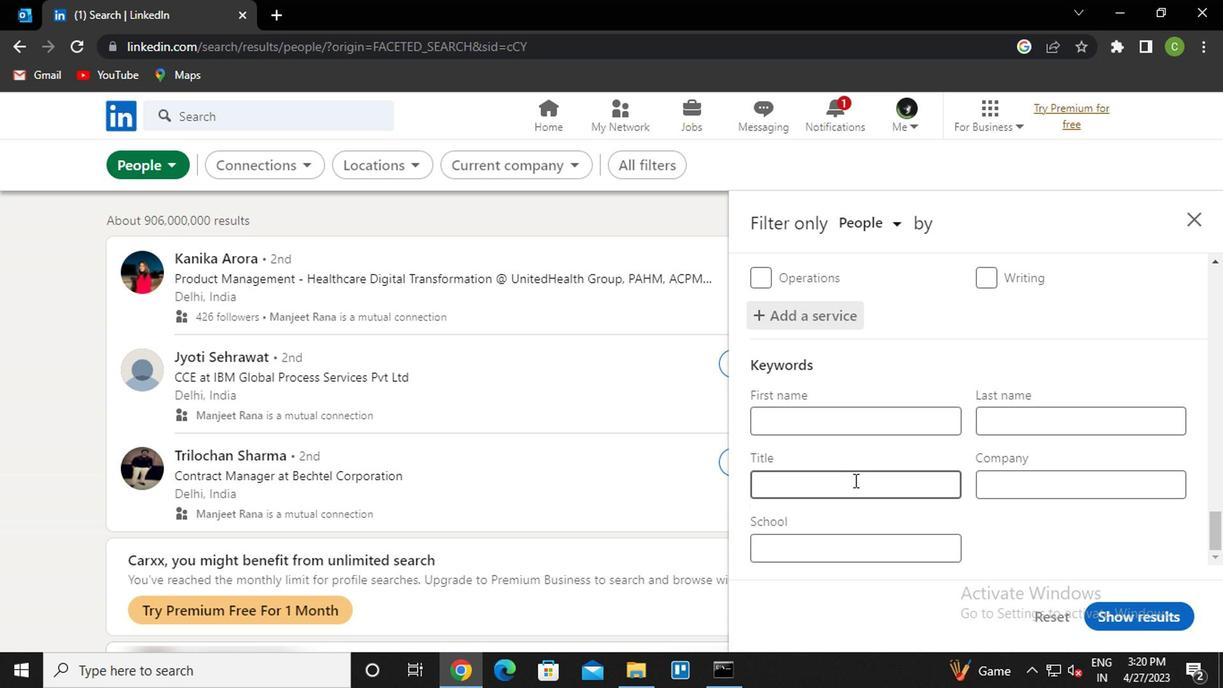 
Action: Mouse pressed left at (852, 473)
Screenshot: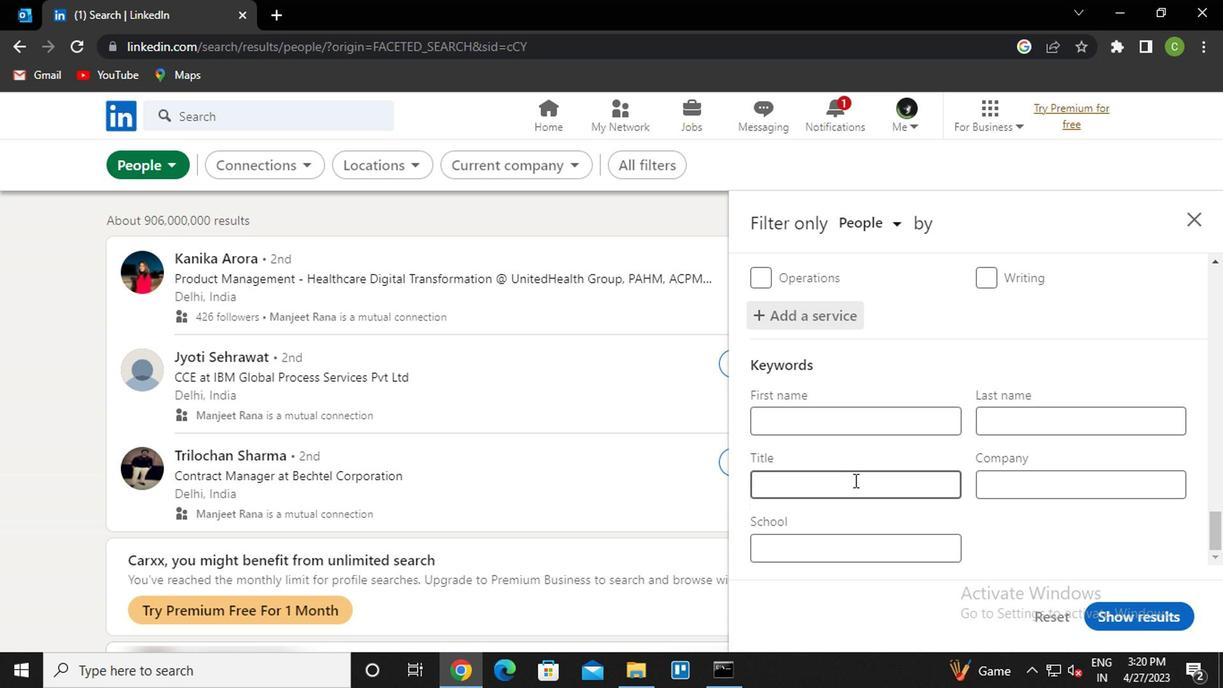 
Action: Key pressed <Key.caps_lock>s<Key.caps_lock>ales<Key.space><Key.caps_lock>m<Key.caps_lock>anager
Screenshot: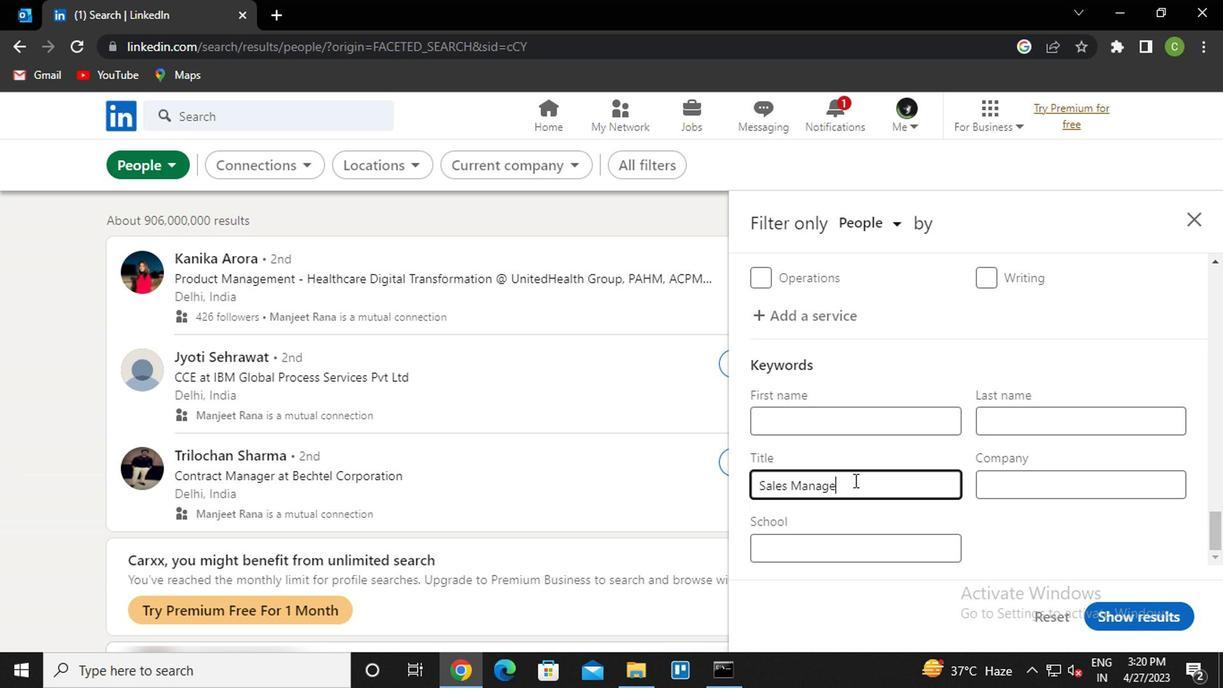 
Action: Mouse moved to (1144, 602)
Screenshot: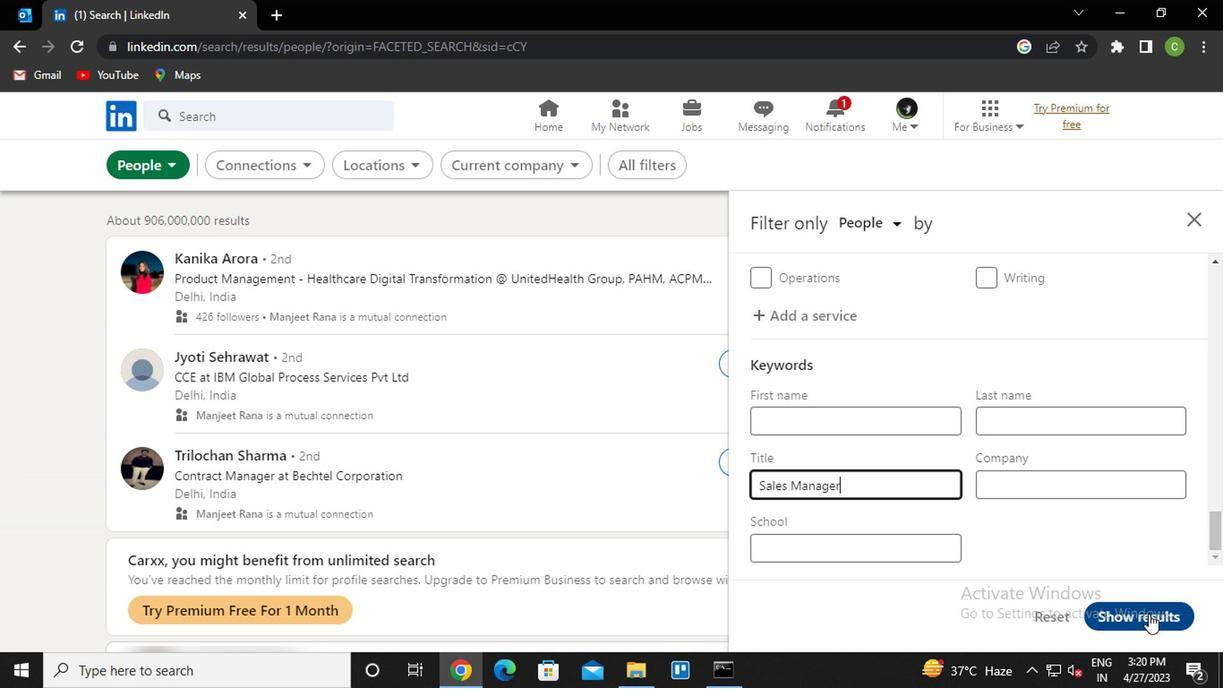 
Action: Mouse pressed left at (1144, 602)
Screenshot: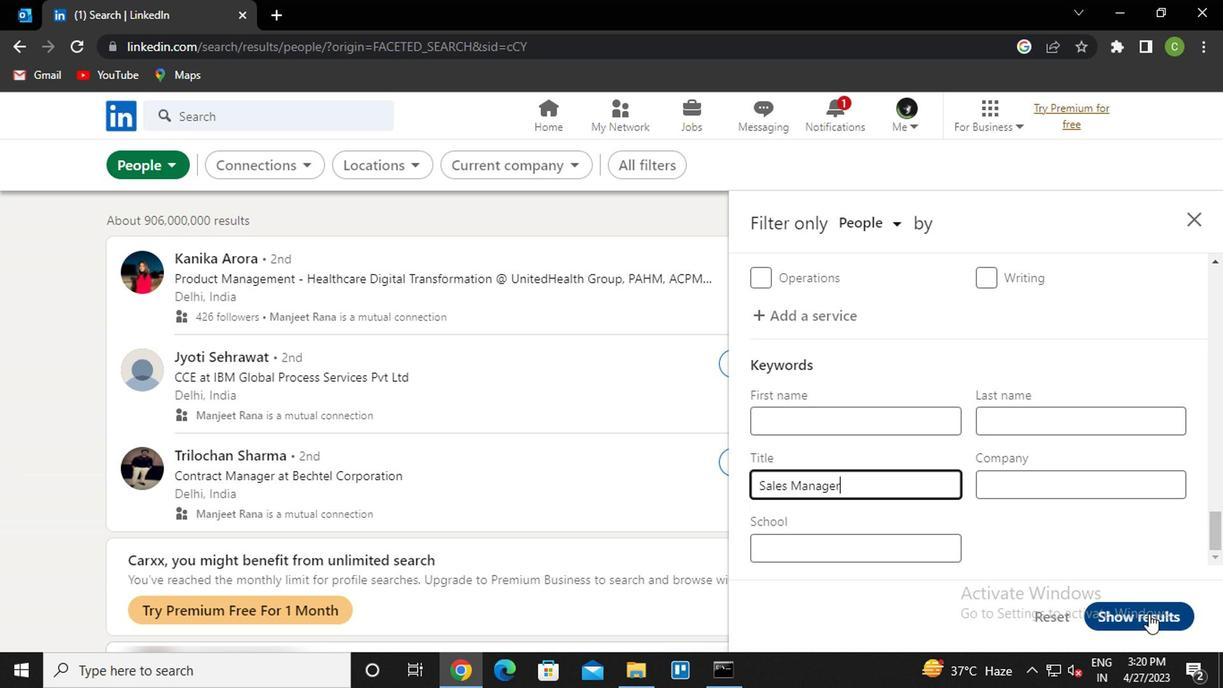 
Action: Mouse moved to (646, 606)
Screenshot: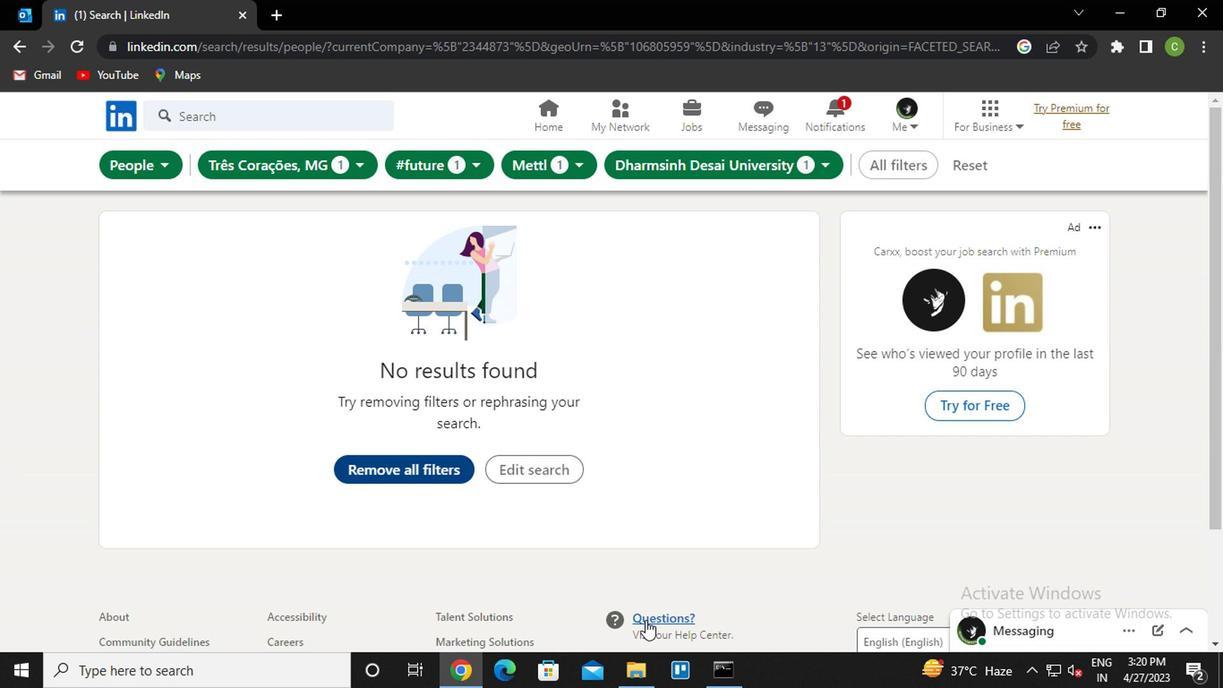 
Action: Key pressed <Key.f8>
Screenshot: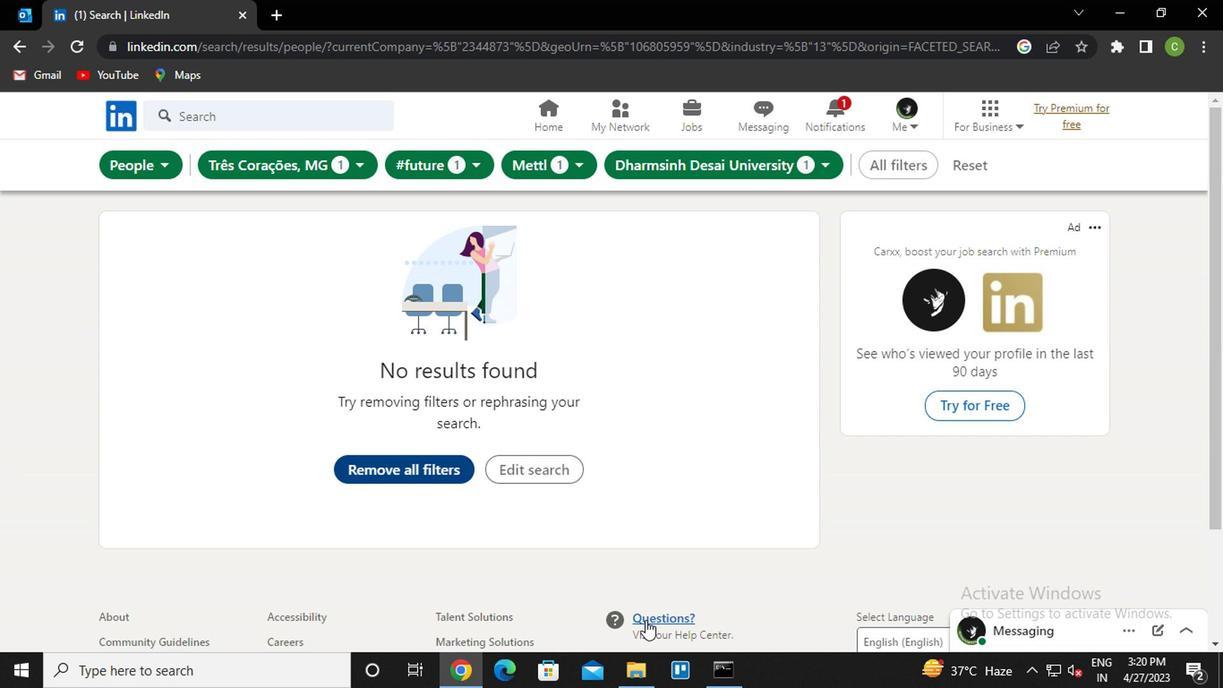 
